 Task: Add a signature Jonathan Nelson containing With sincere appreciation and gratitude, Jonathan Nelson to email address softage.8@softage.net and add a folder Web design
Action: Mouse pressed left at (80, 147)
Screenshot: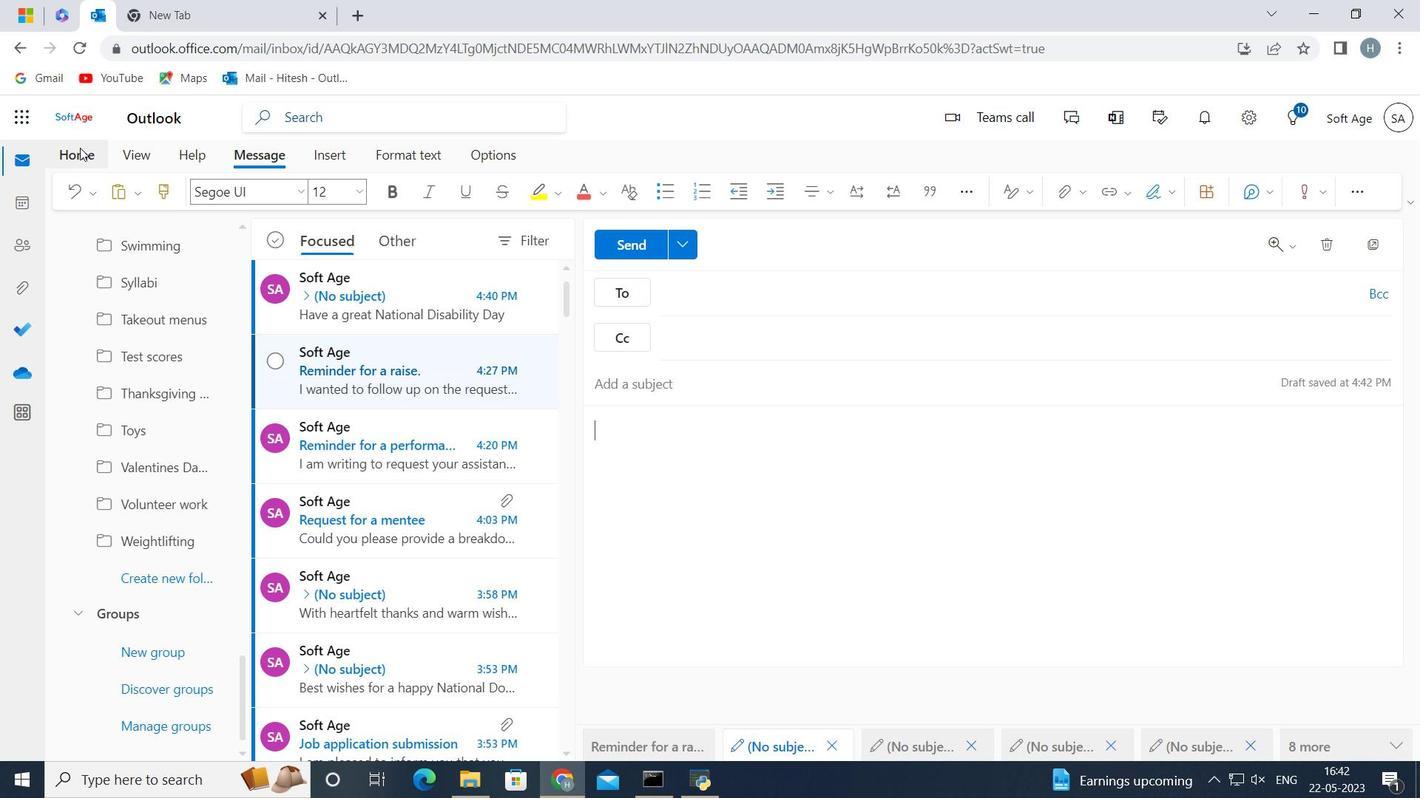 
Action: Mouse moved to (133, 190)
Screenshot: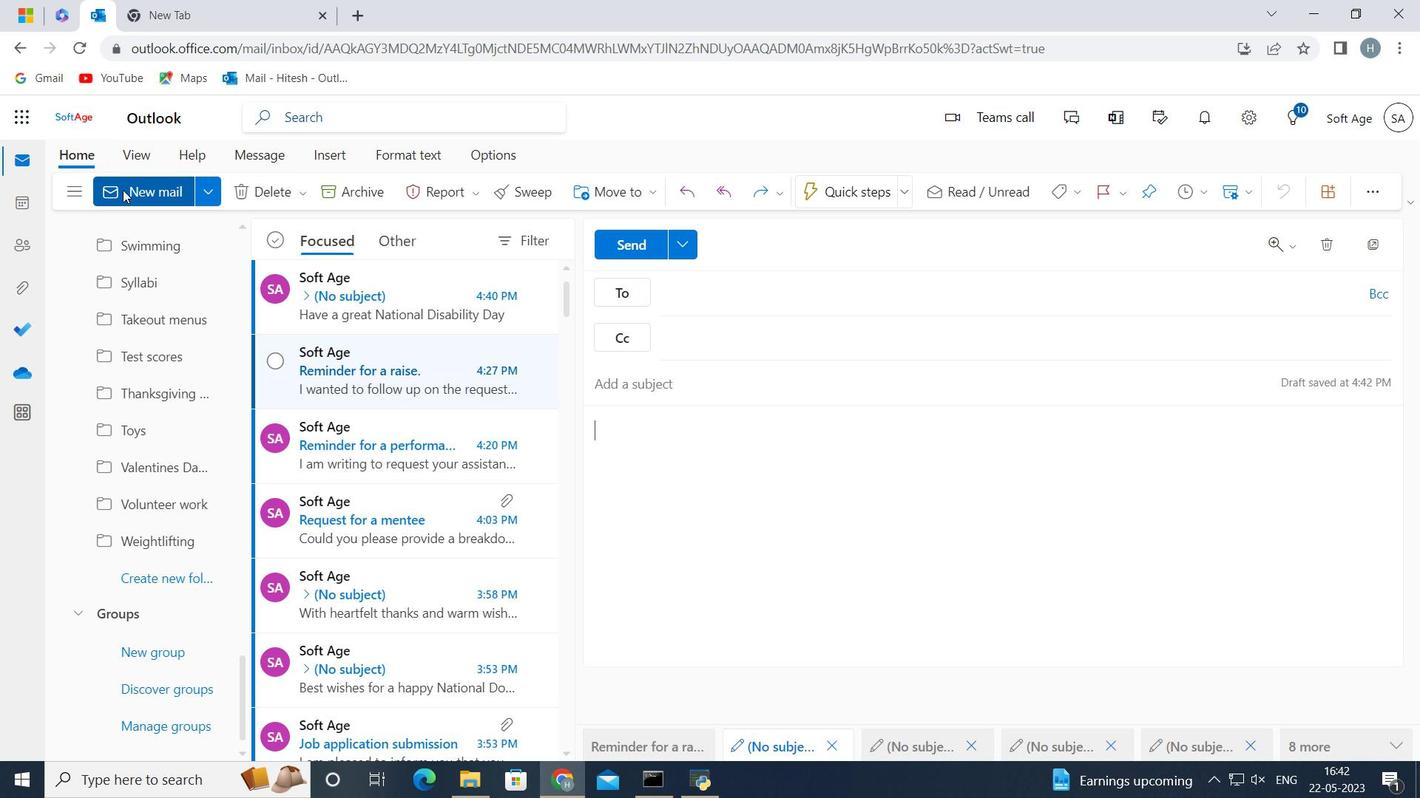 
Action: Mouse pressed left at (133, 190)
Screenshot: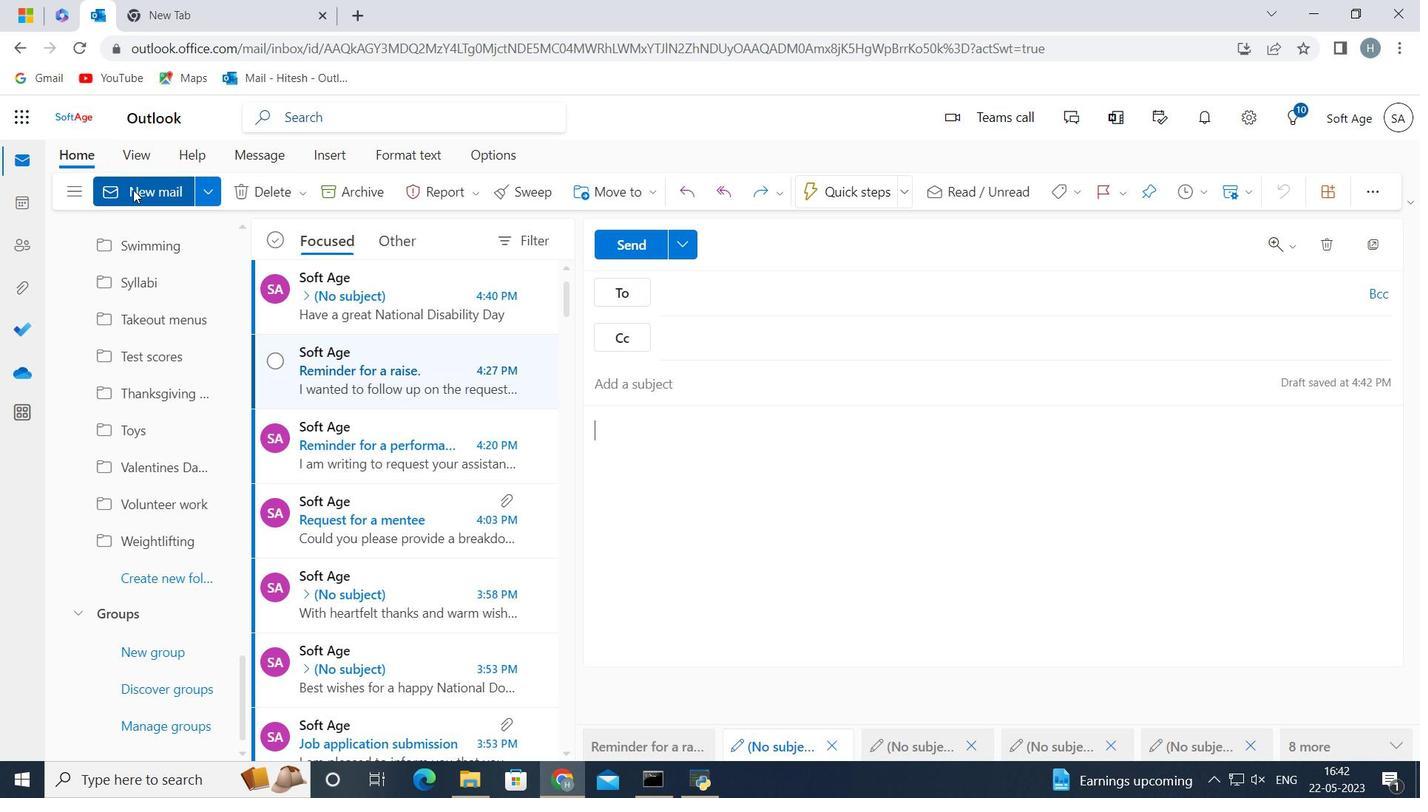 
Action: Mouse moved to (652, 466)
Screenshot: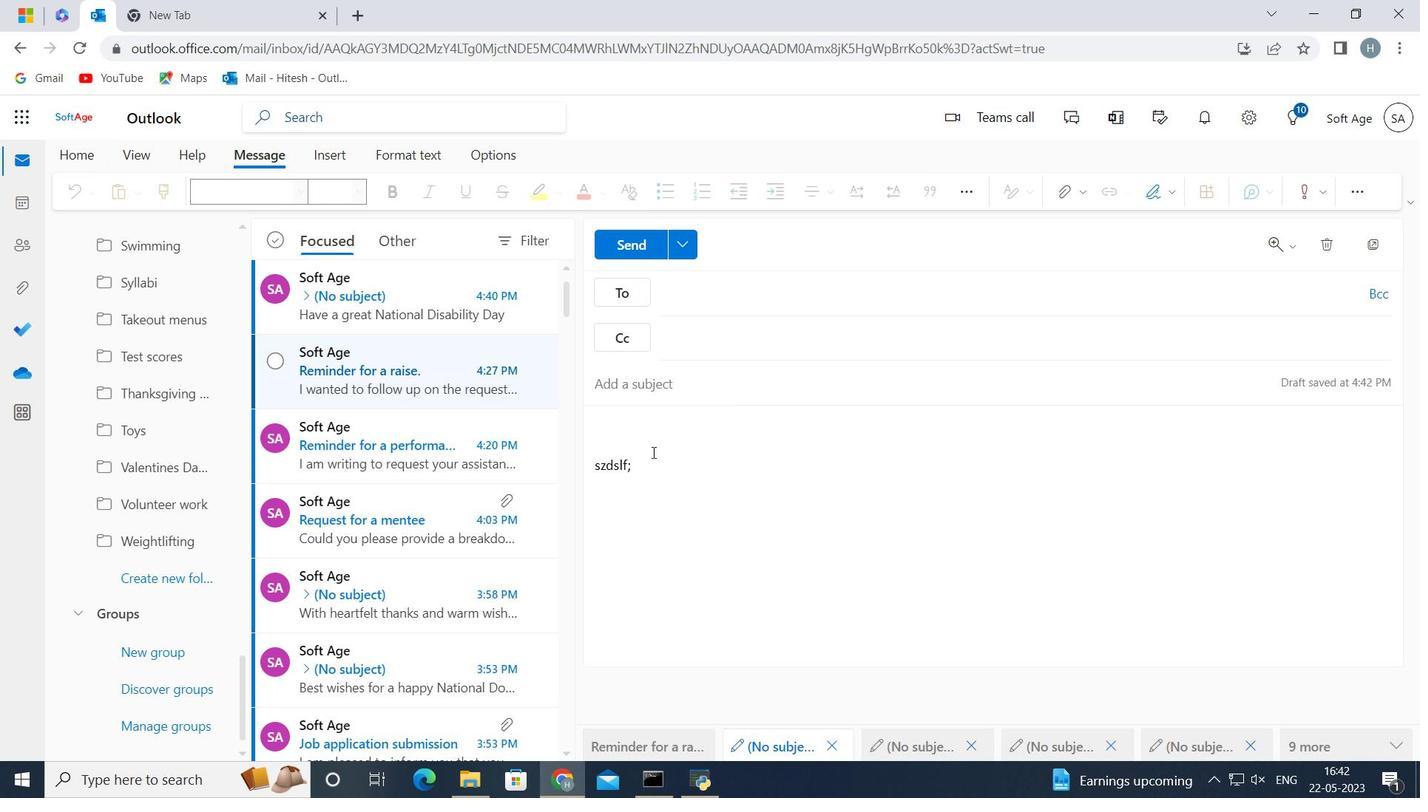 
Action: Mouse pressed left at (652, 466)
Screenshot: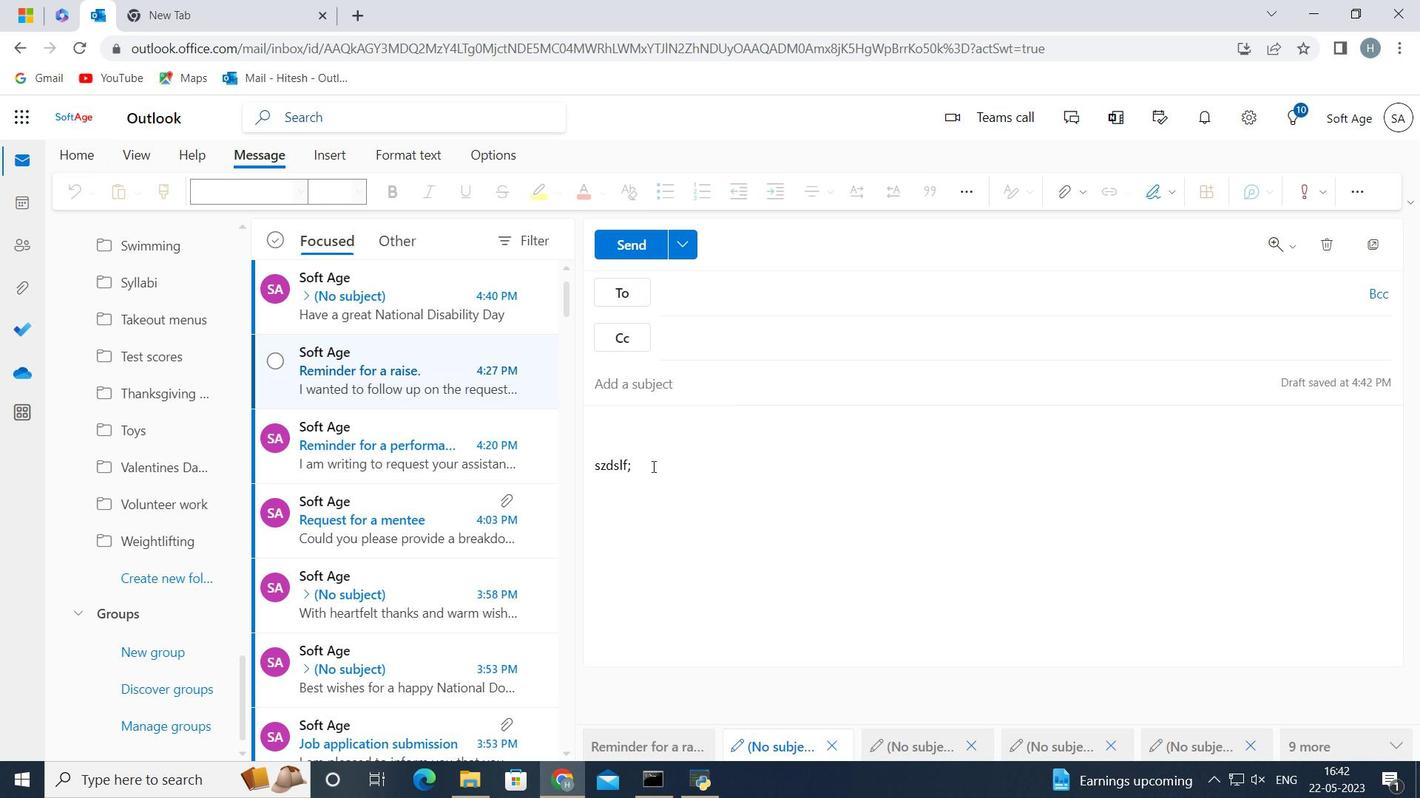
Action: Key pressed <Key.backspace>
Screenshot: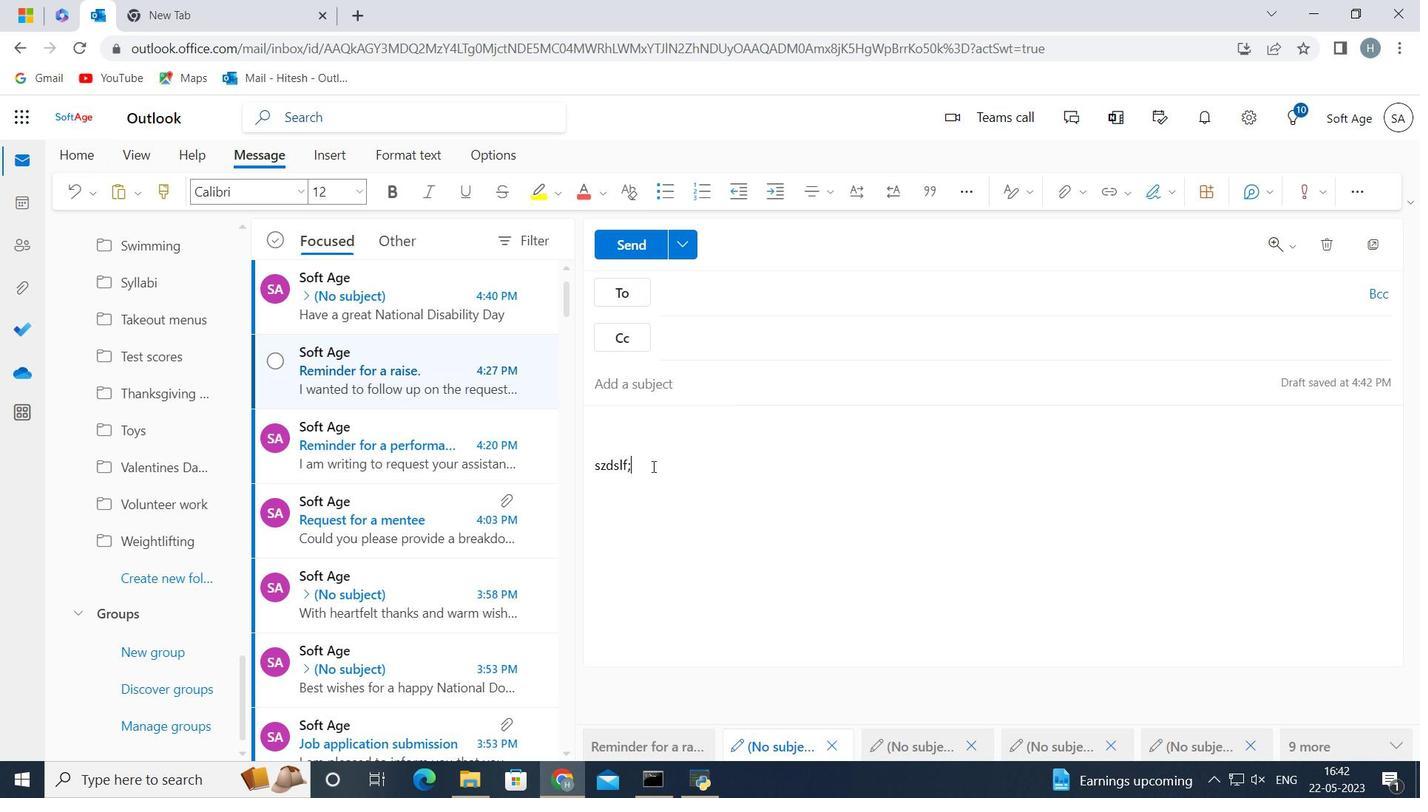 
Action: Mouse moved to (717, 411)
Screenshot: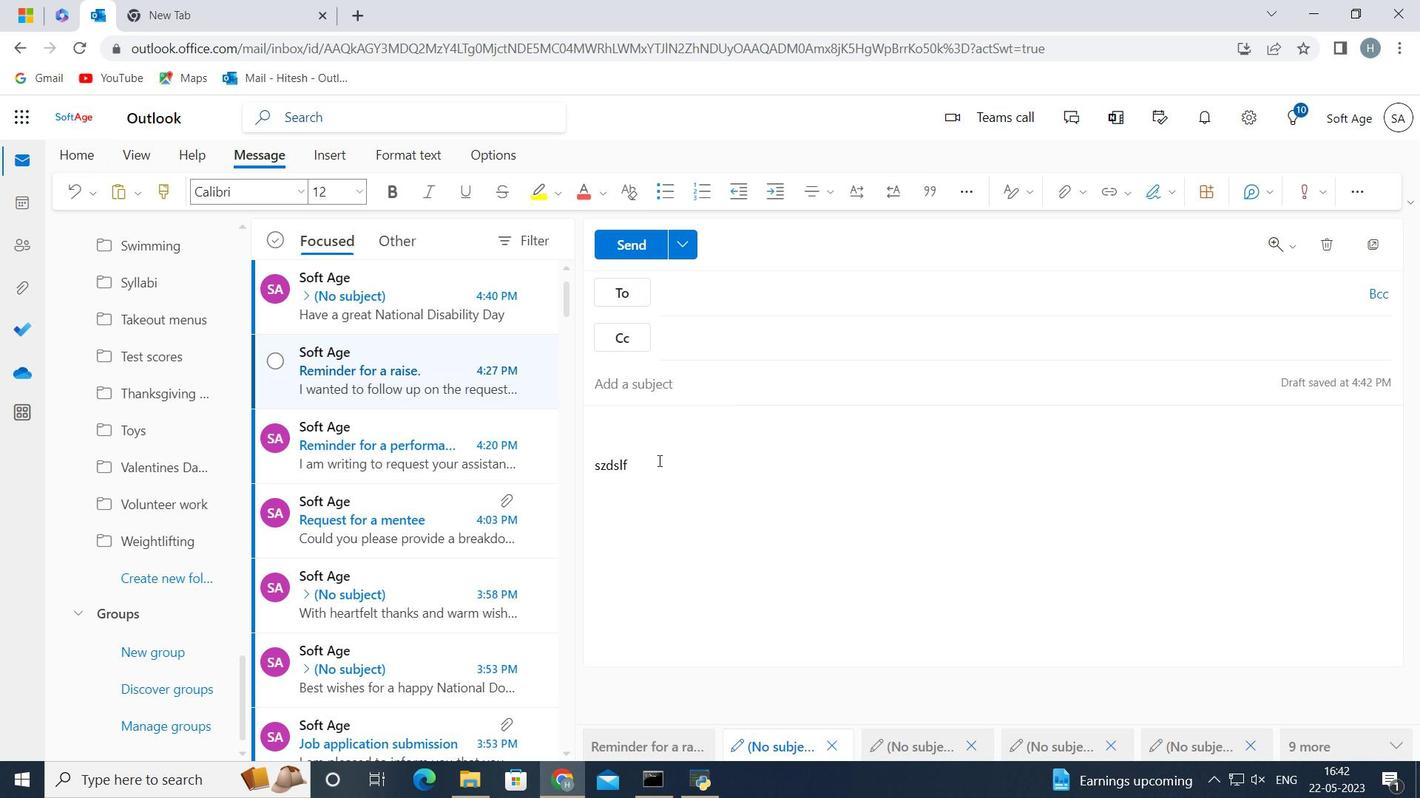 
Action: Key pressed <Key.backspace>
Screenshot: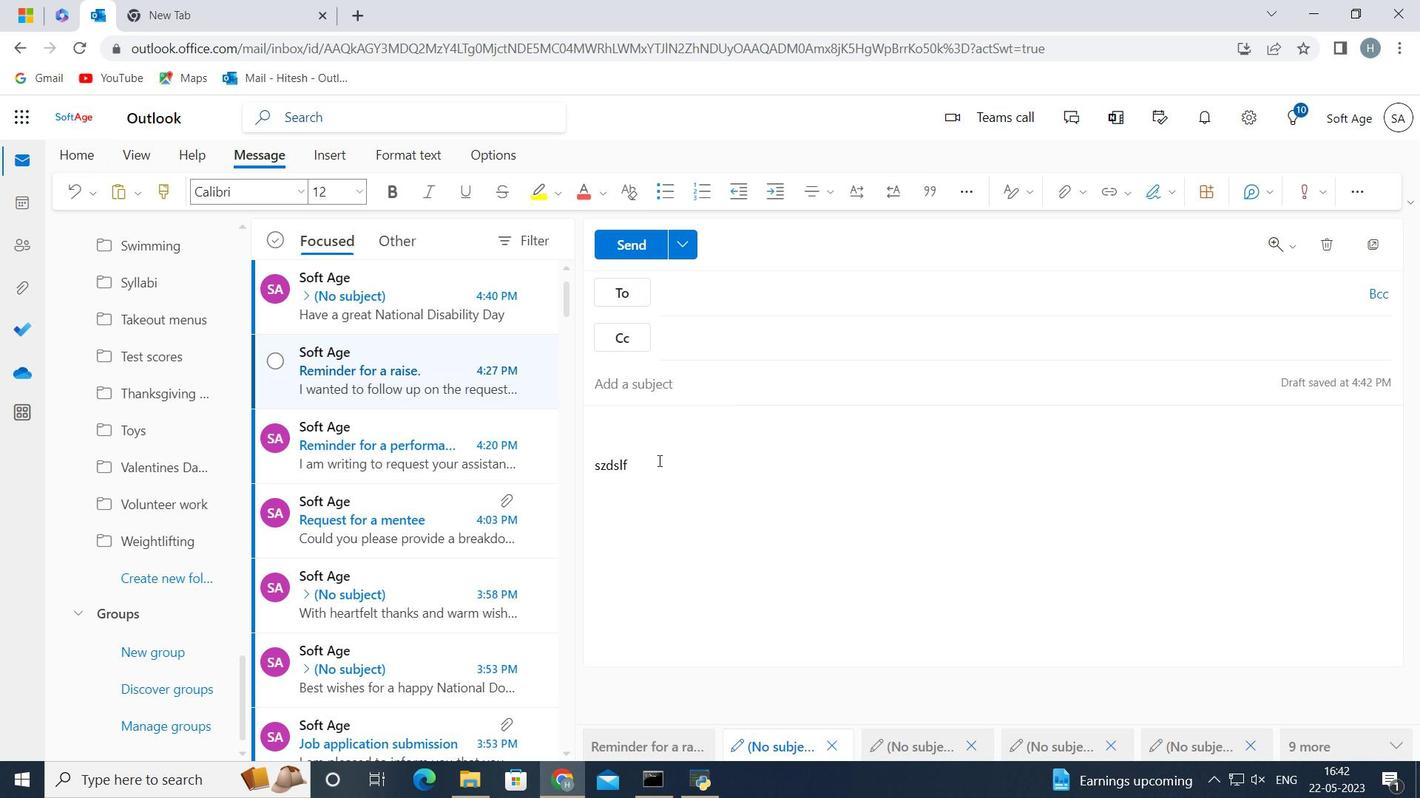 
Action: Mouse moved to (785, 356)
Screenshot: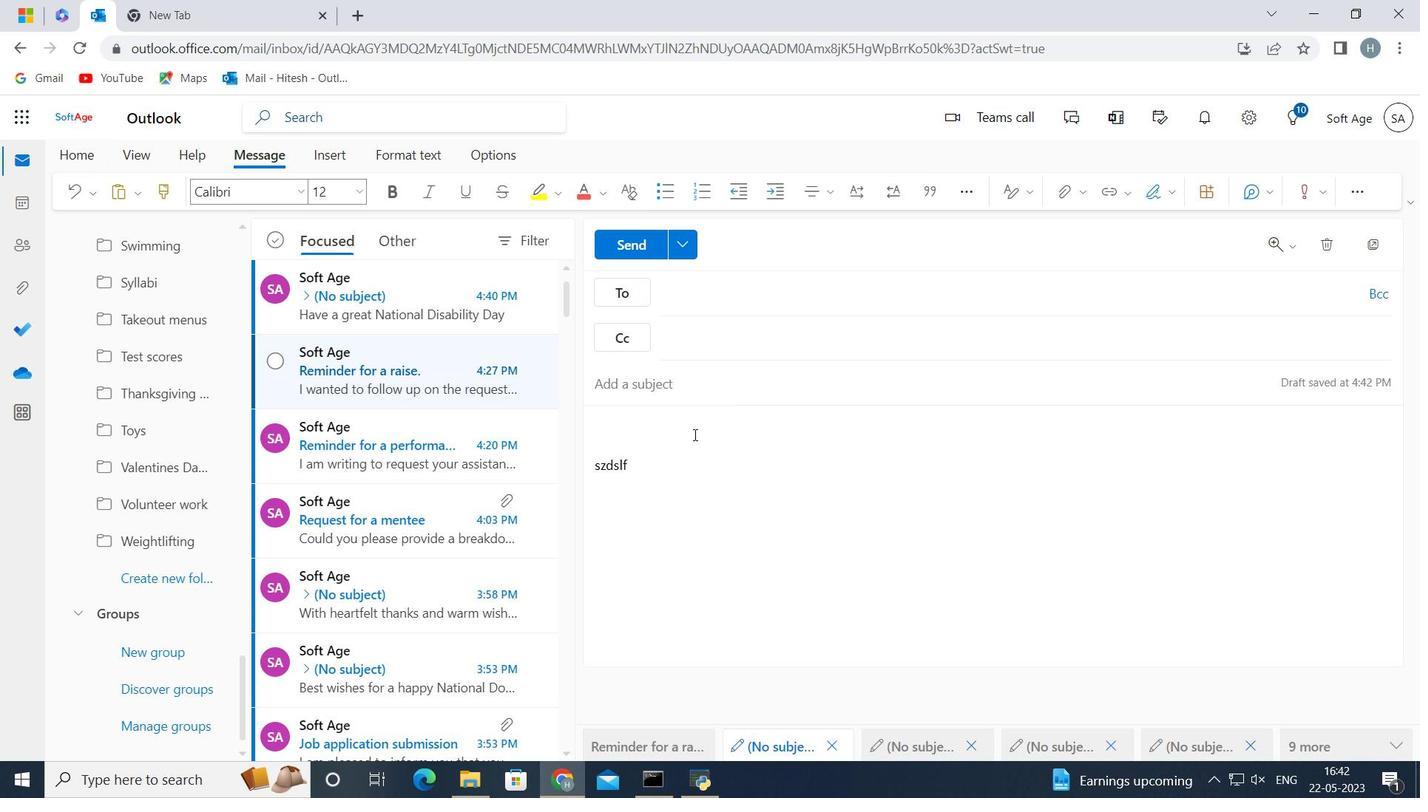 
Action: Key pressed <Key.backspace>
Screenshot: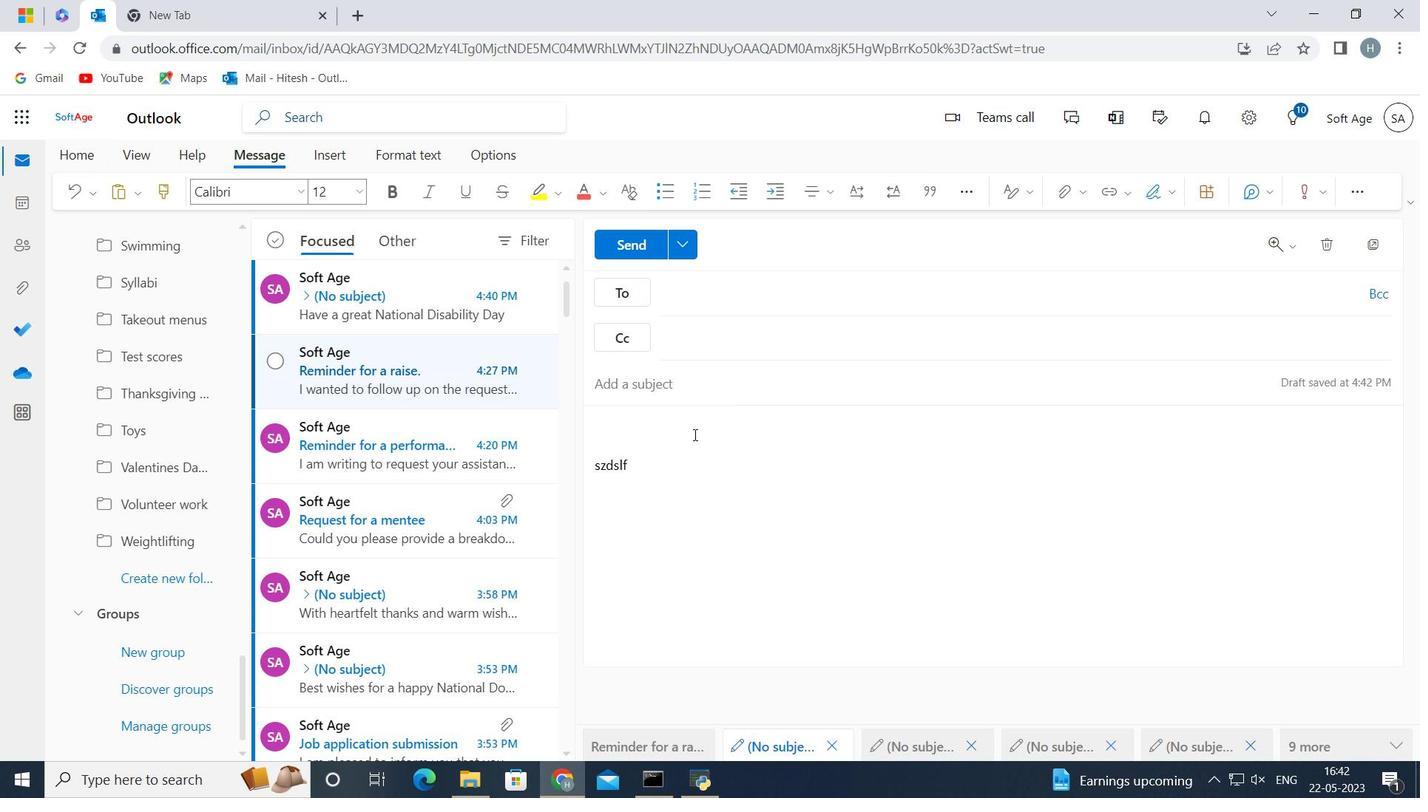 
Action: Mouse moved to (849, 324)
Screenshot: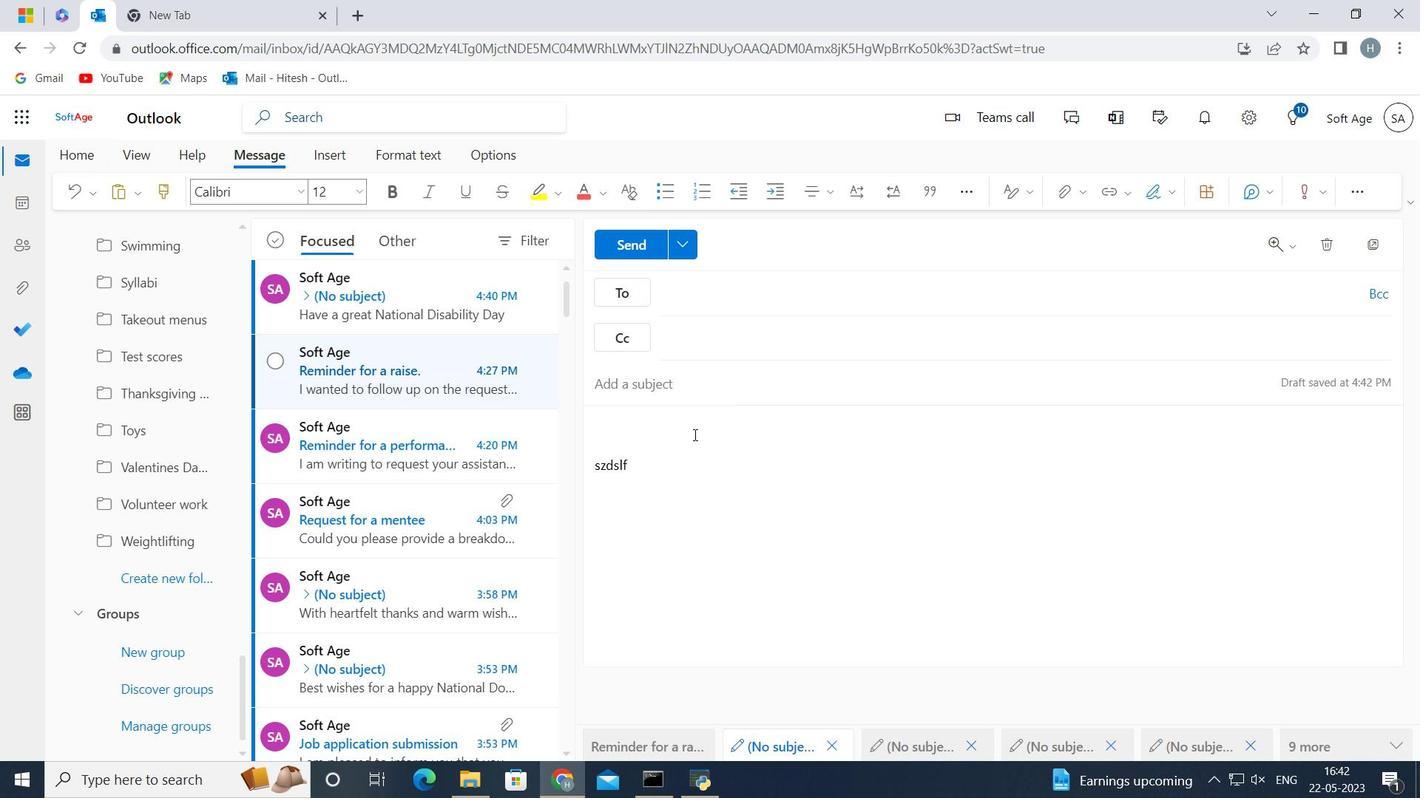 
Action: Key pressed <Key.backspace>
Screenshot: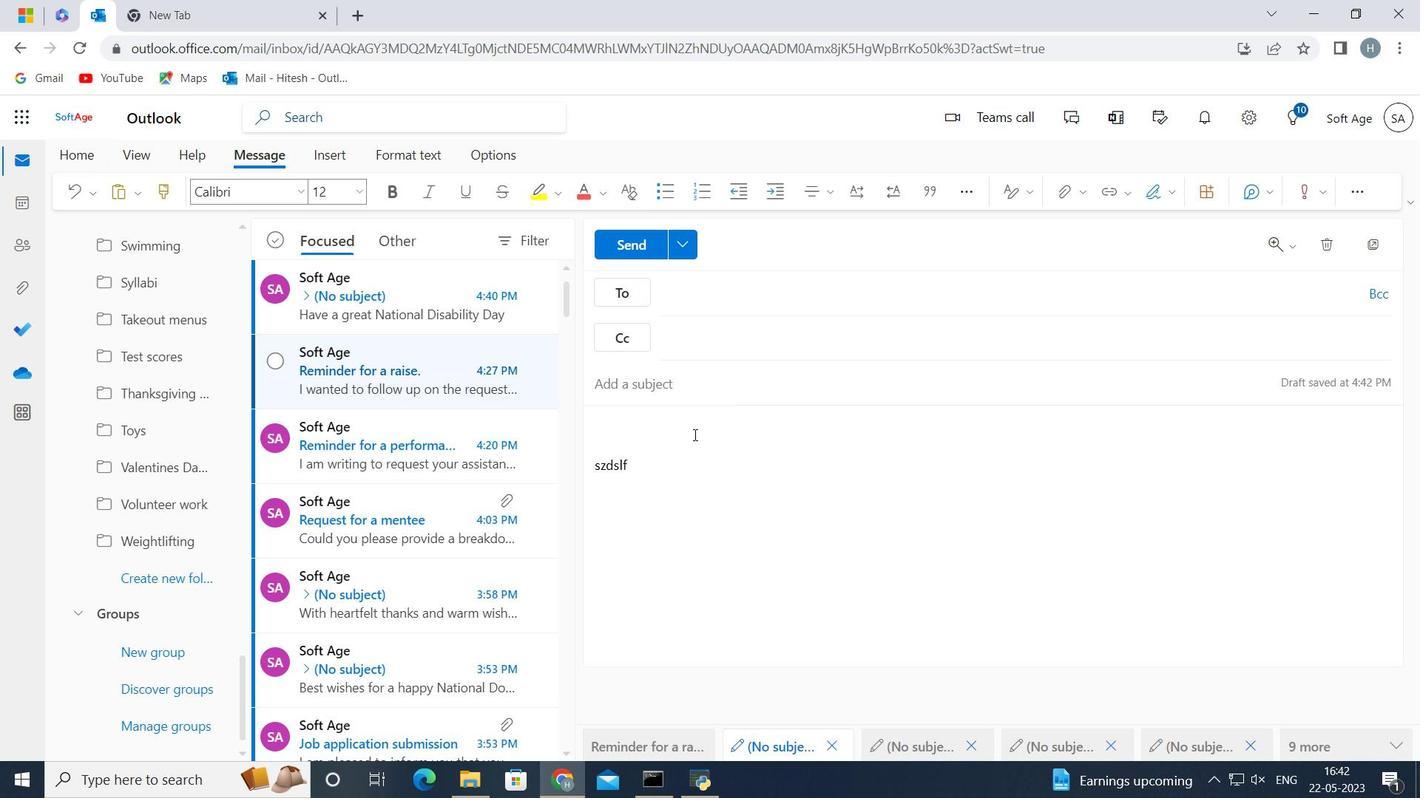 
Action: Mouse moved to (862, 315)
Screenshot: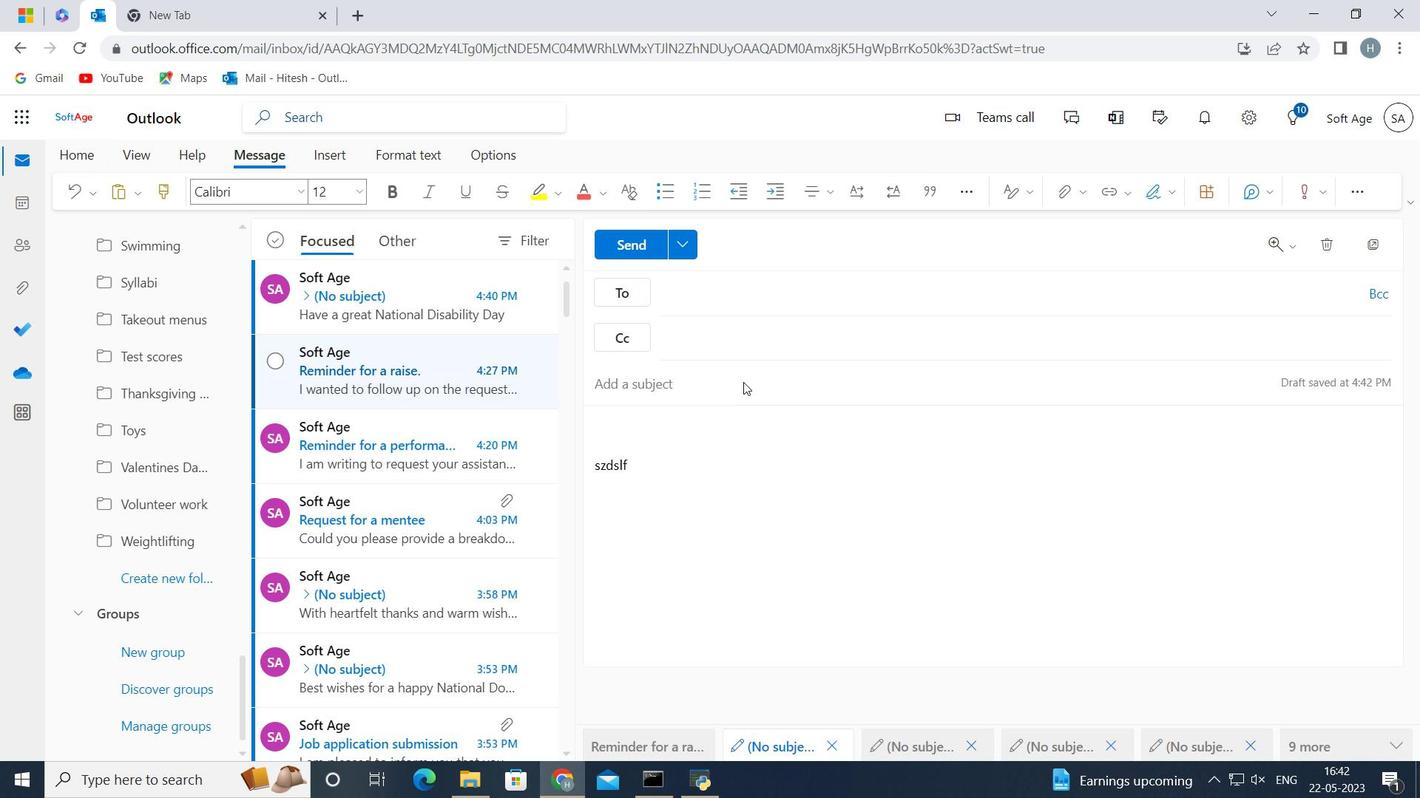 
Action: Key pressed <Key.backspace>
Screenshot: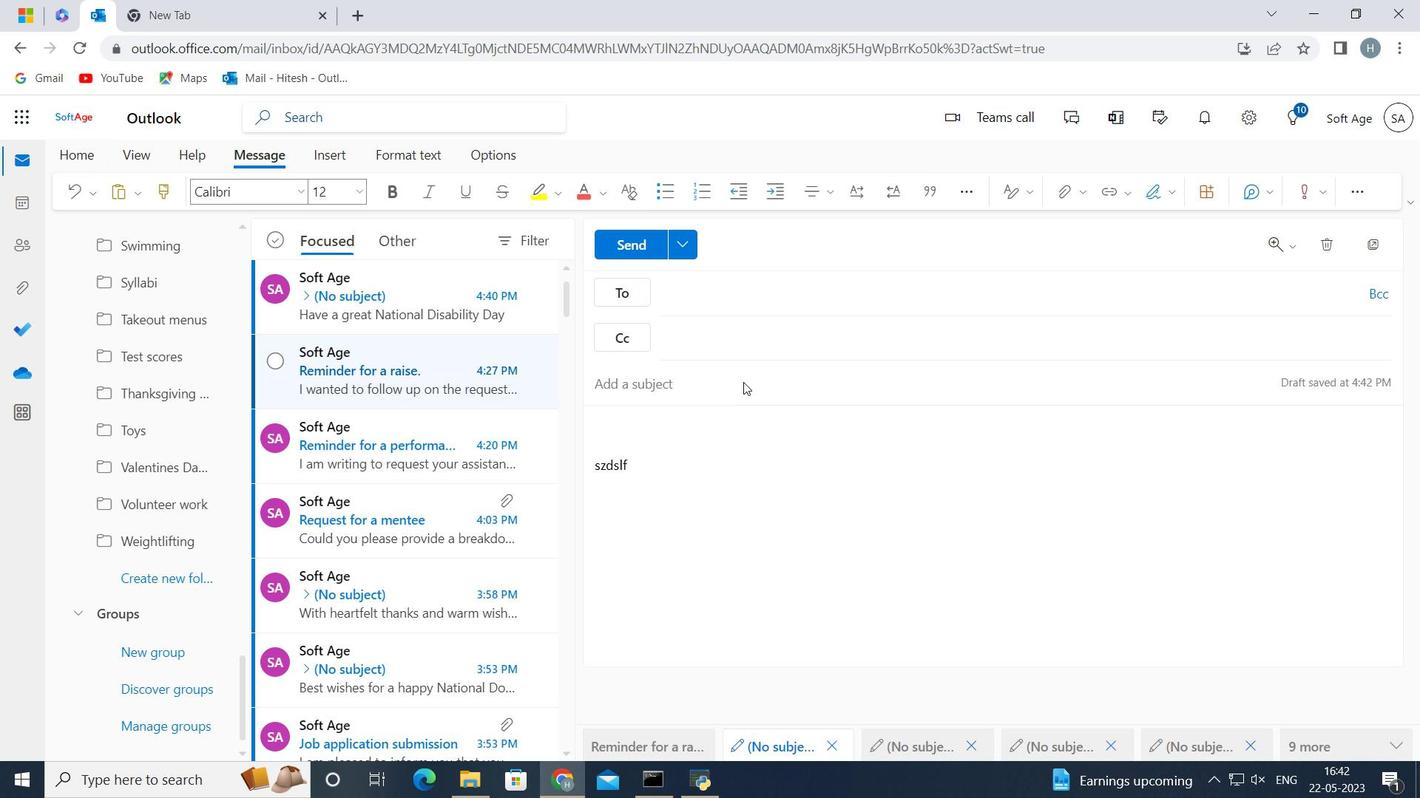 
Action: Mouse moved to (863, 315)
Screenshot: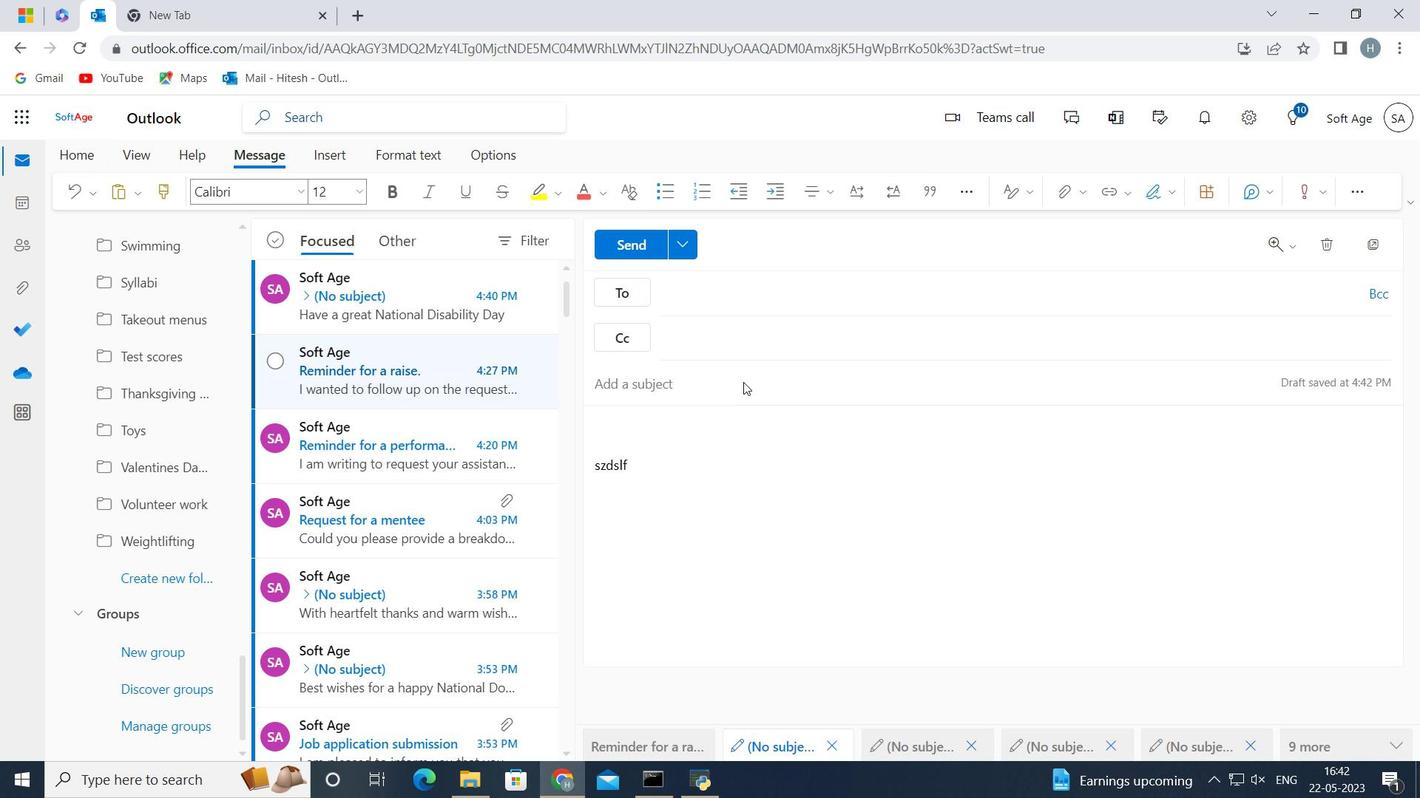 
Action: Key pressed <Key.backspace>
Screenshot: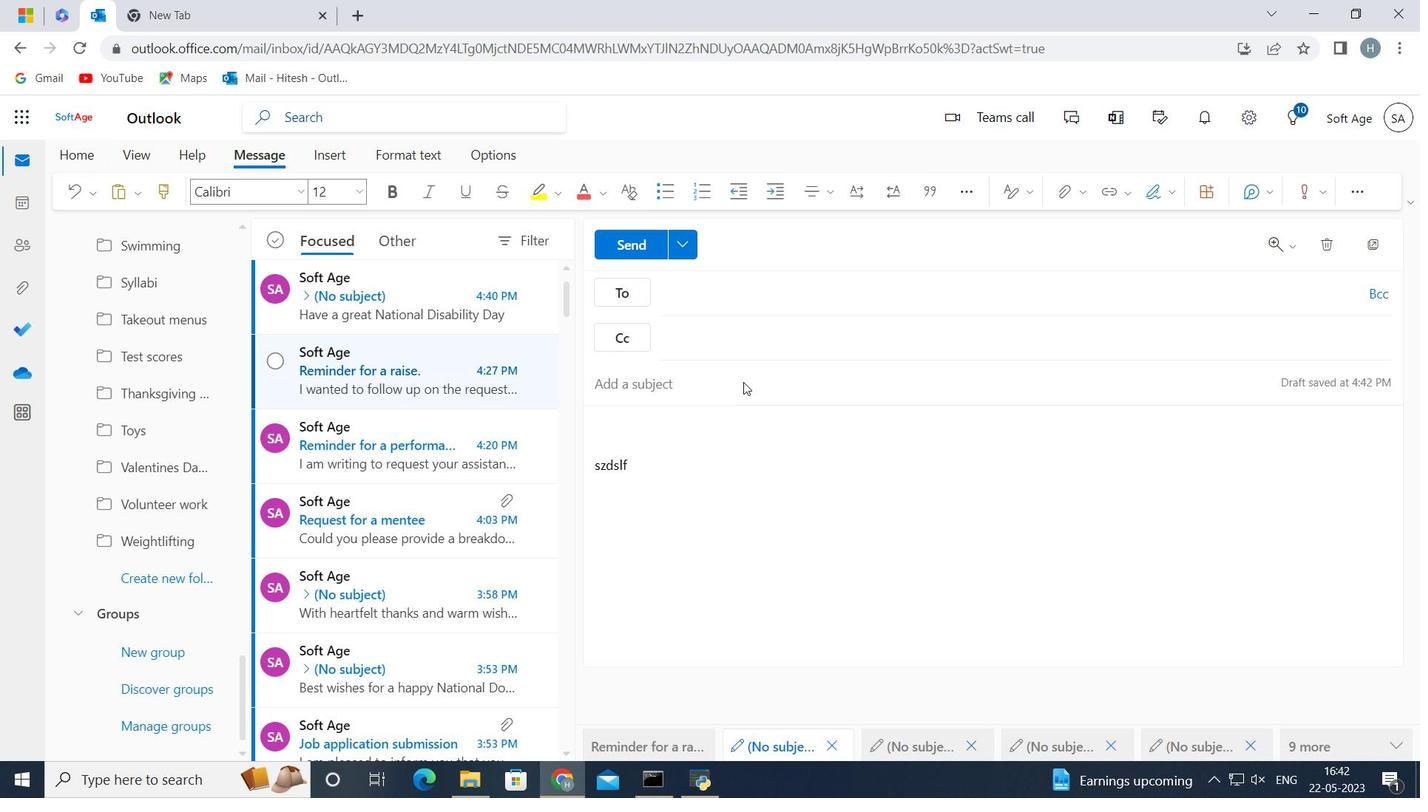 
Action: Mouse moved to (864, 315)
Screenshot: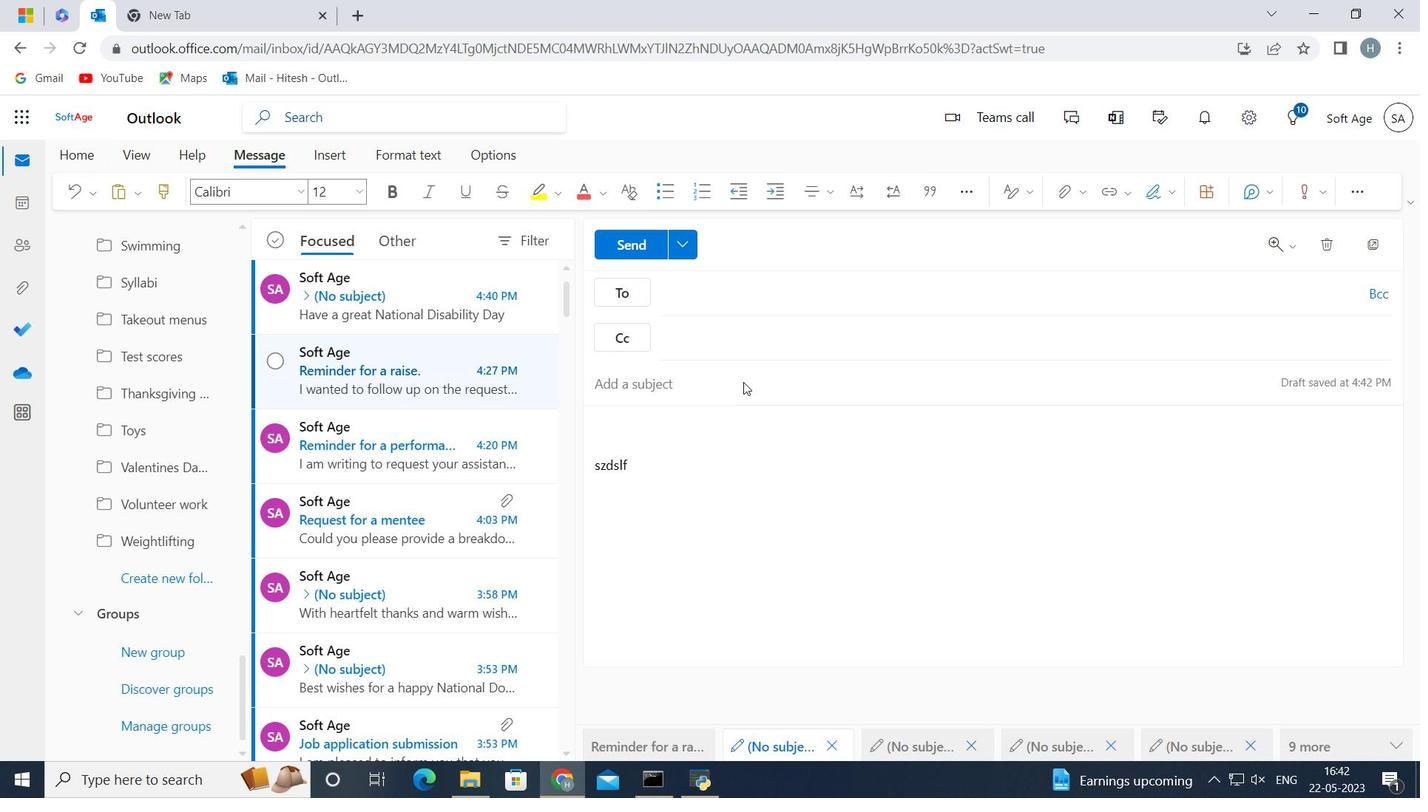 
Action: Key pressed <Key.backspace>
Screenshot: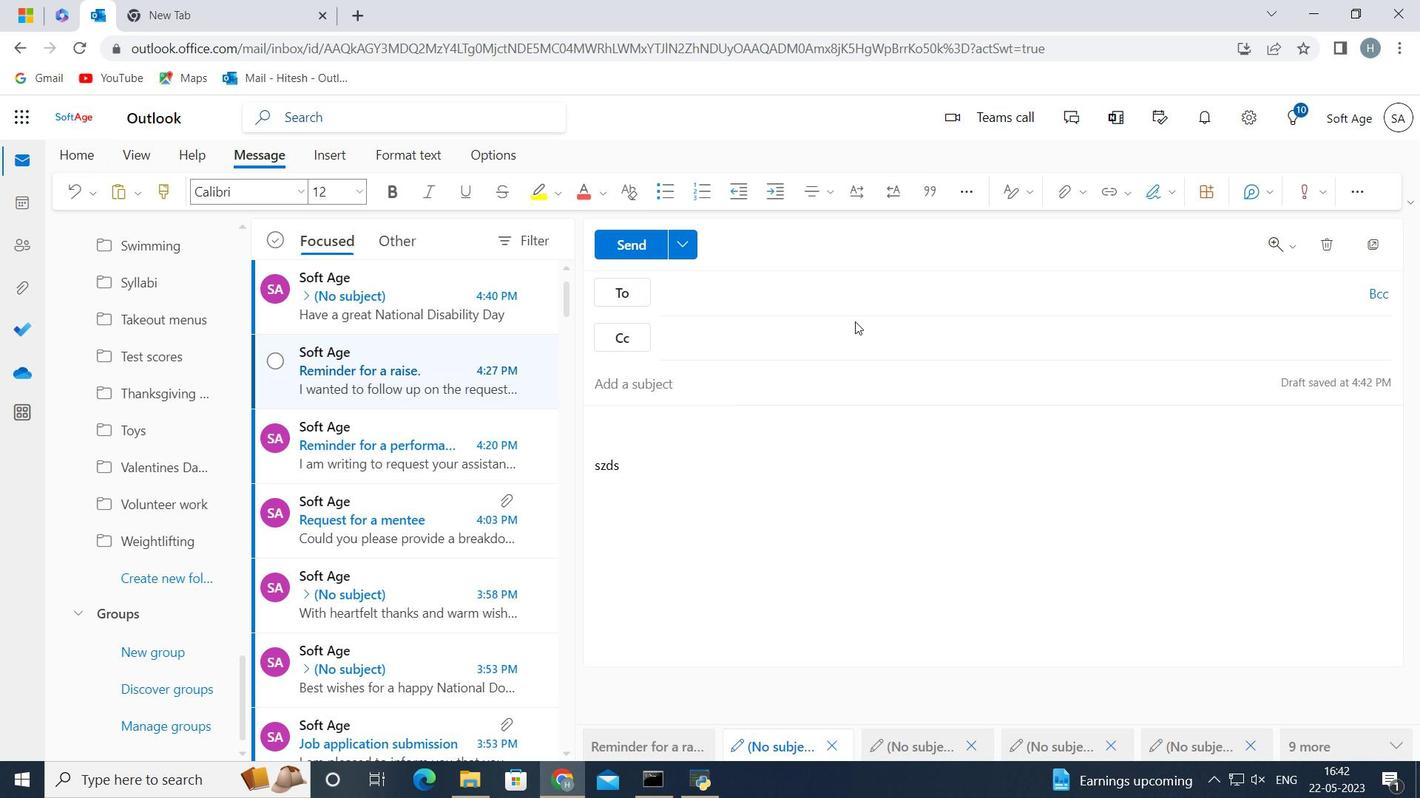 
Action: Mouse moved to (865, 314)
Screenshot: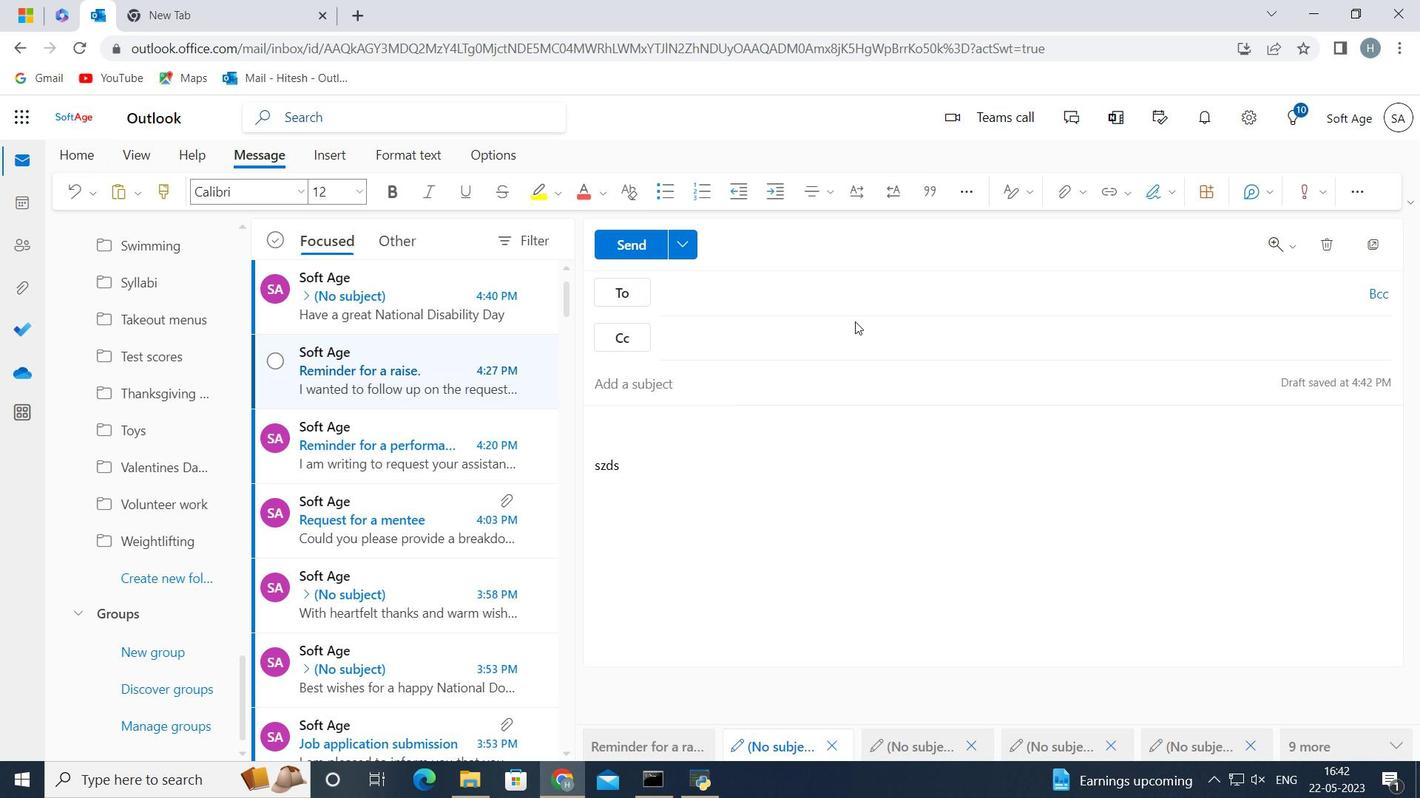 
Action: Key pressed <Key.backspace>
Screenshot: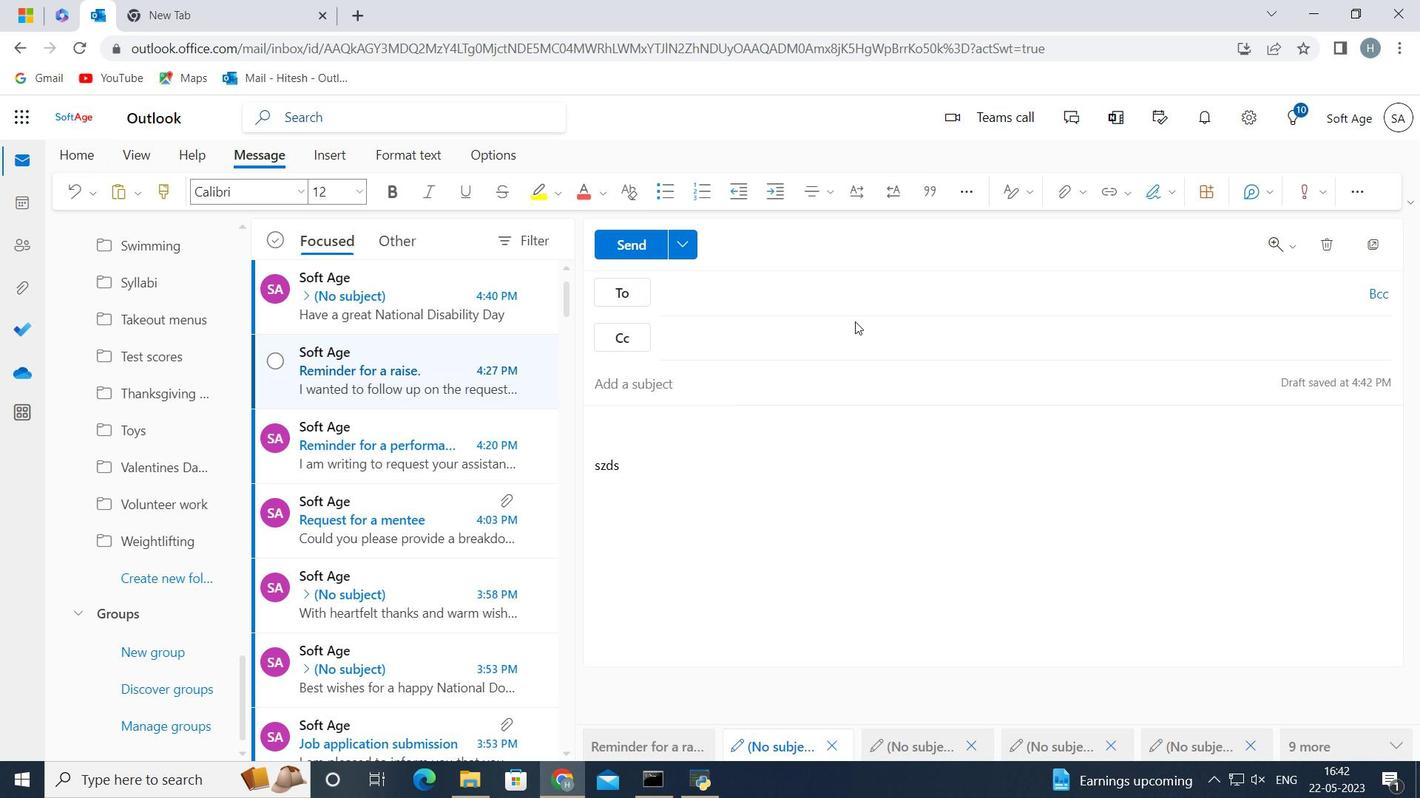 
Action: Mouse moved to (862, 309)
Screenshot: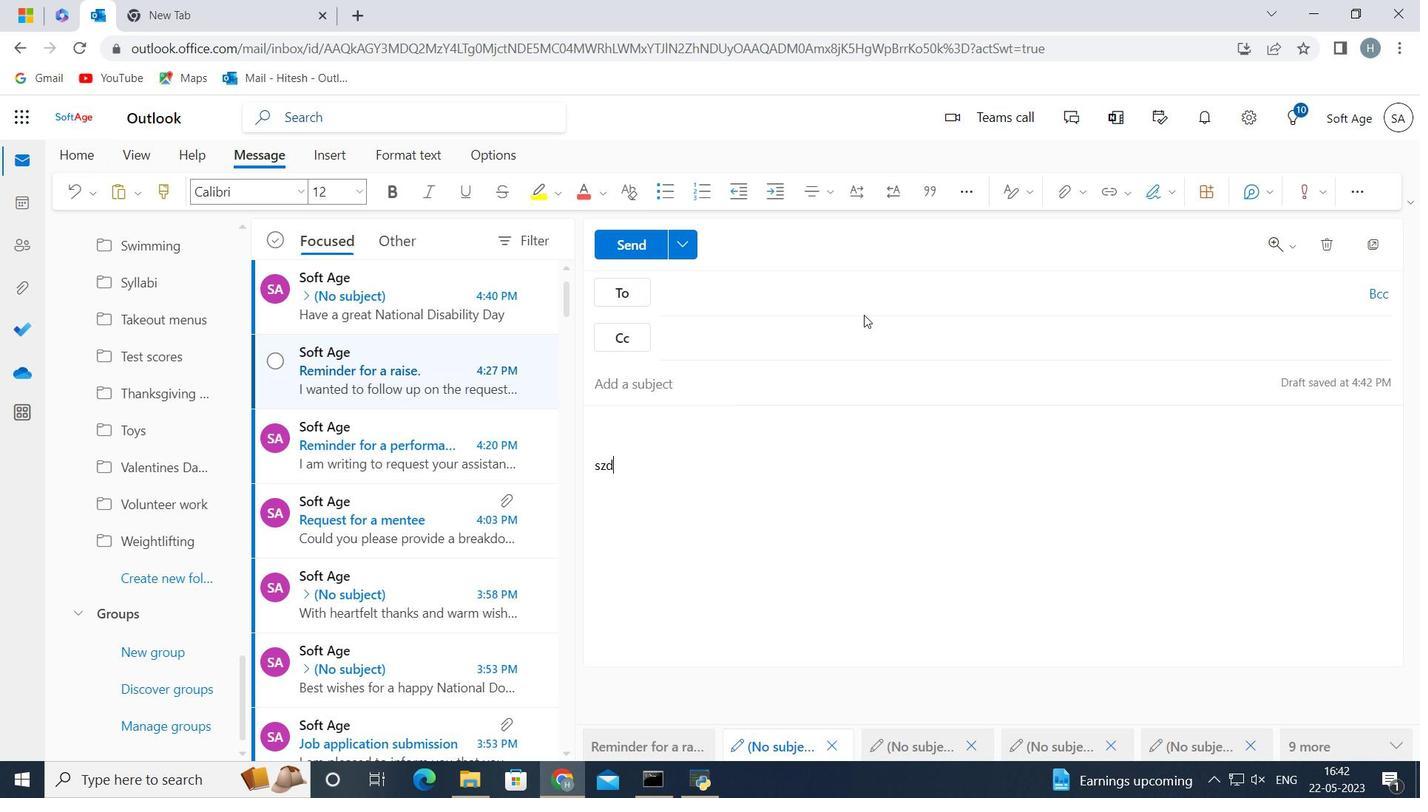 
Action: Key pressed <Key.backspace>
Screenshot: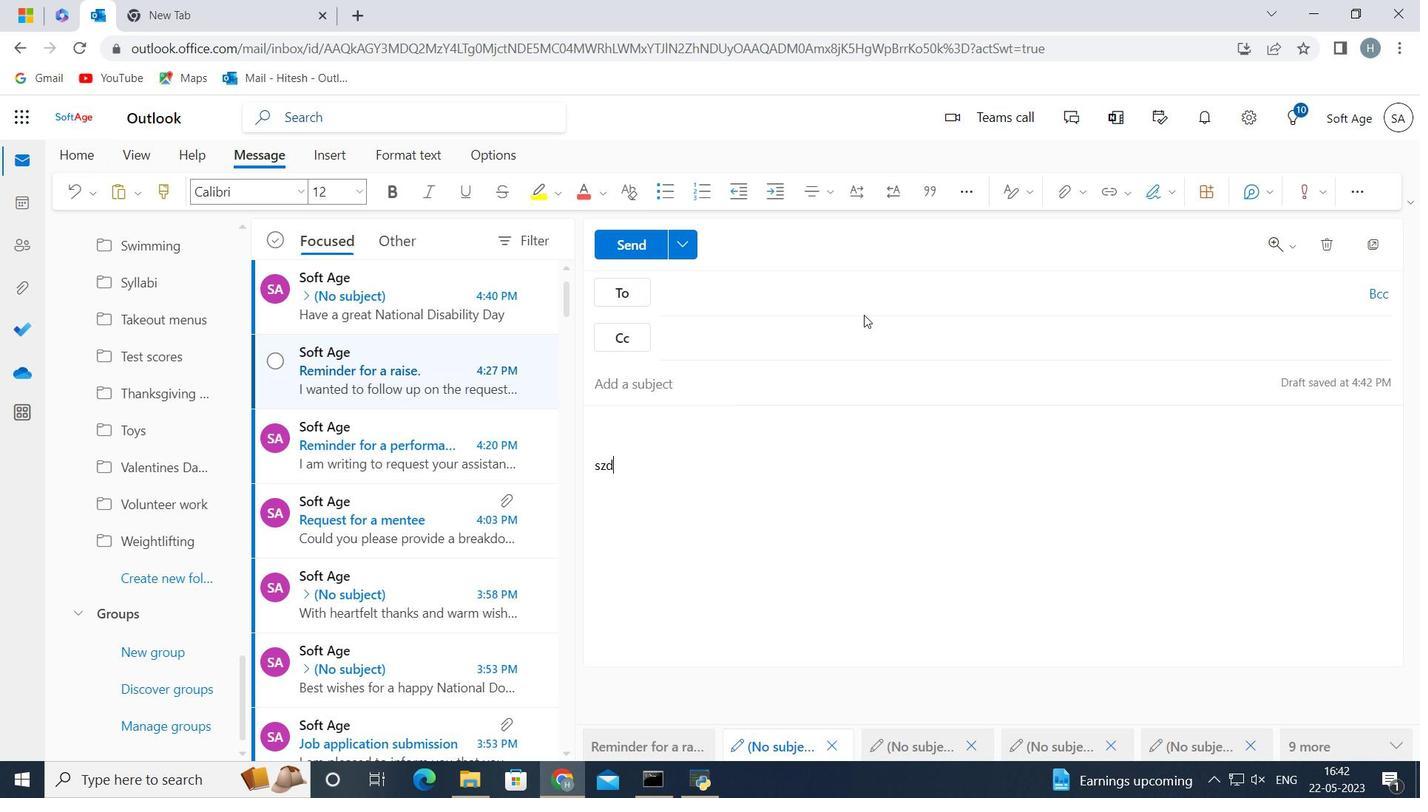
Action: Mouse moved to (858, 304)
Screenshot: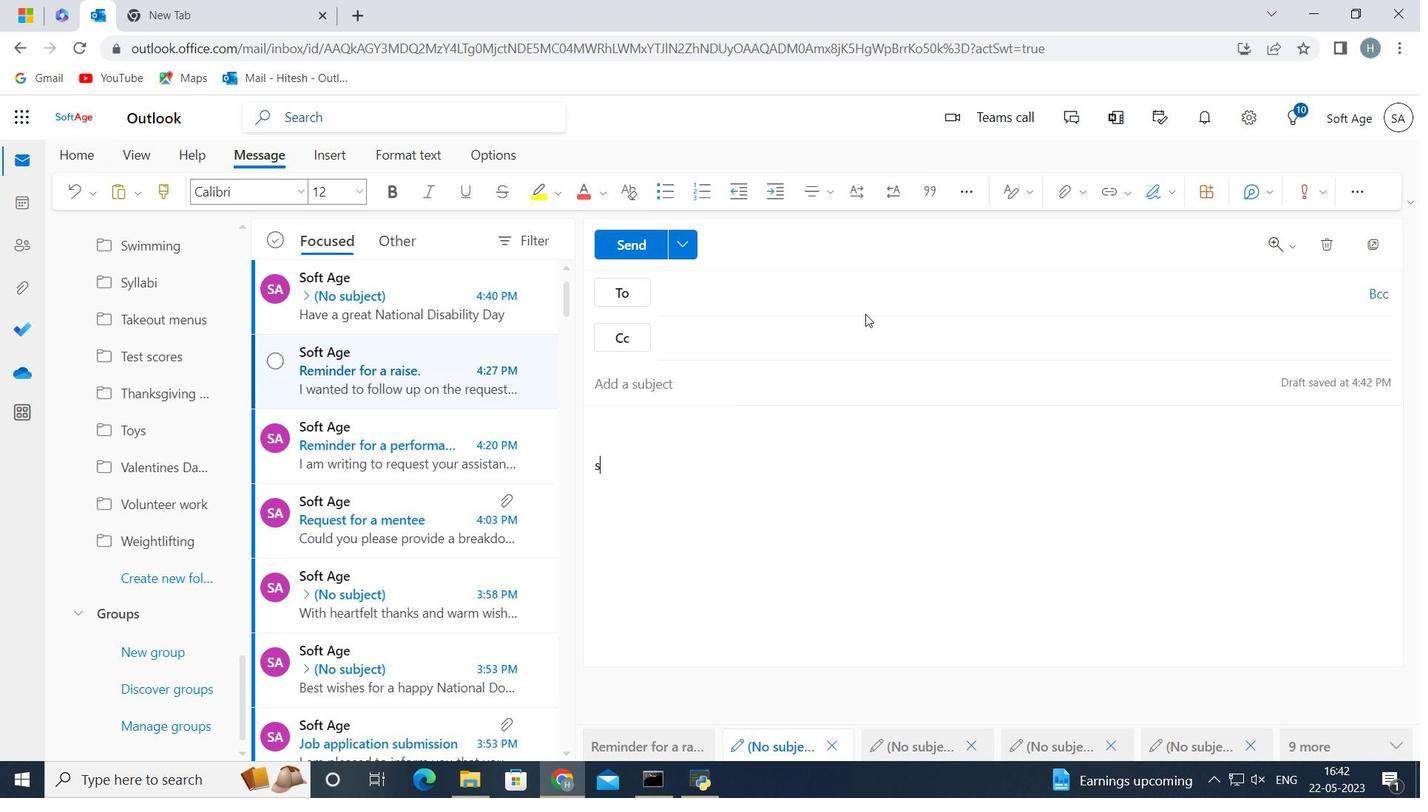 
Action: Key pressed <Key.backspace><Key.backspace><Key.backspace><Key.backspace>
Screenshot: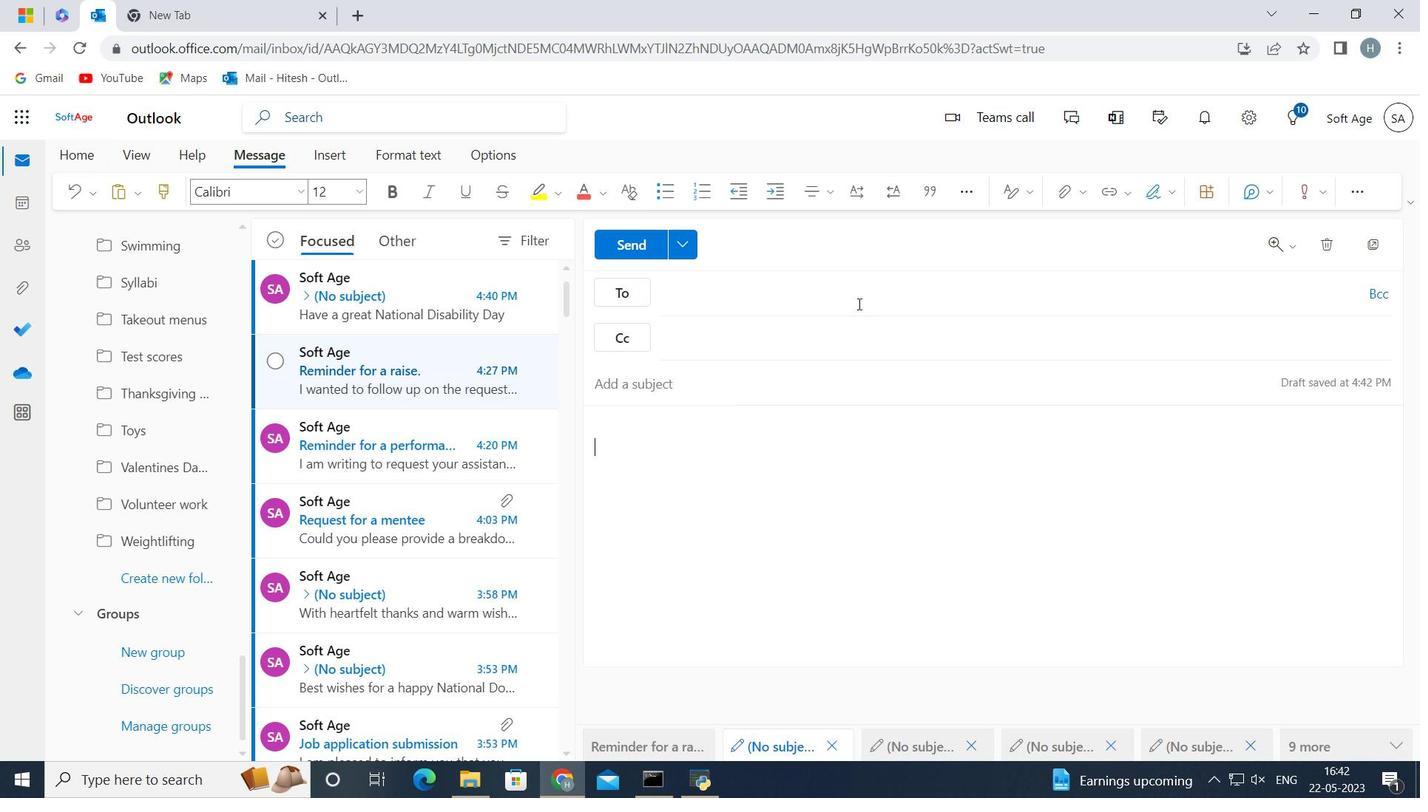 
Action: Mouse moved to (869, 298)
Screenshot: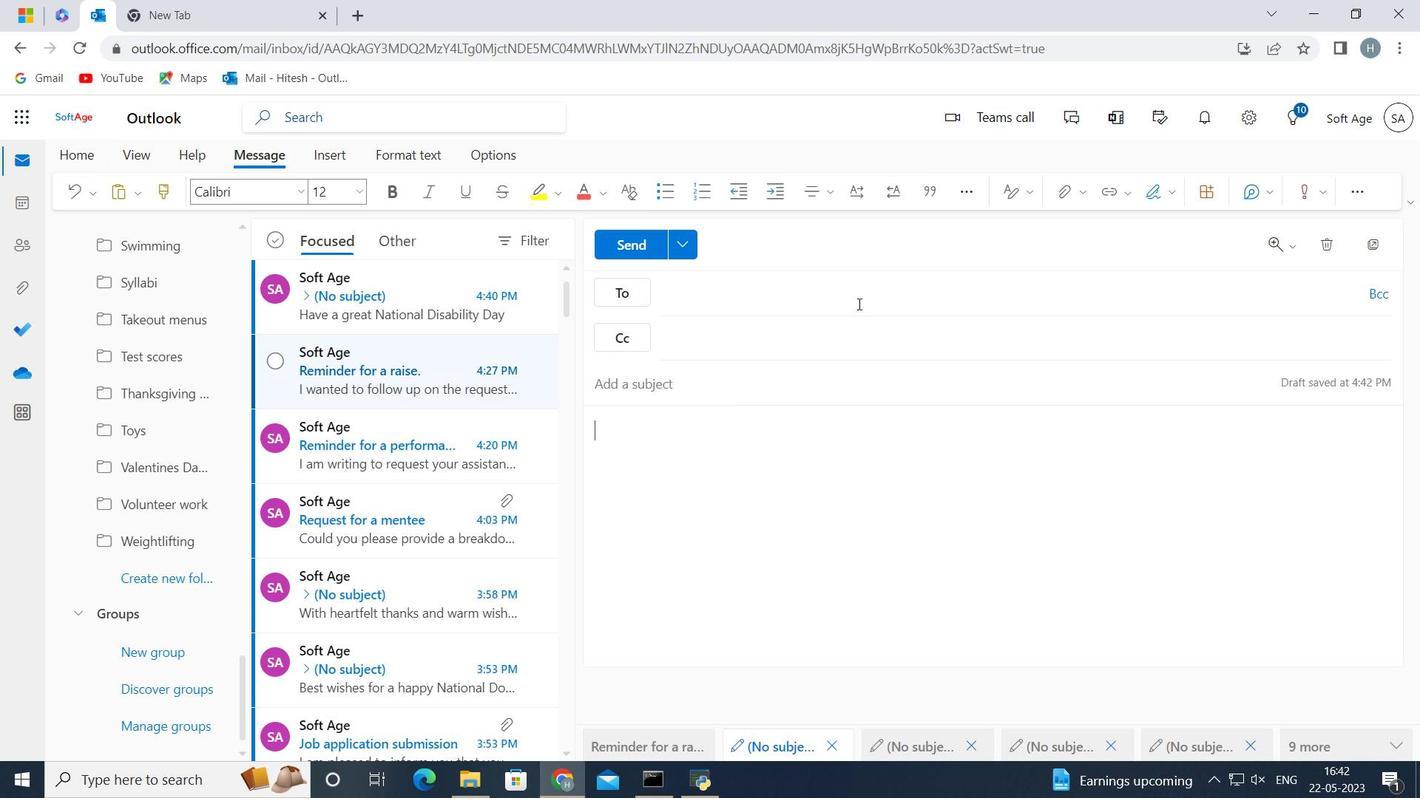 
Action: Key pressed <Key.backspace>
Screenshot: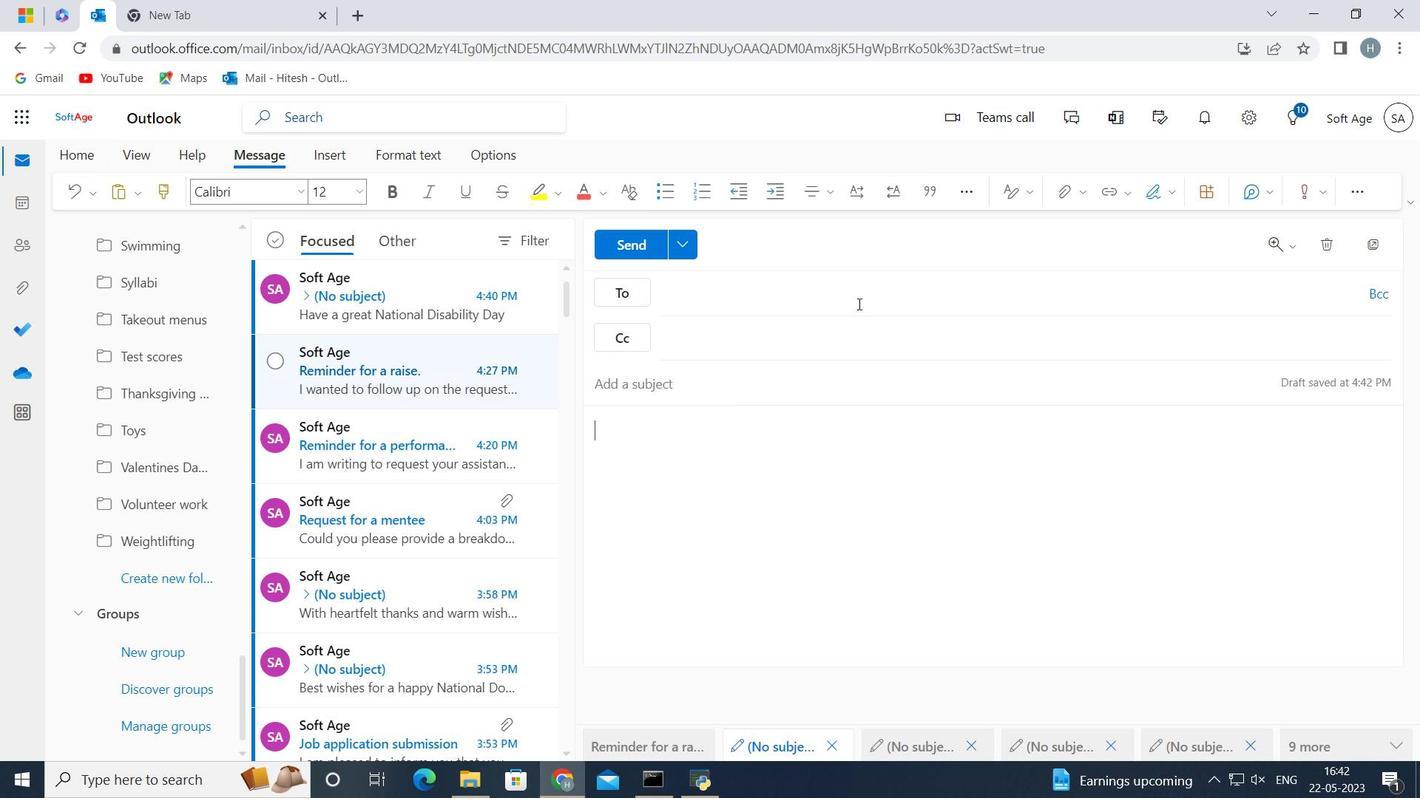 
Action: Mouse moved to (908, 286)
Screenshot: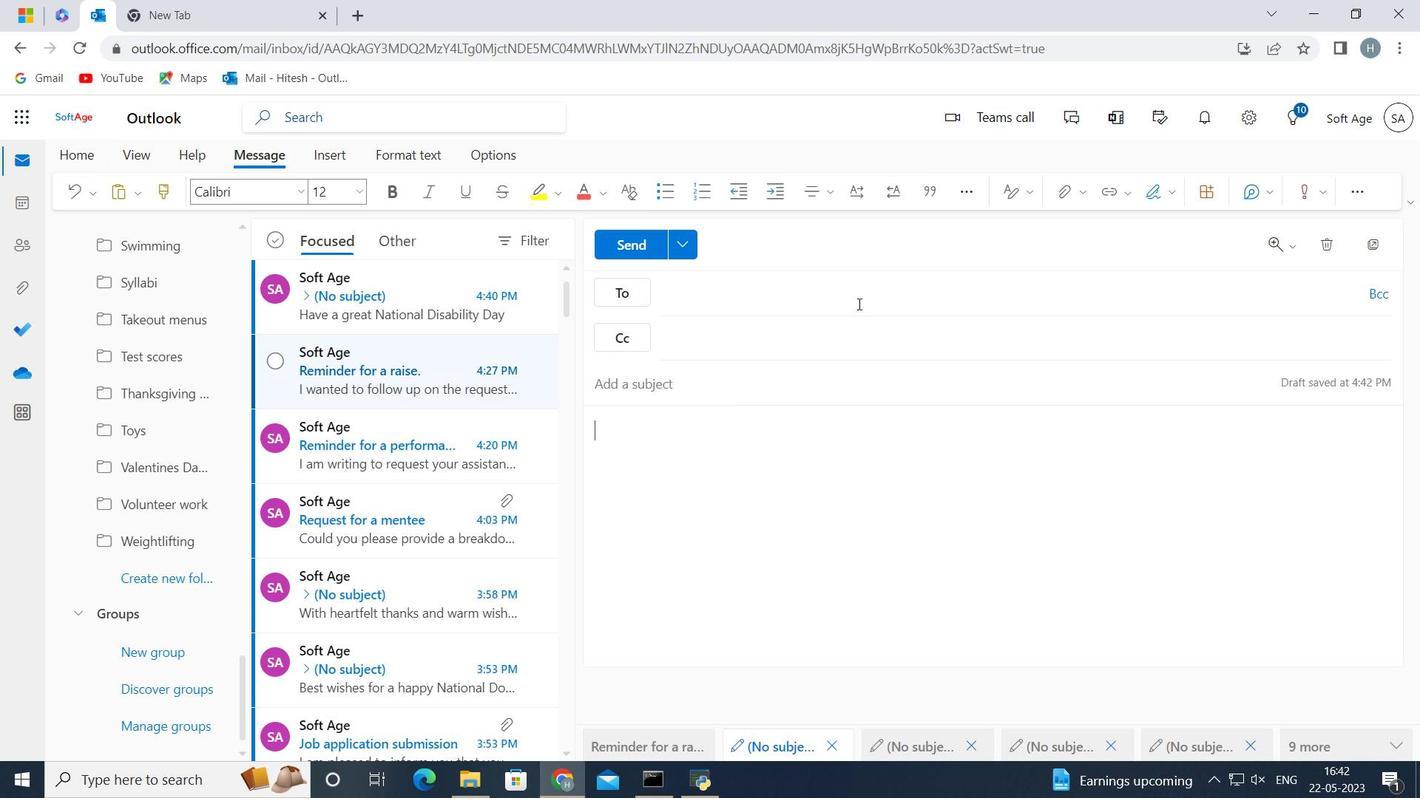 
Action: Key pressed <Key.backspace>
Screenshot: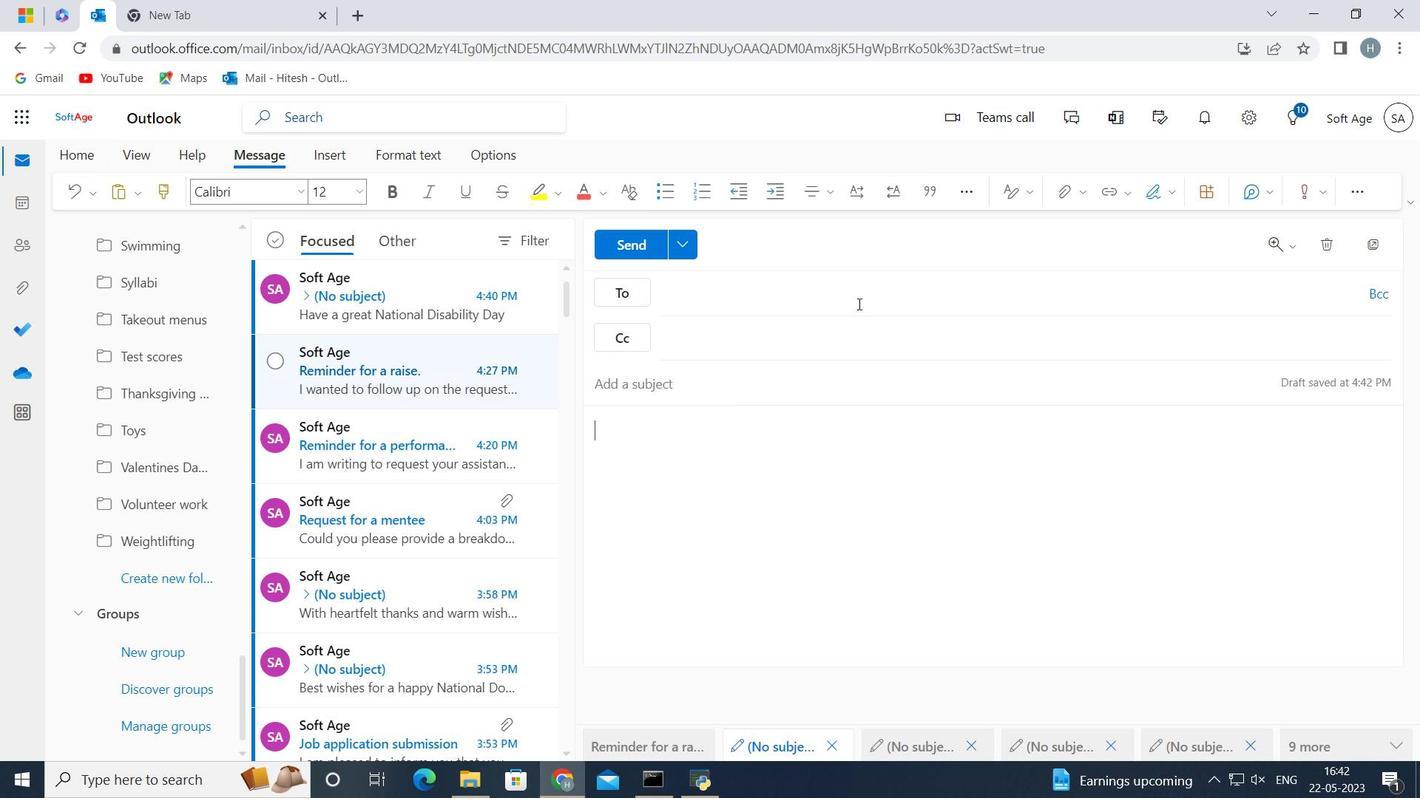 
Action: Mouse moved to (928, 279)
Screenshot: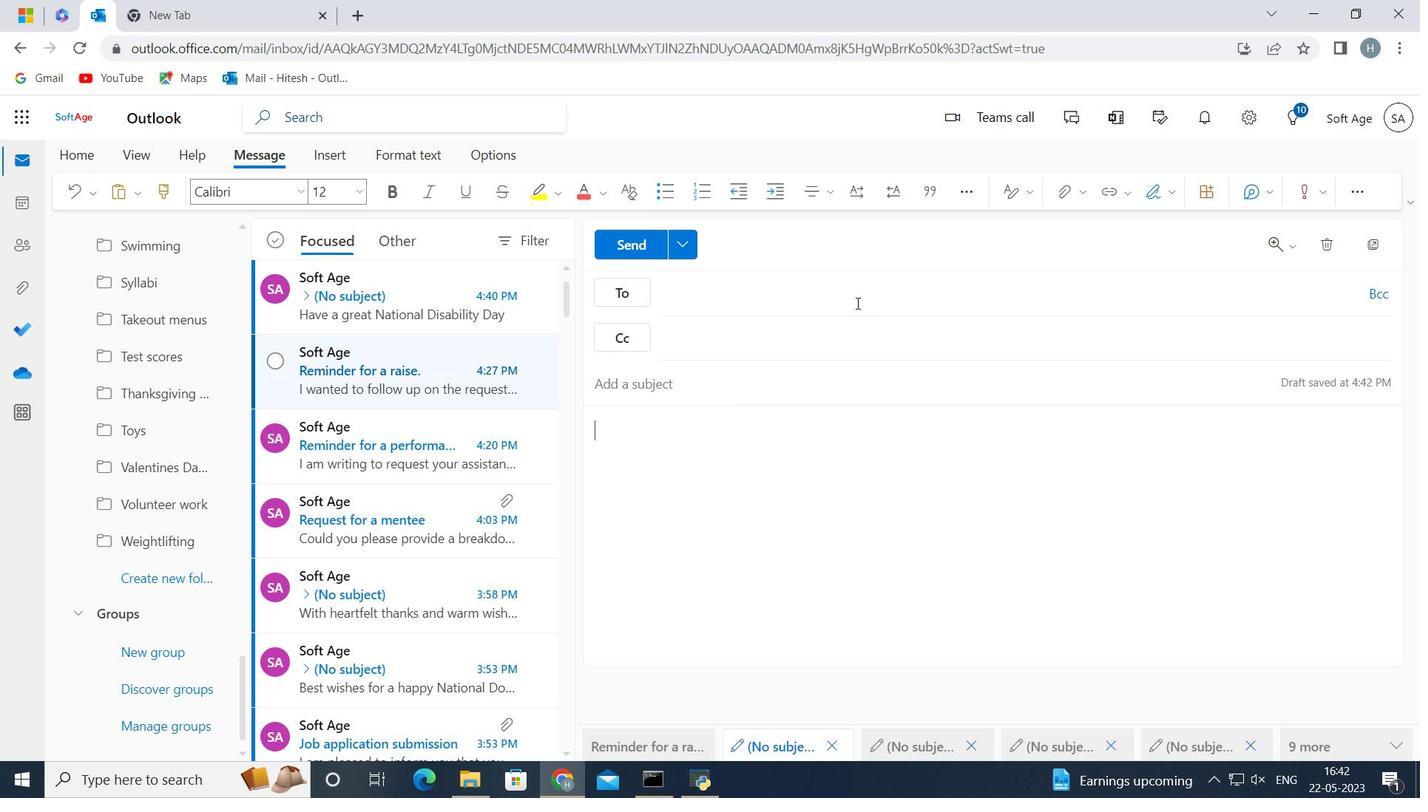 
Action: Key pressed <Key.backspace>
Screenshot: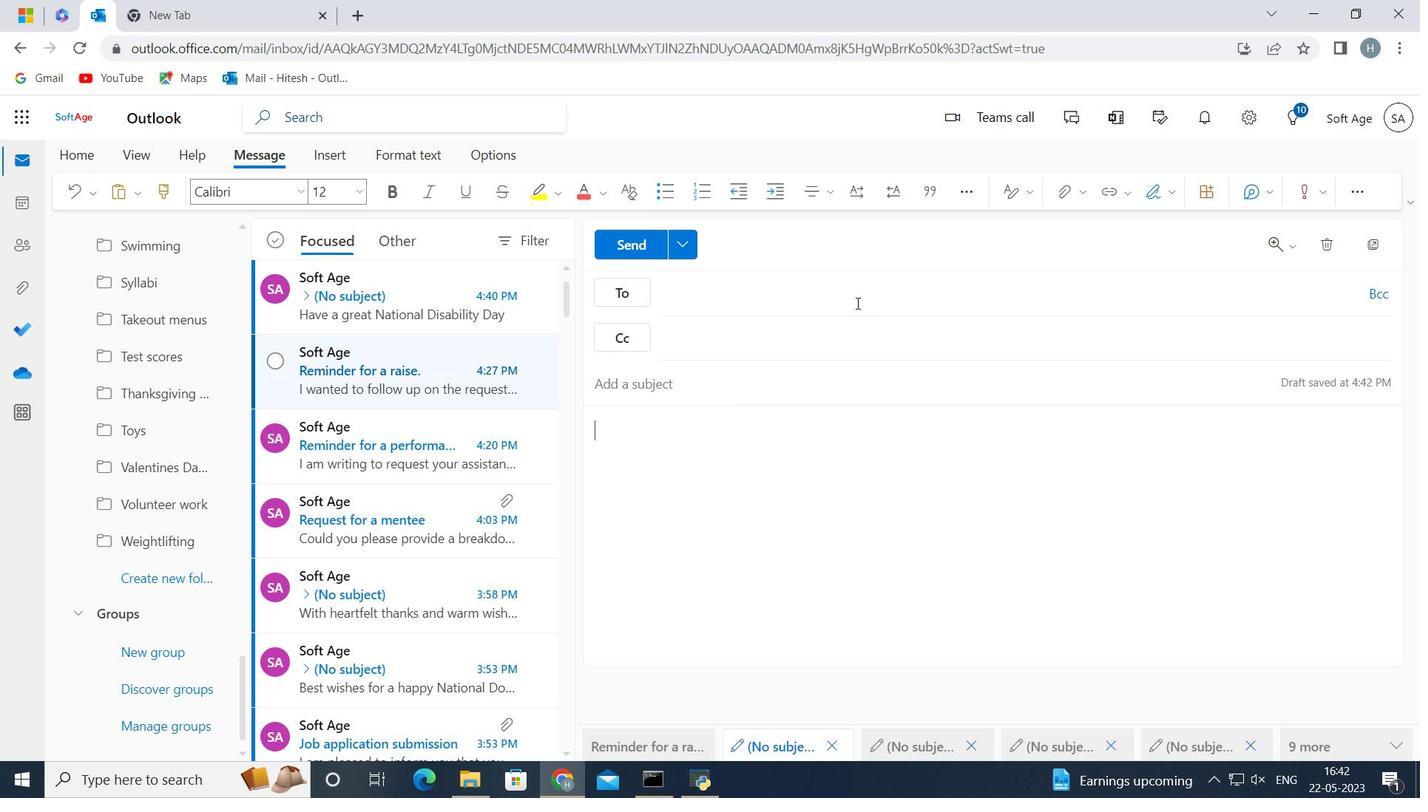 
Action: Mouse moved to (960, 267)
Screenshot: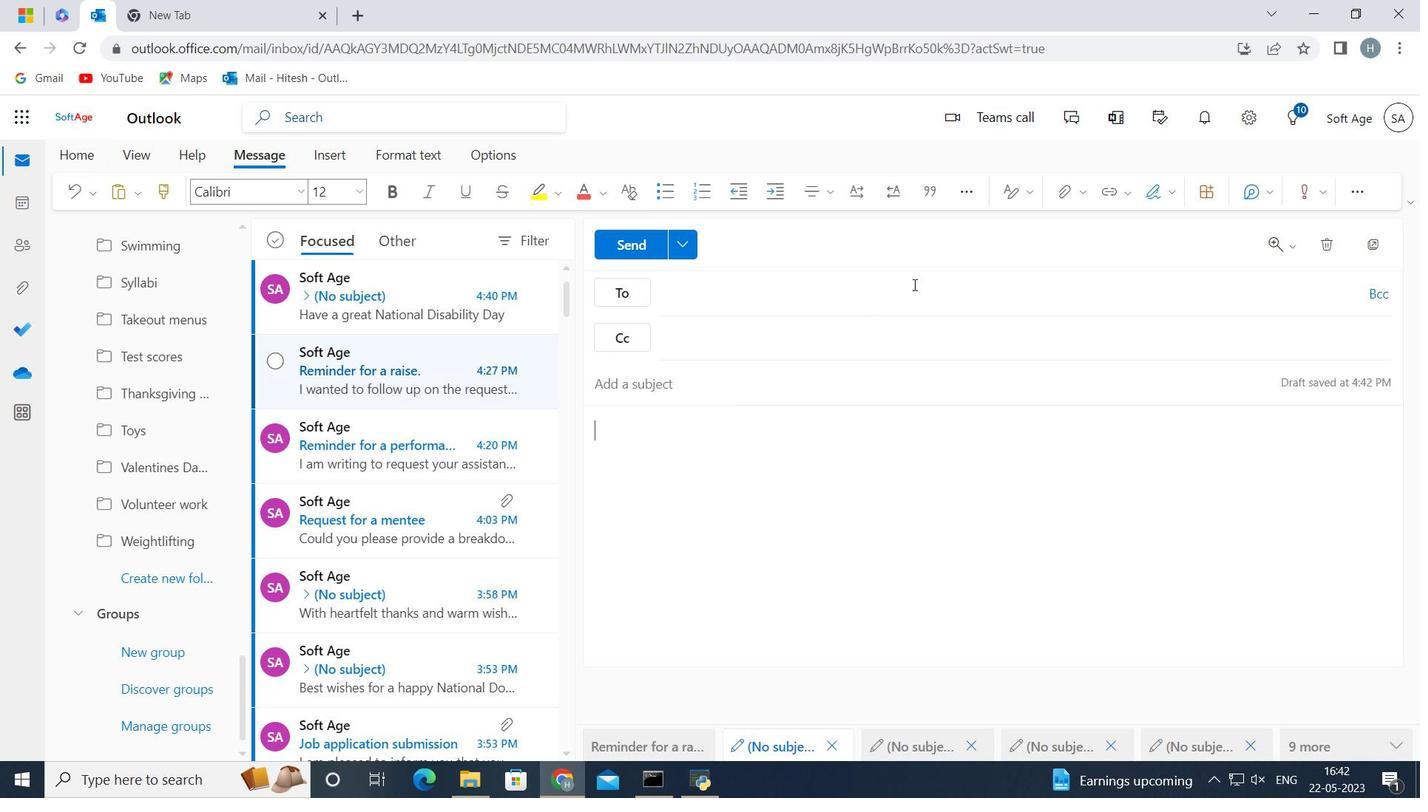 
Action: Key pressed <Key.backspace>
Screenshot: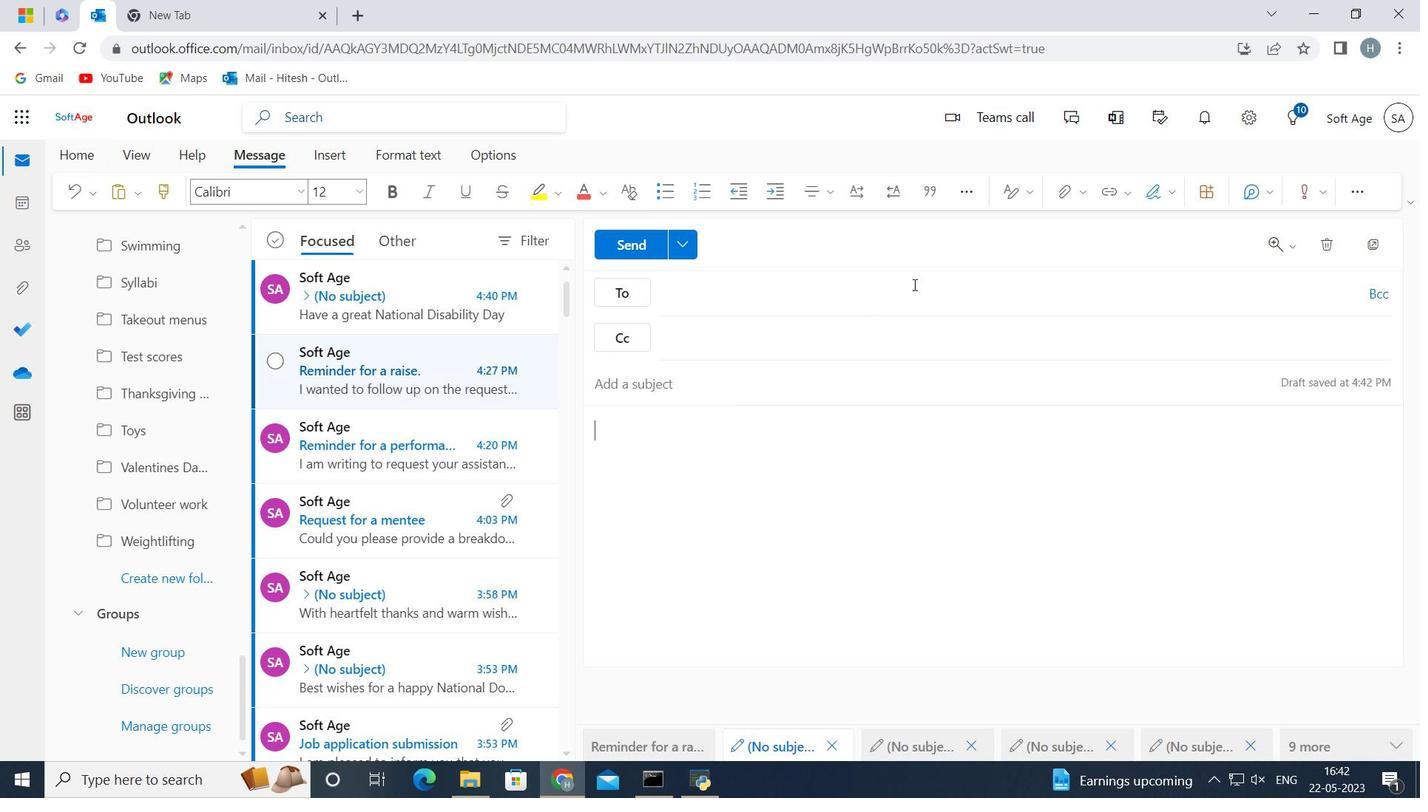 
Action: Mouse moved to (985, 258)
Screenshot: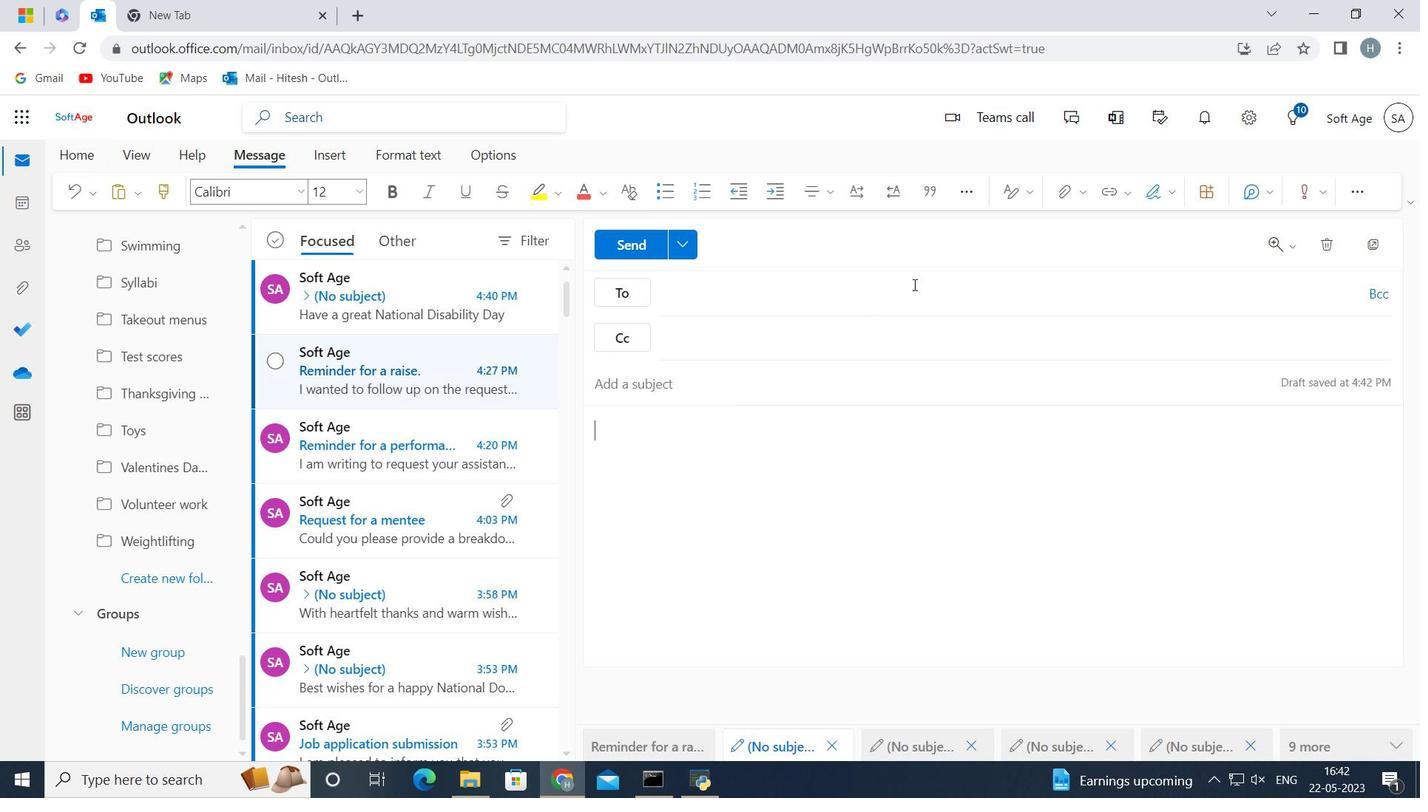 
Action: Key pressed <Key.backspace>
Screenshot: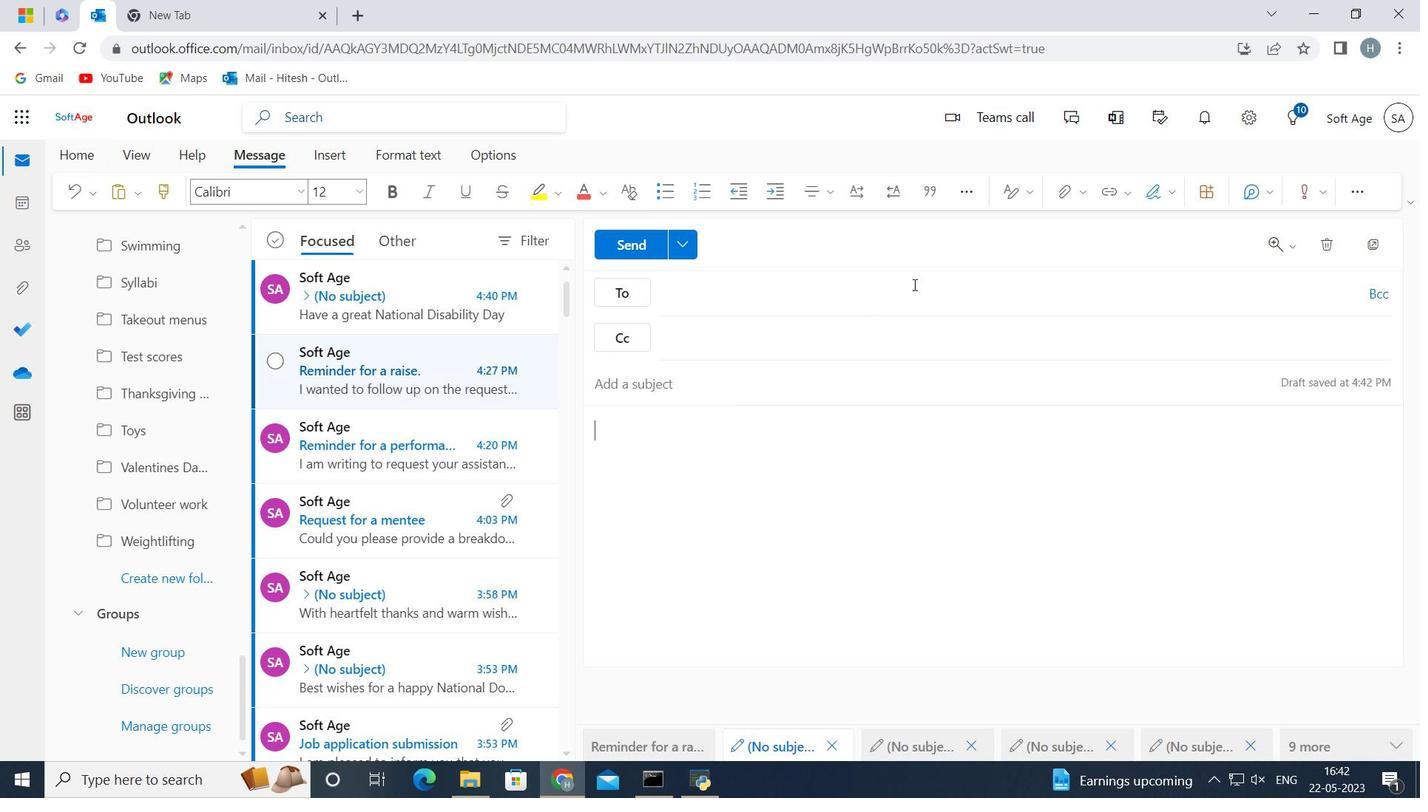 
Action: Mouse moved to (1164, 204)
Screenshot: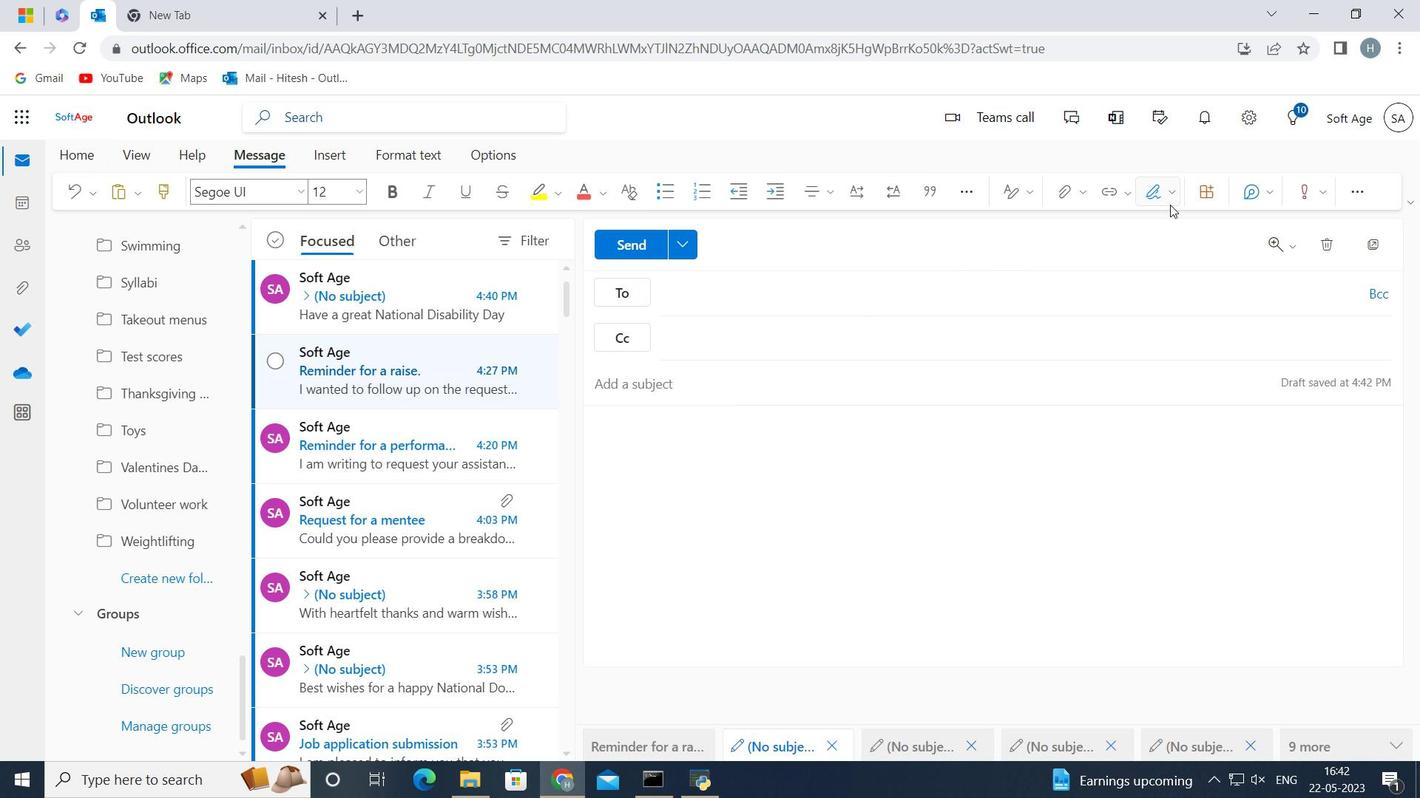 
Action: Mouse pressed left at (1164, 204)
Screenshot: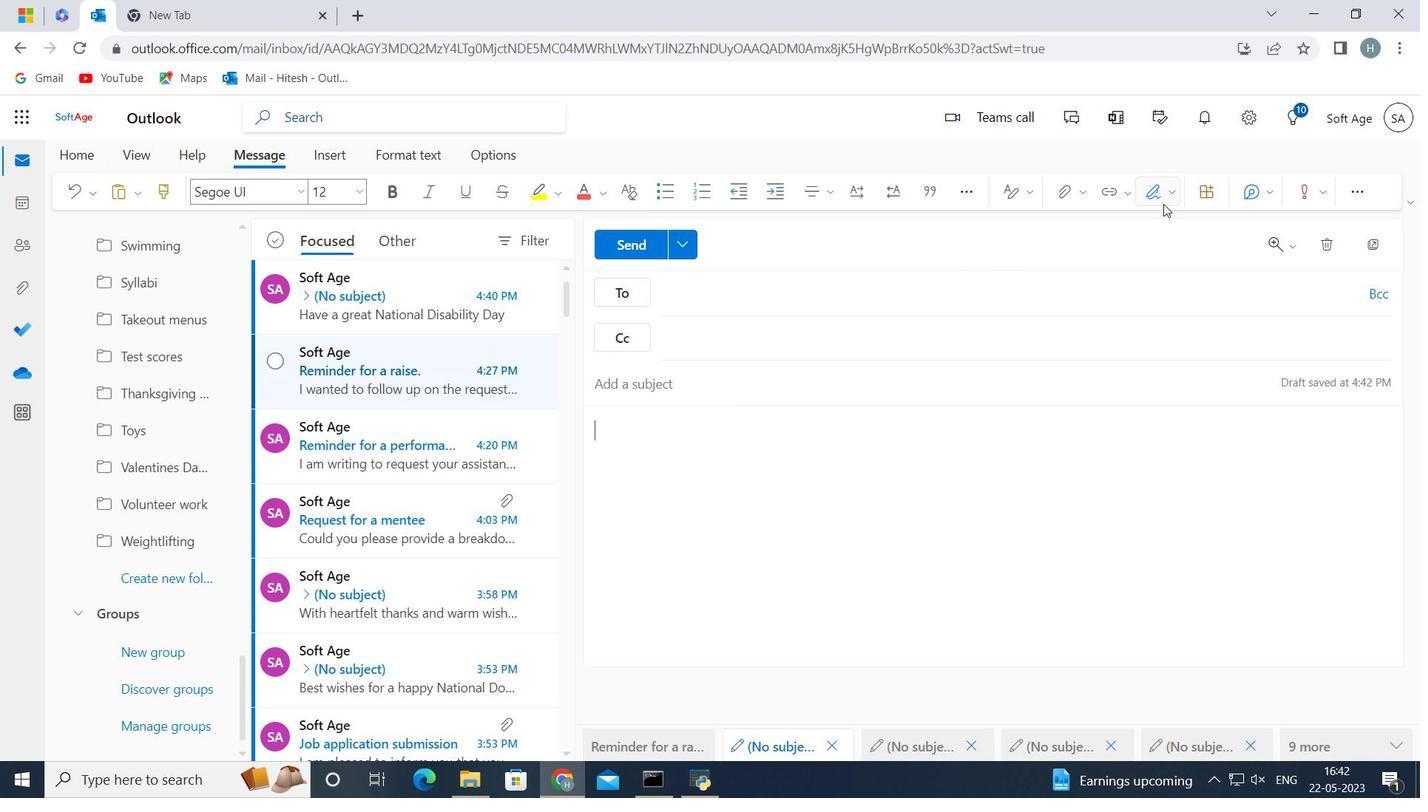 
Action: Mouse moved to (1142, 265)
Screenshot: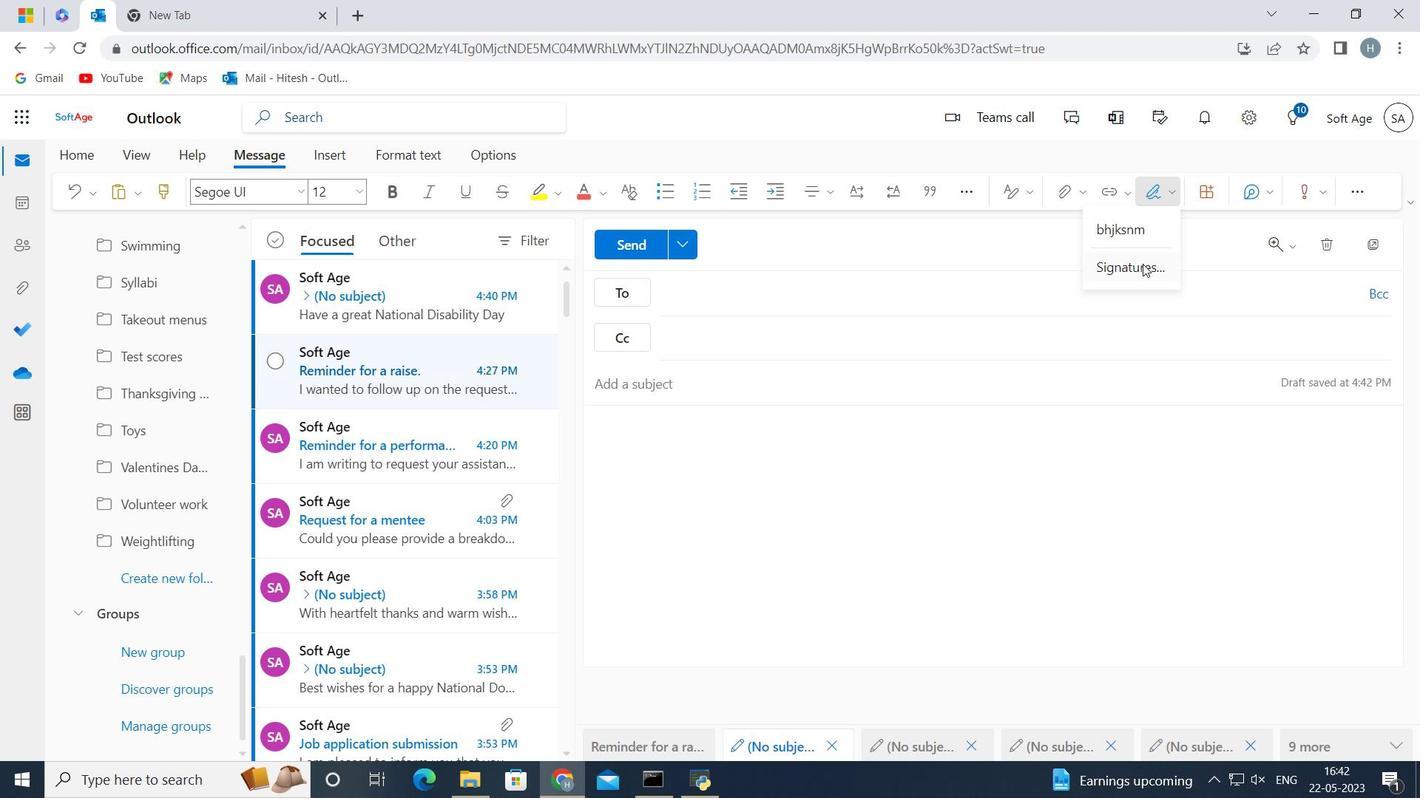 
Action: Mouse pressed left at (1142, 265)
Screenshot: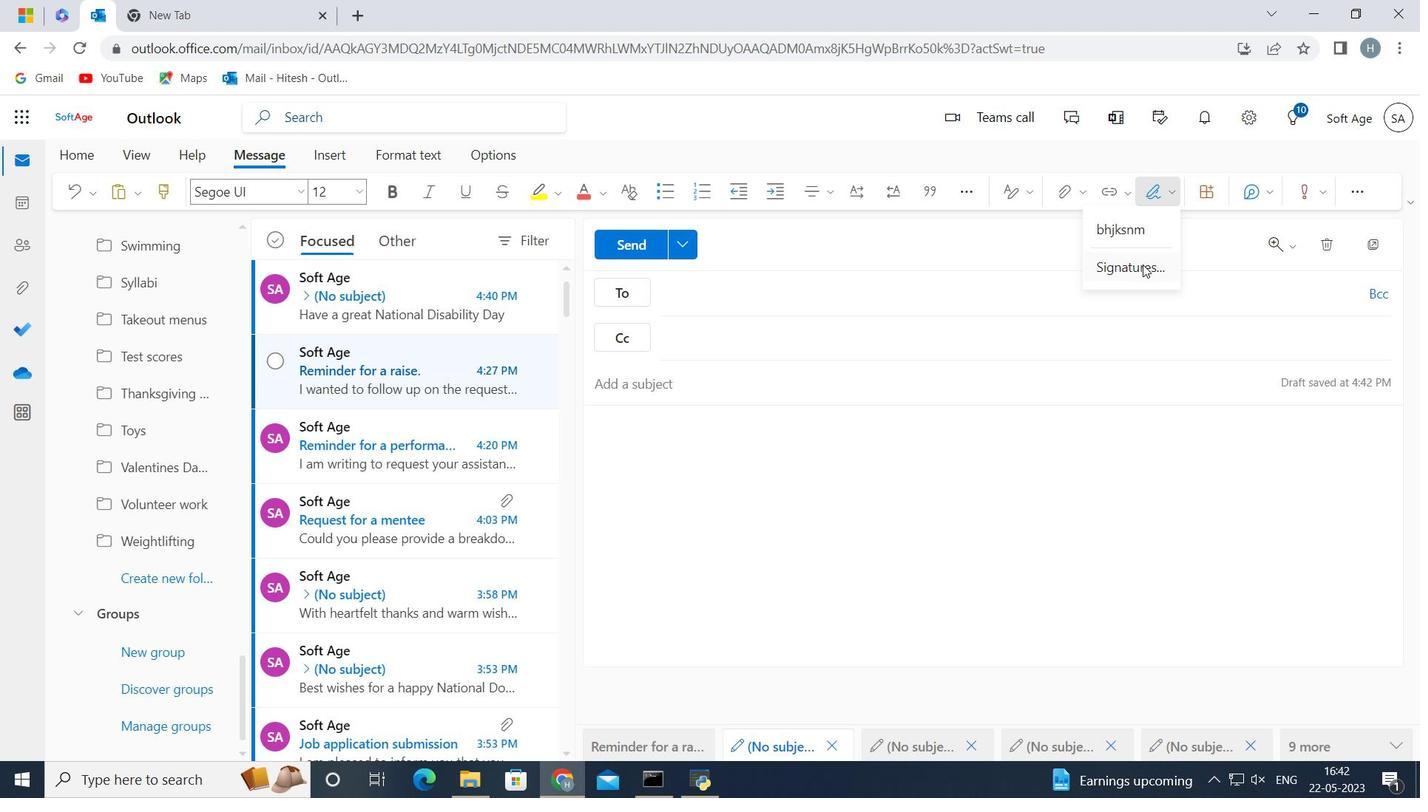 
Action: Mouse moved to (1079, 340)
Screenshot: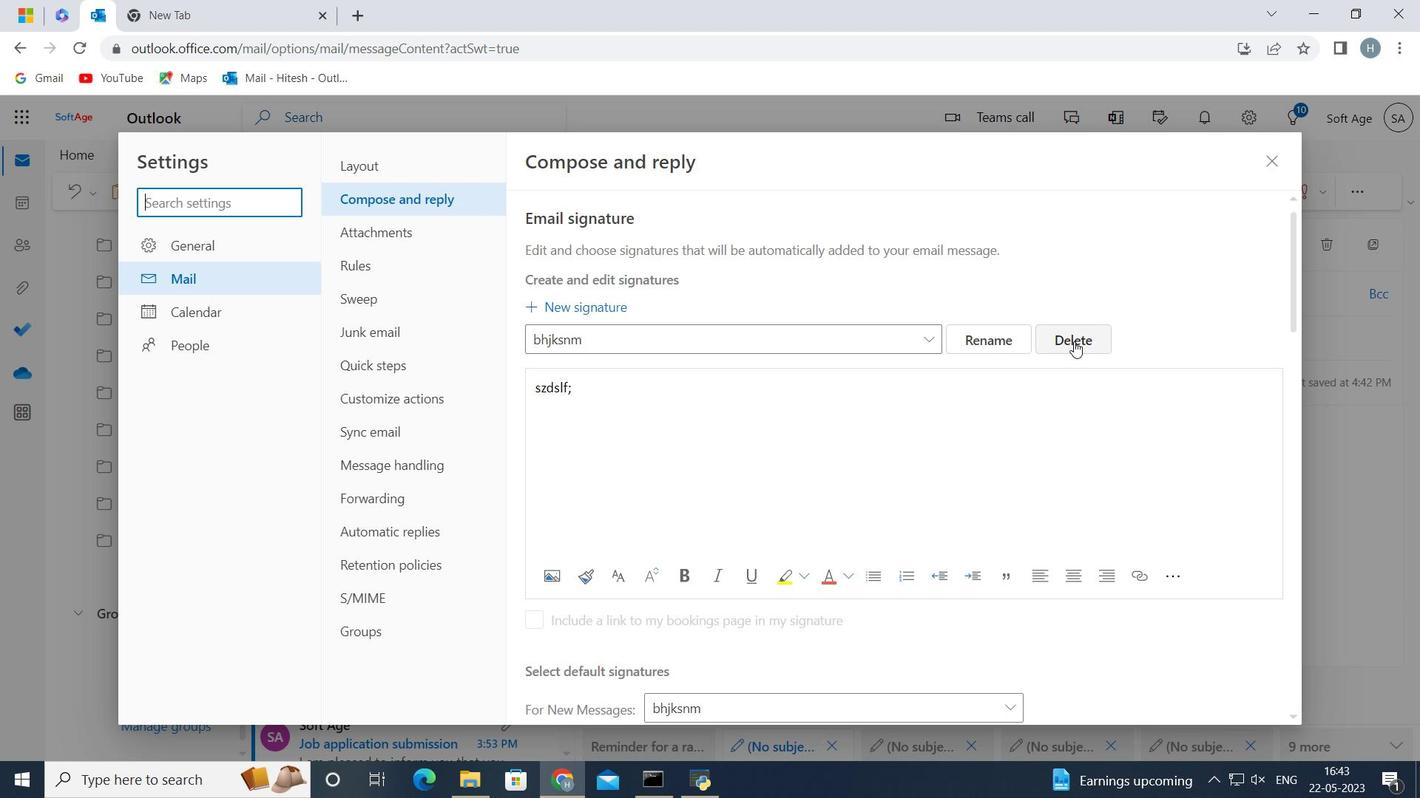 
Action: Mouse pressed left at (1079, 340)
Screenshot: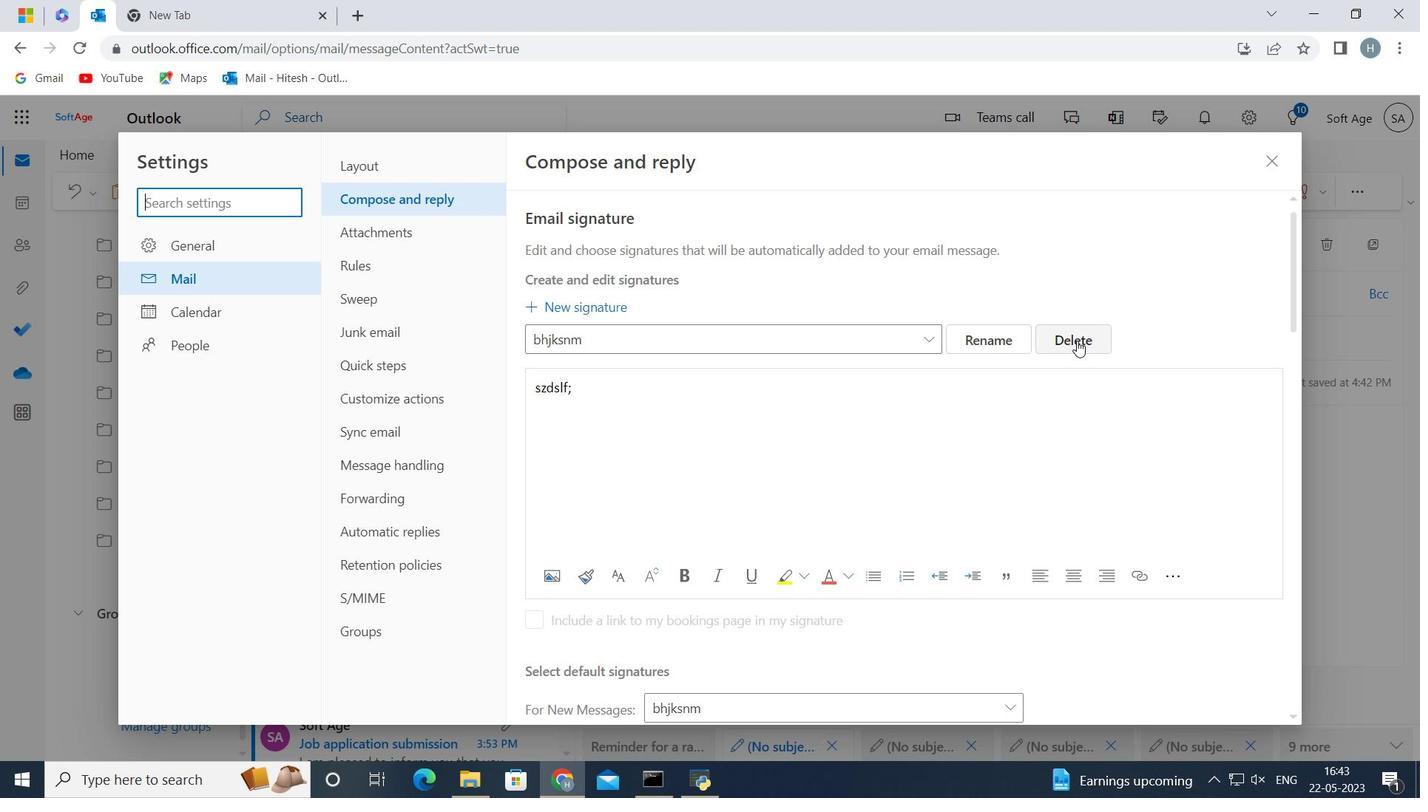 
Action: Mouse moved to (915, 337)
Screenshot: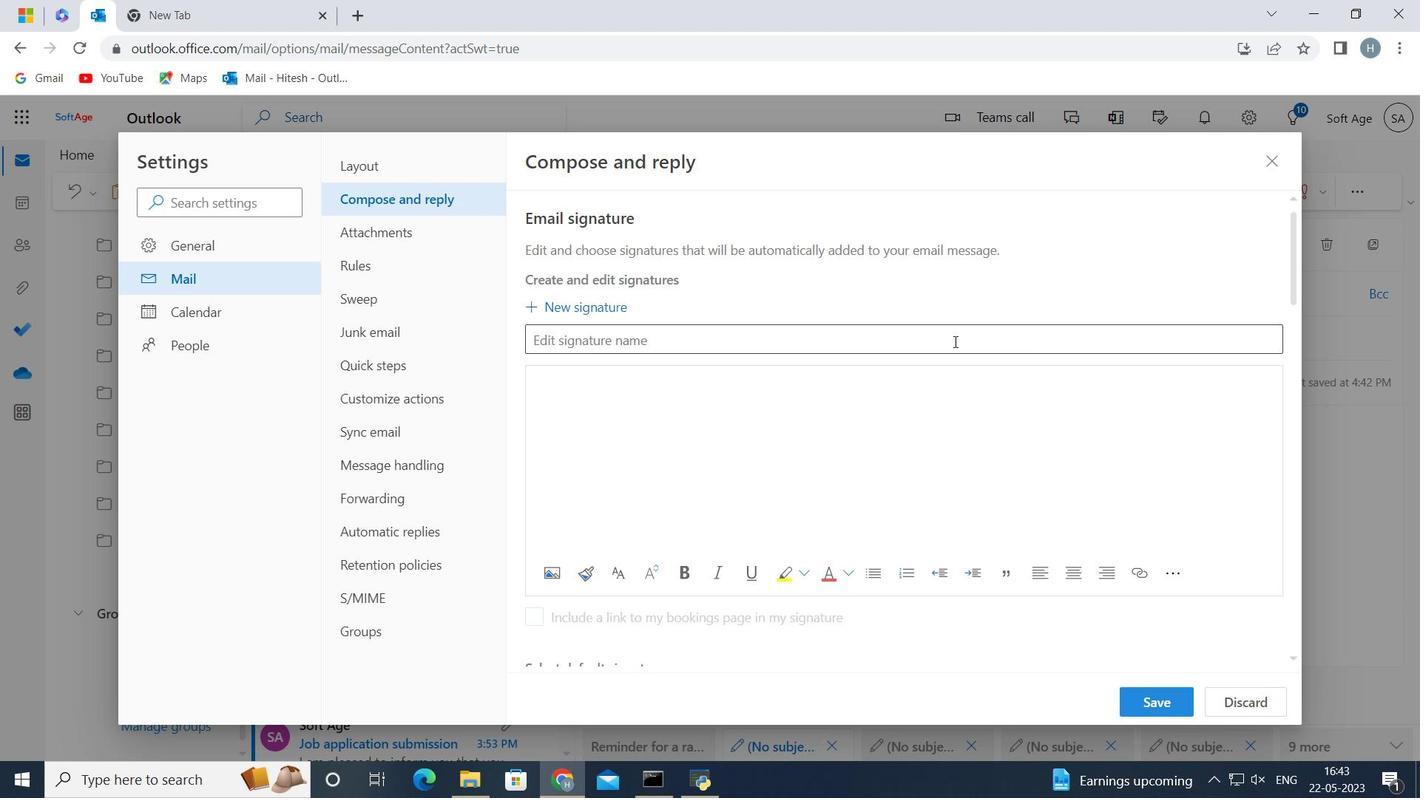 
Action: Mouse pressed left at (915, 337)
Screenshot: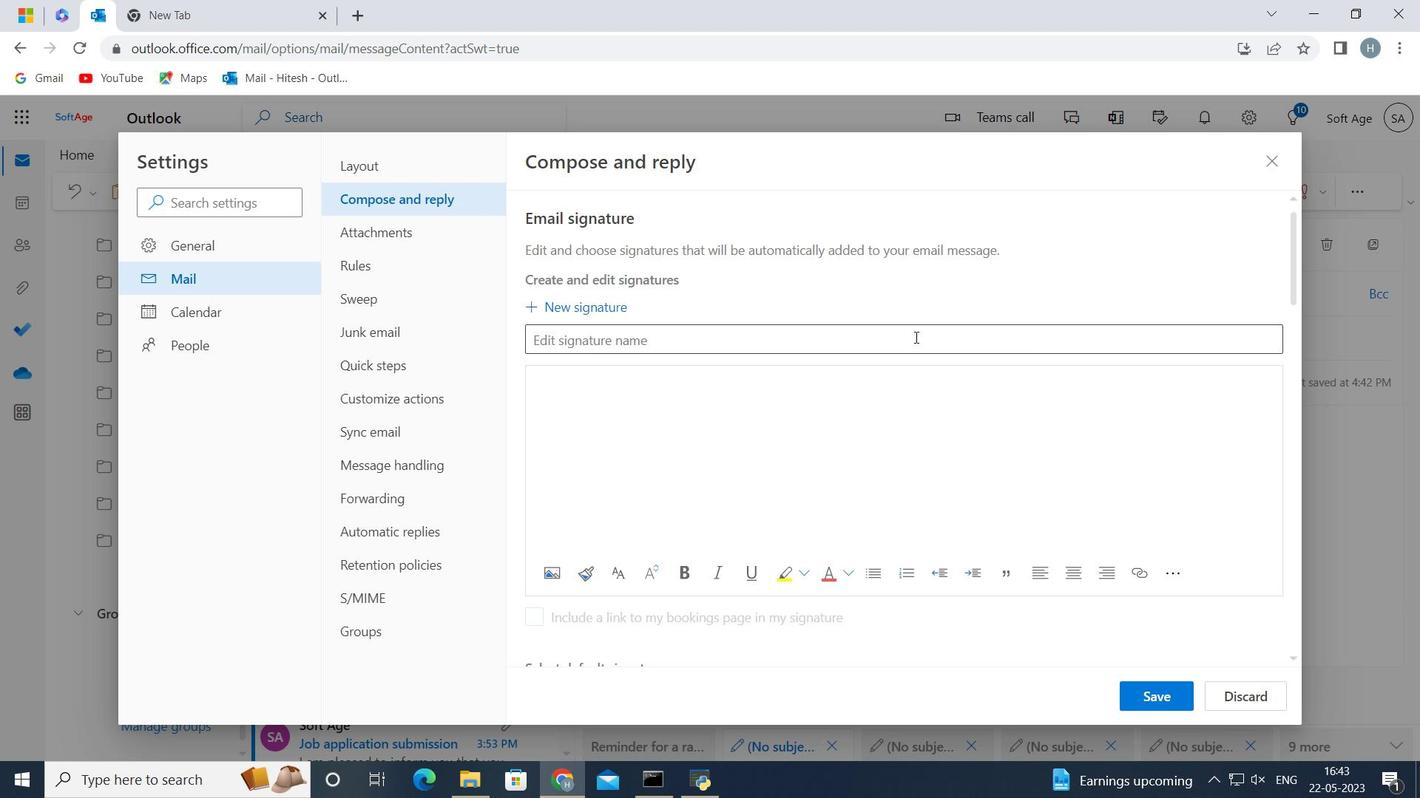 
Action: Key pressed <Key.shift>Jonathan<Key.space><Key.shift>Nelson<Key.space>
Screenshot: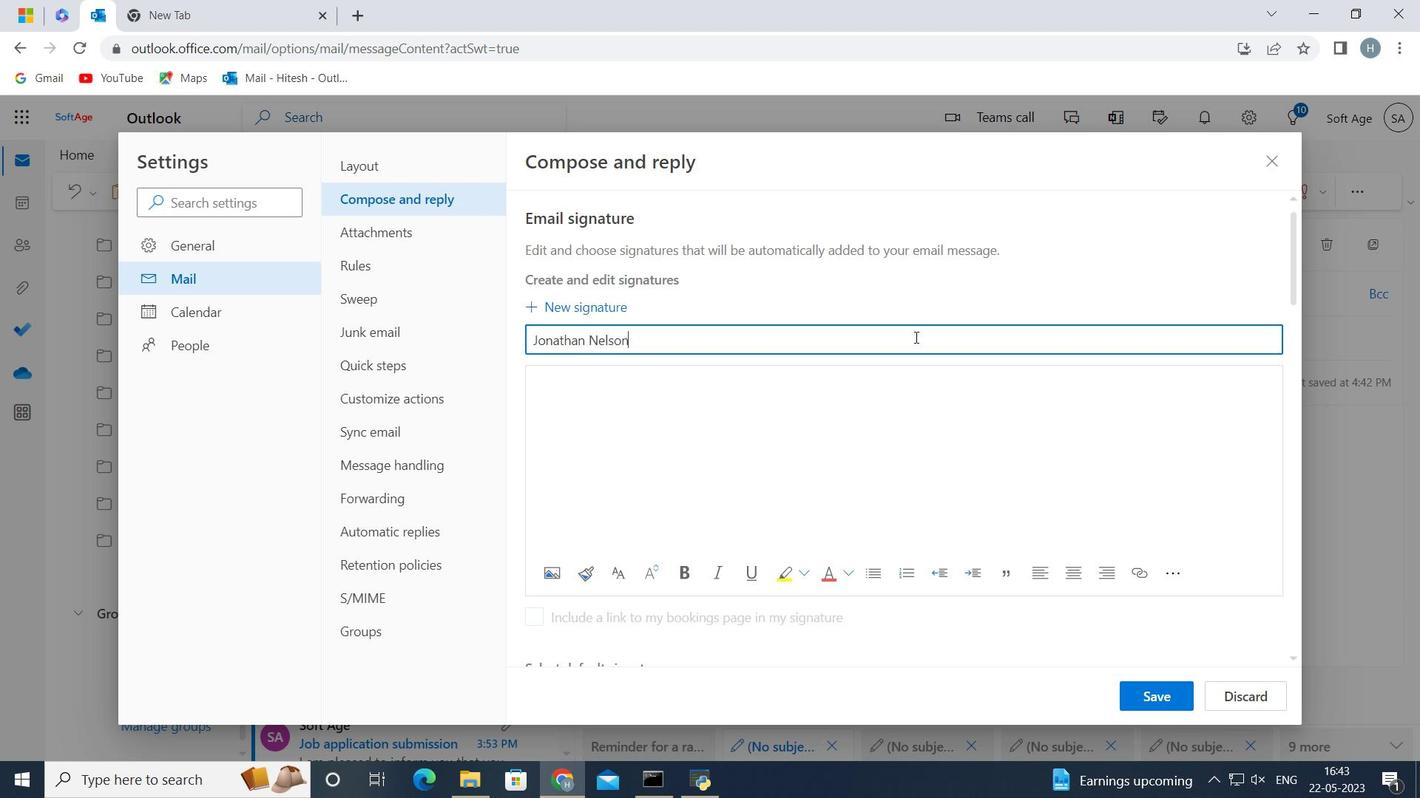 
Action: Mouse moved to (726, 403)
Screenshot: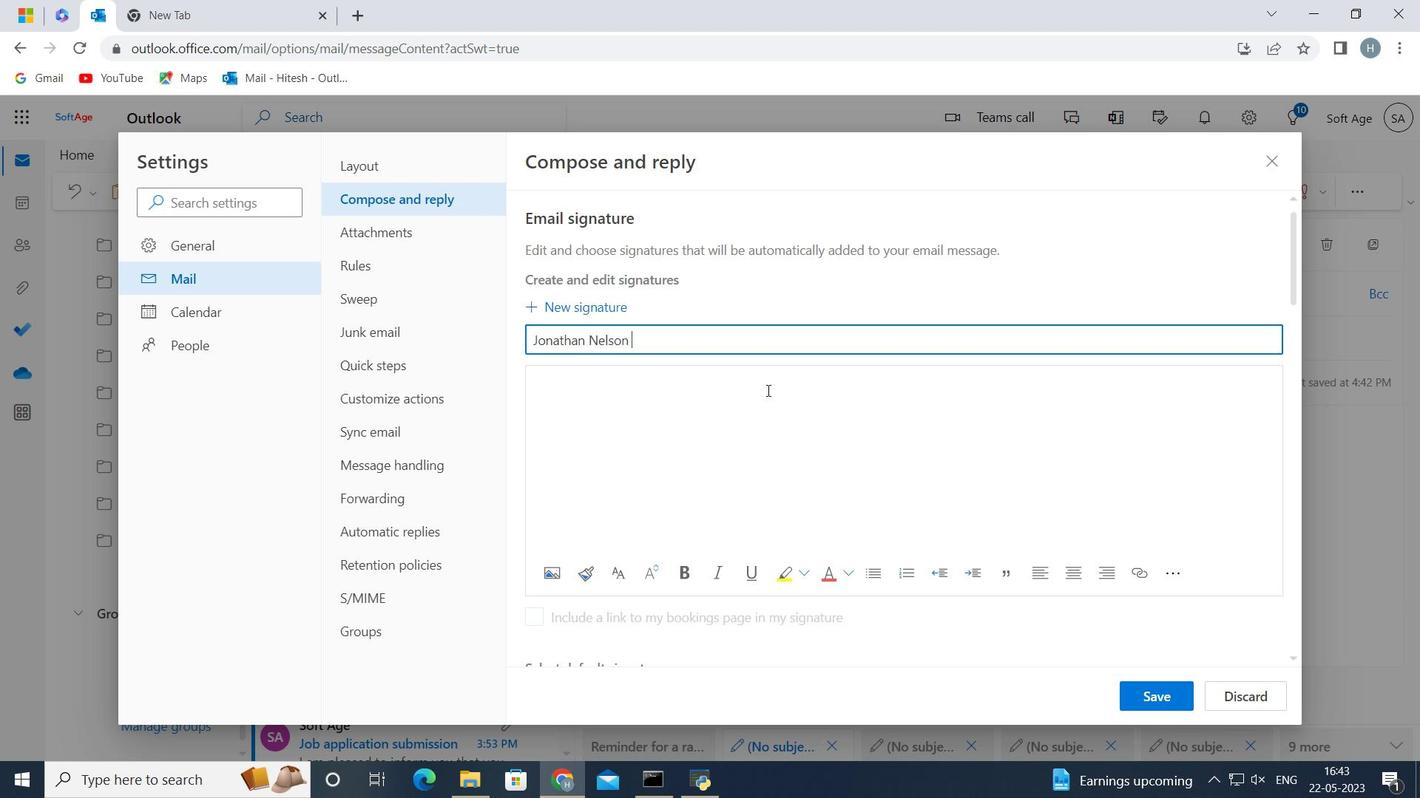 
Action: Mouse pressed left at (726, 403)
Screenshot: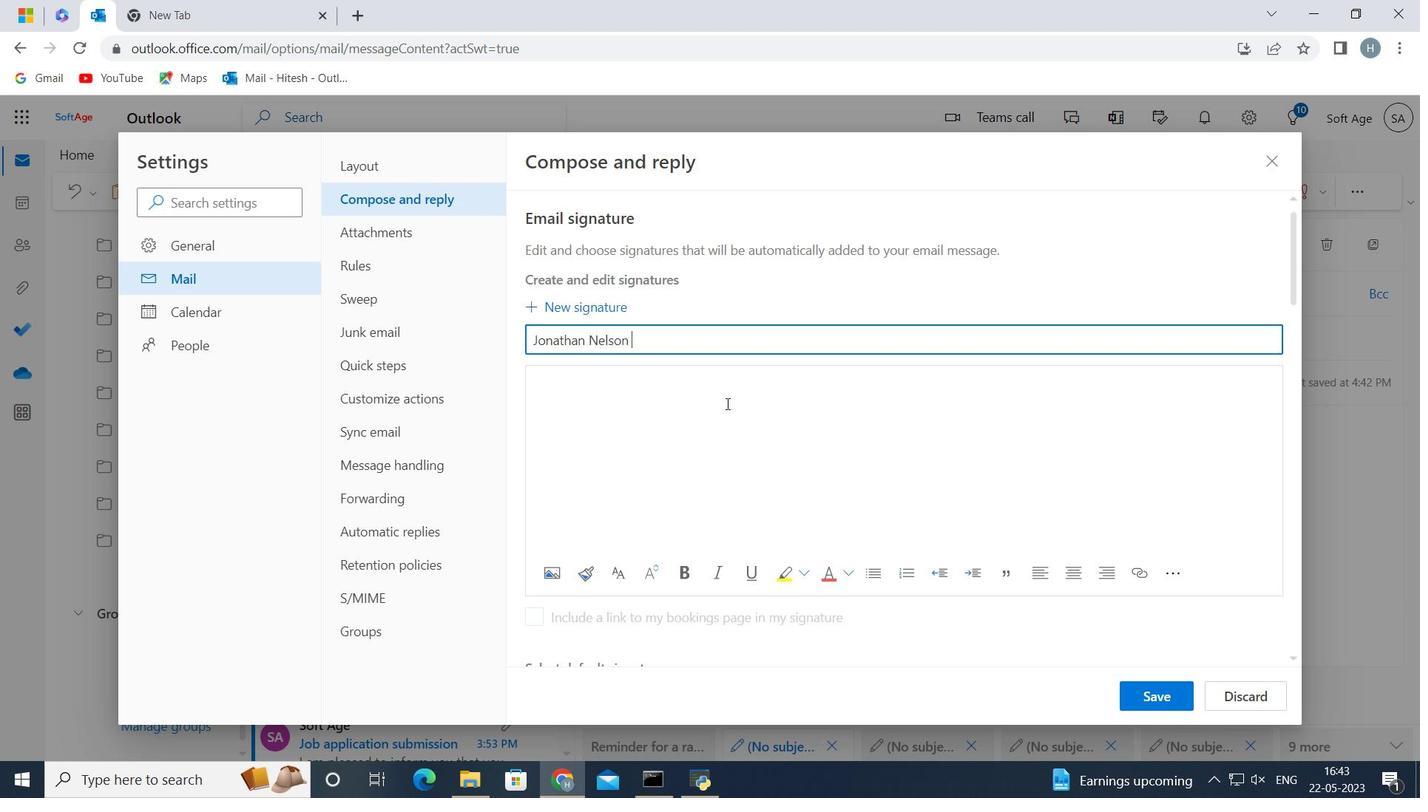
Action: Key pressed <Key.shift>Jonathan<Key.space><Key.shift>Ne
Screenshot: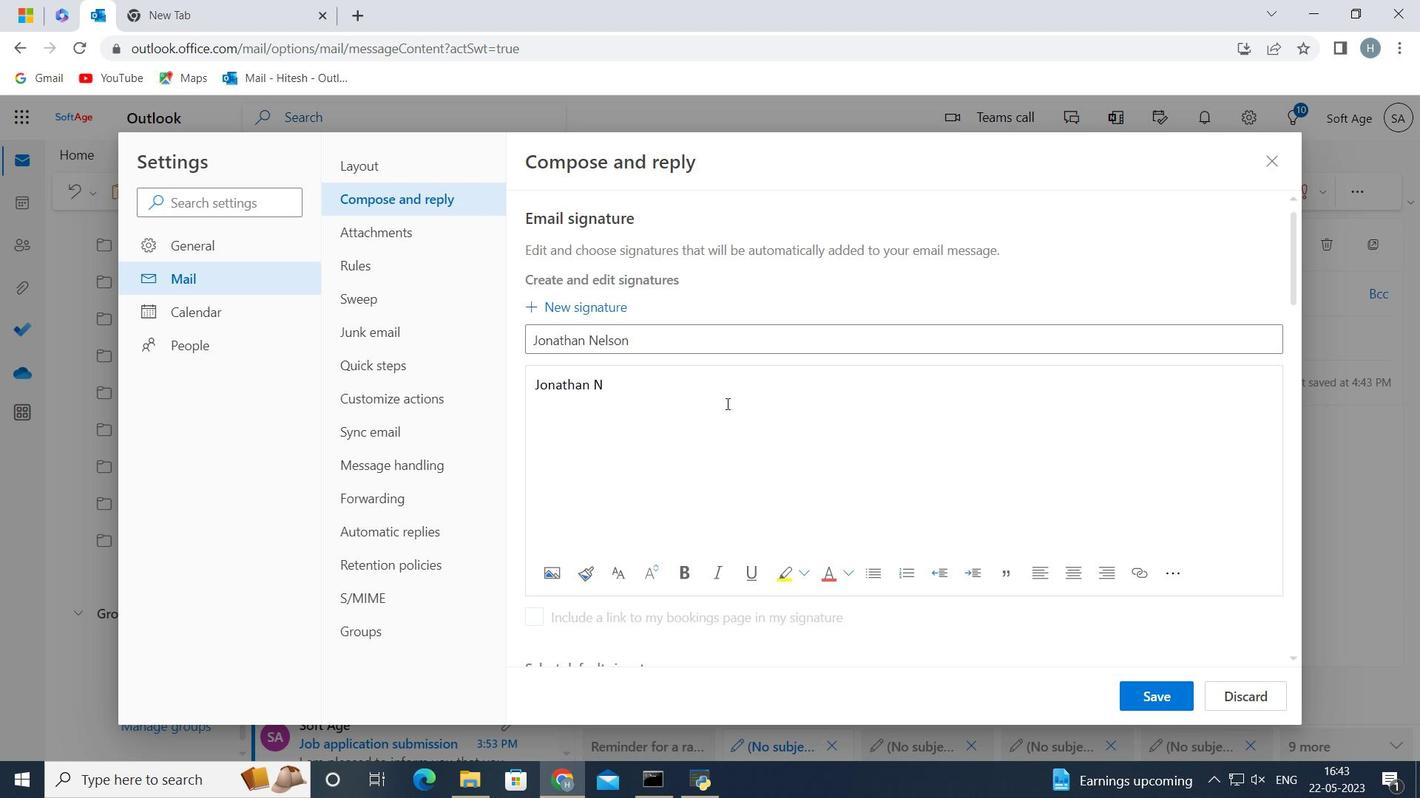 
Action: Mouse moved to (726, 404)
Screenshot: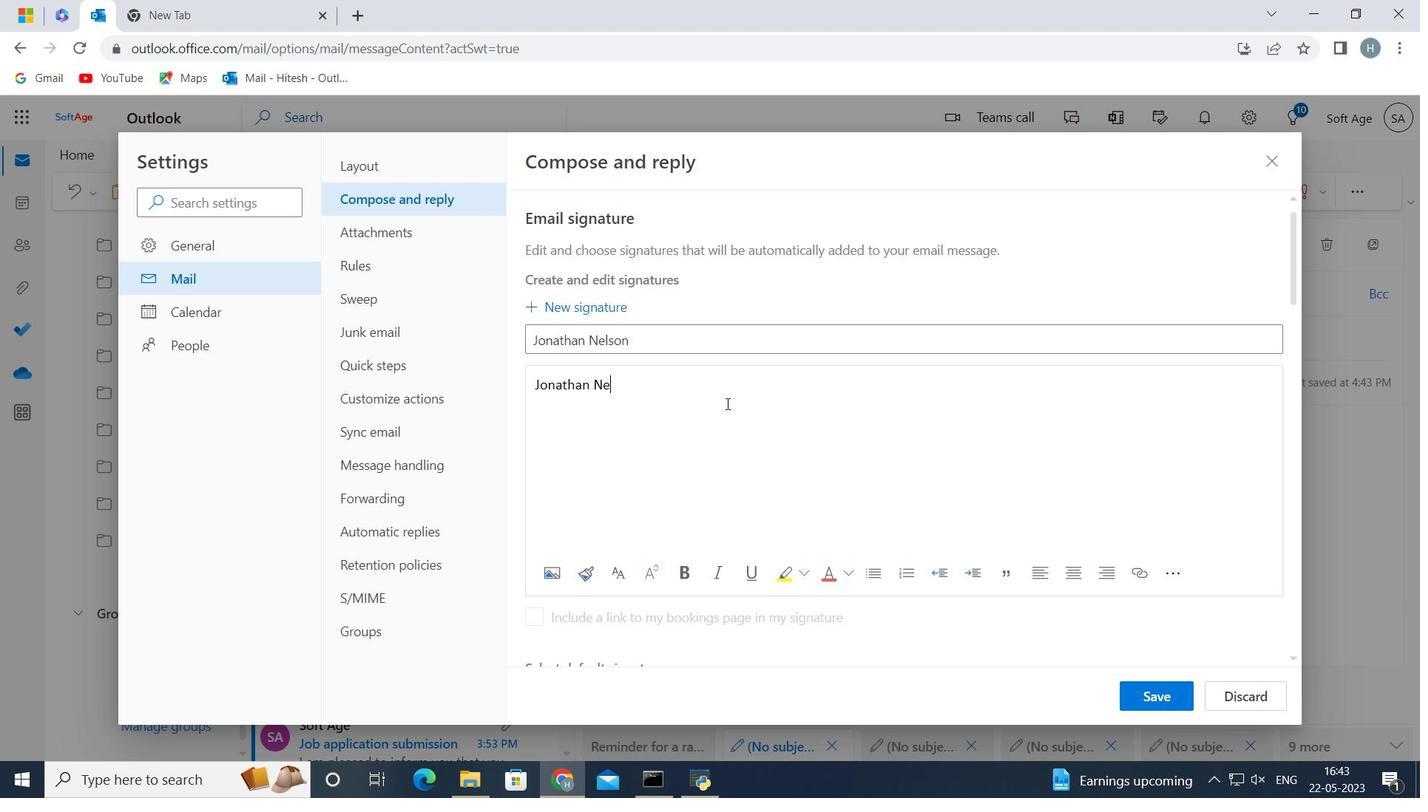 
Action: Key pressed lson<Key.space>
Screenshot: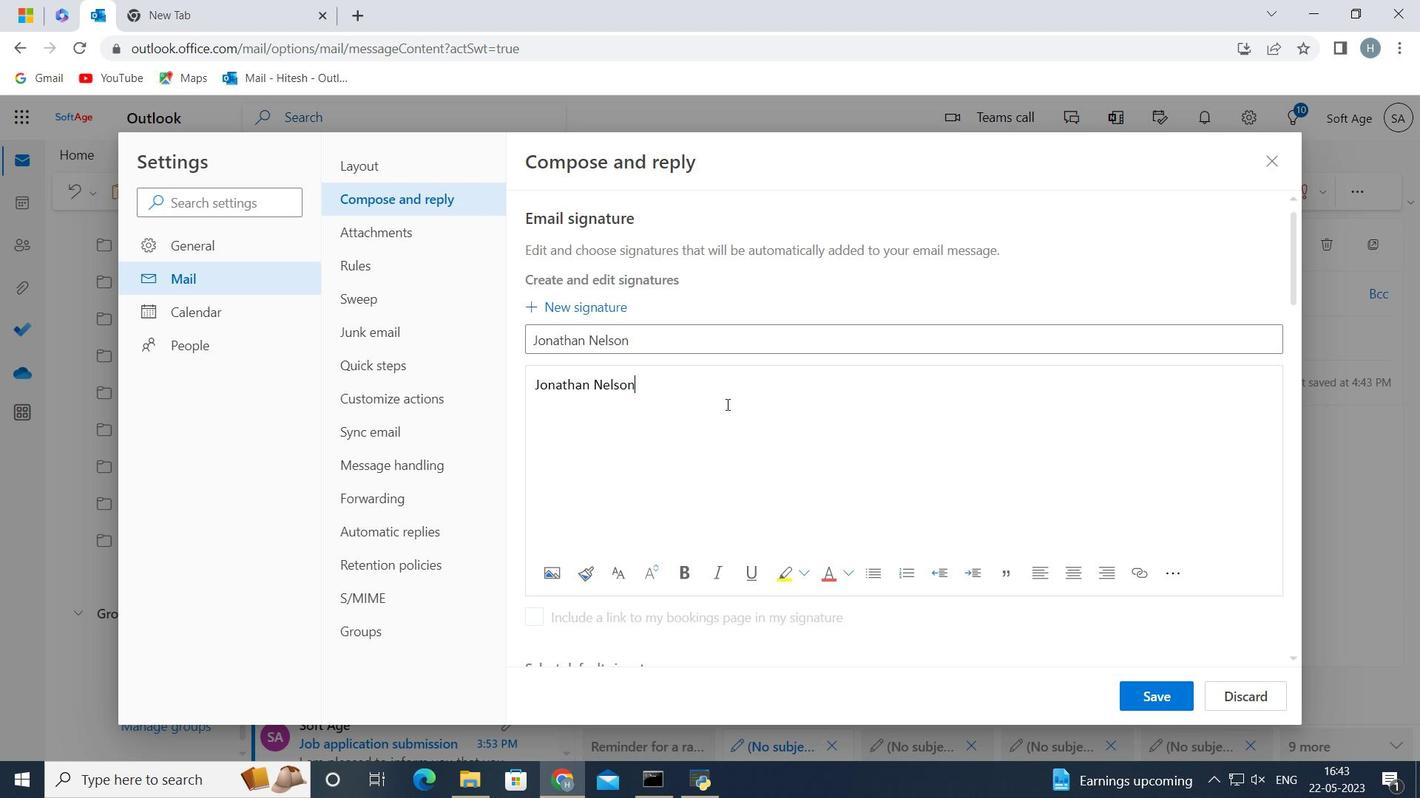 
Action: Mouse moved to (1148, 690)
Screenshot: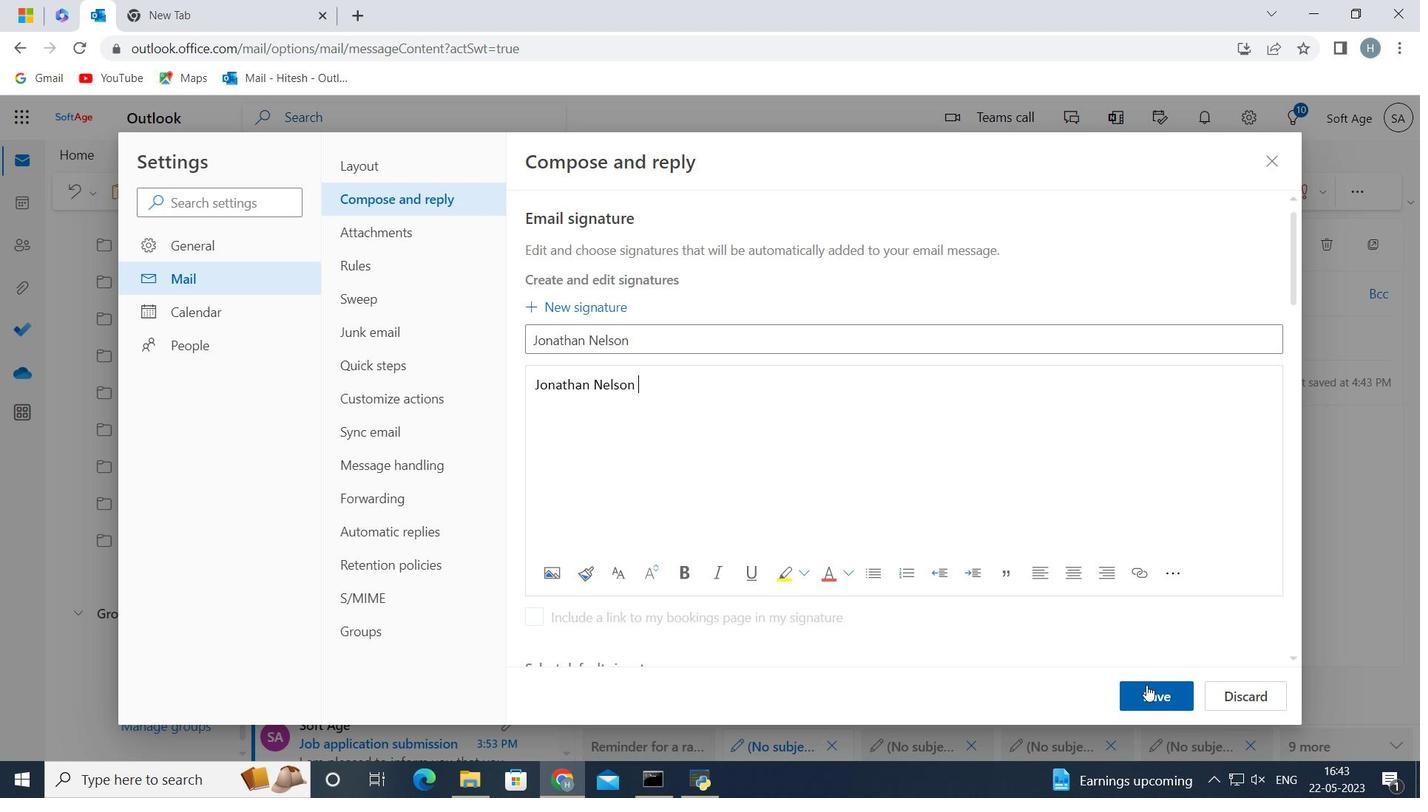 
Action: Mouse pressed left at (1148, 690)
Screenshot: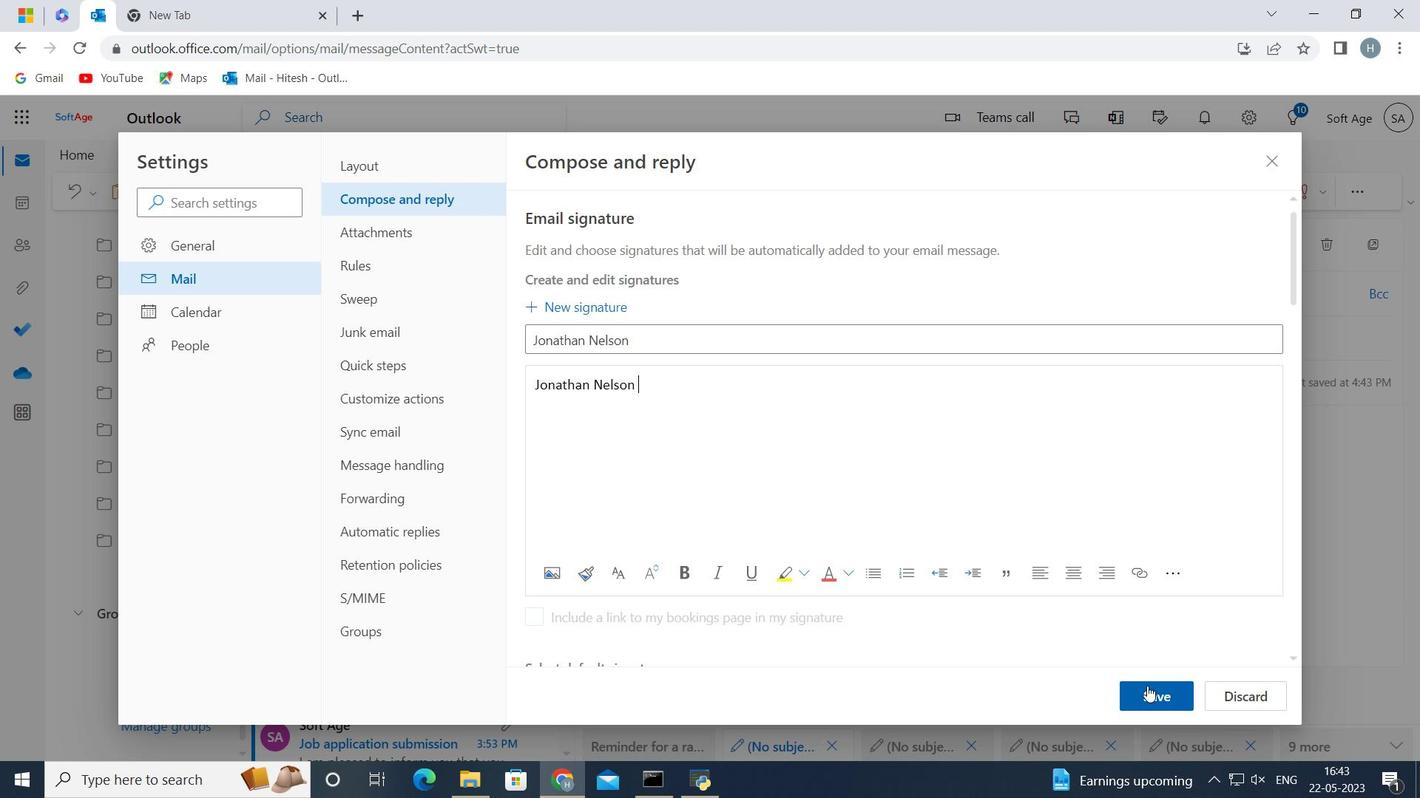 
Action: Mouse moved to (995, 443)
Screenshot: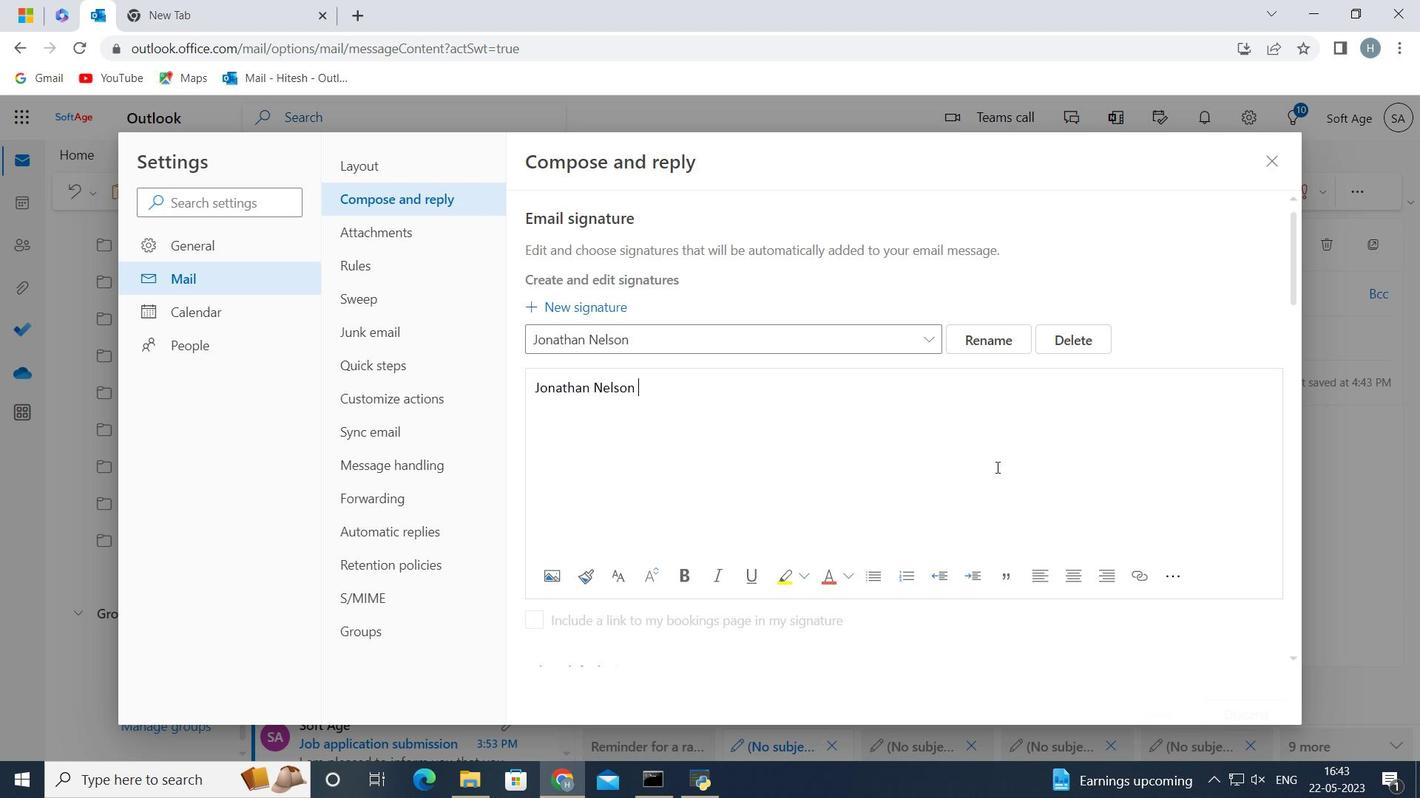 
Action: Mouse scrolled (995, 443) with delta (0, 0)
Screenshot: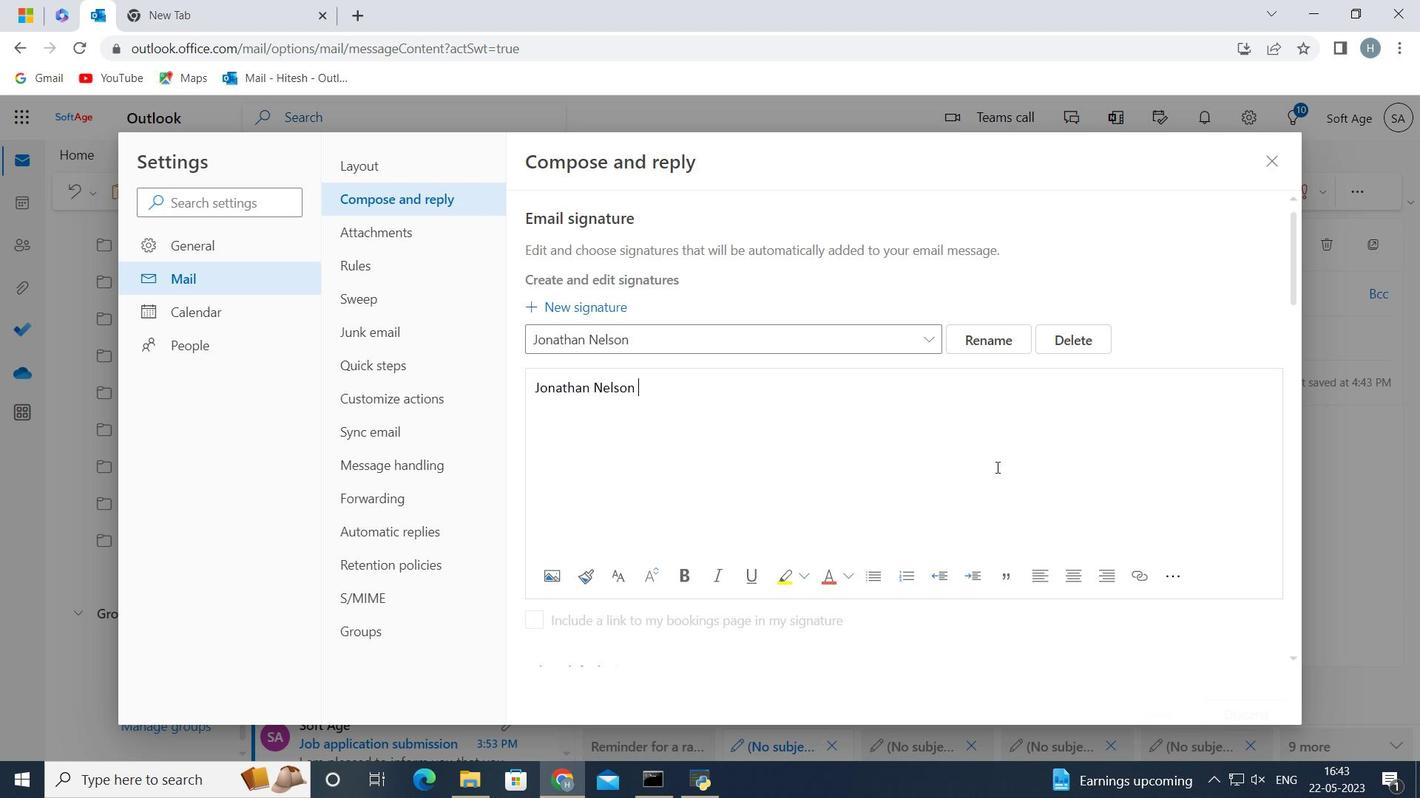 
Action: Mouse scrolled (995, 443) with delta (0, 0)
Screenshot: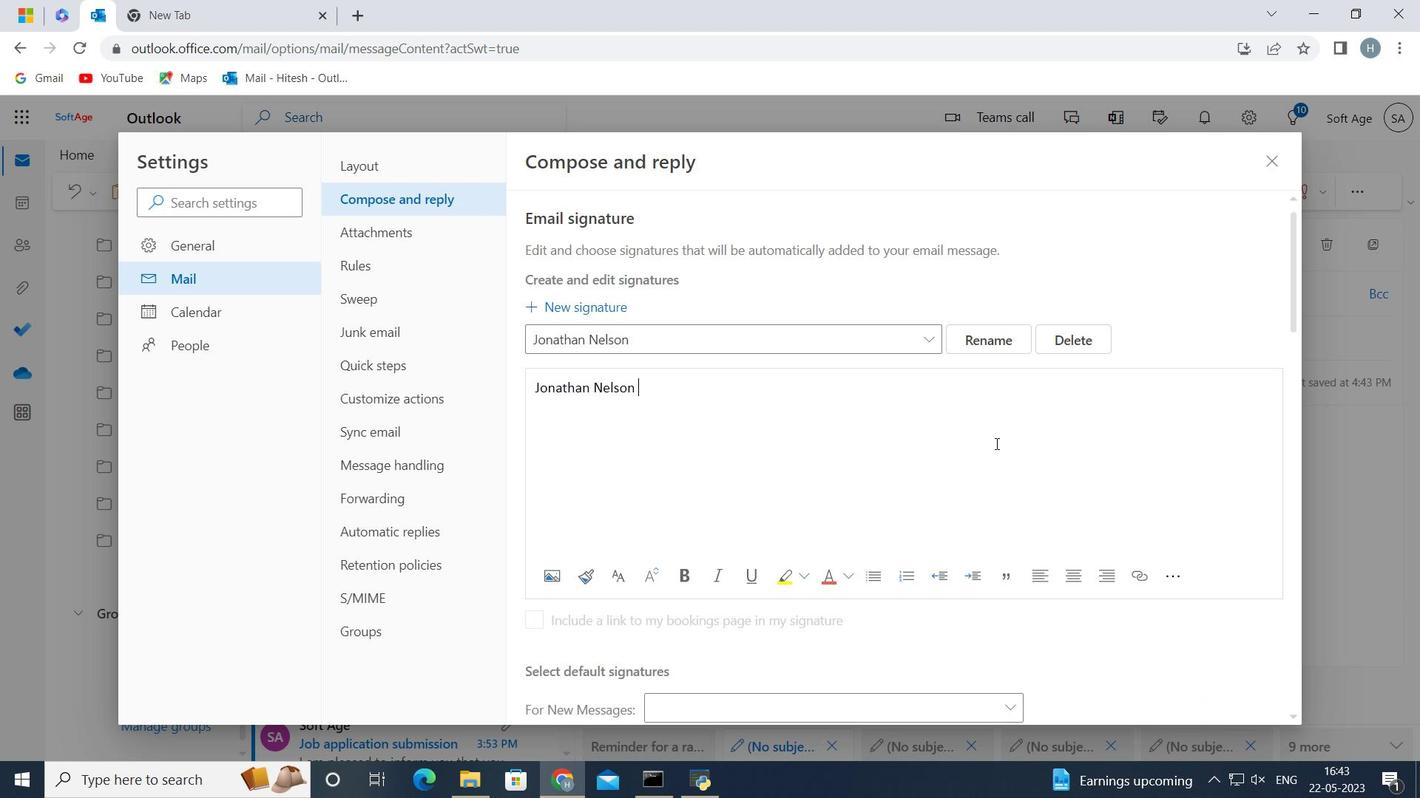 
Action: Mouse scrolled (995, 443) with delta (0, 0)
Screenshot: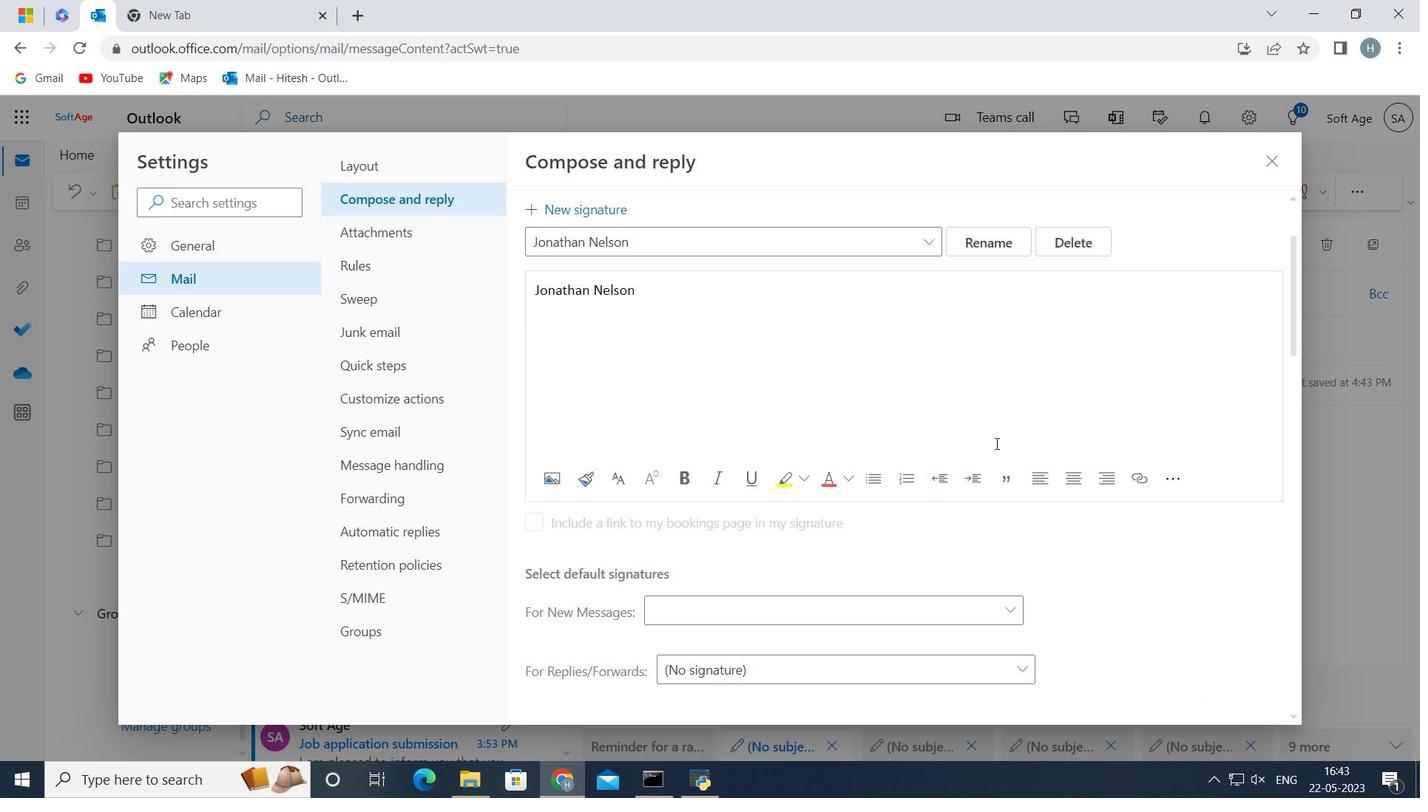 
Action: Mouse scrolled (995, 443) with delta (0, 0)
Screenshot: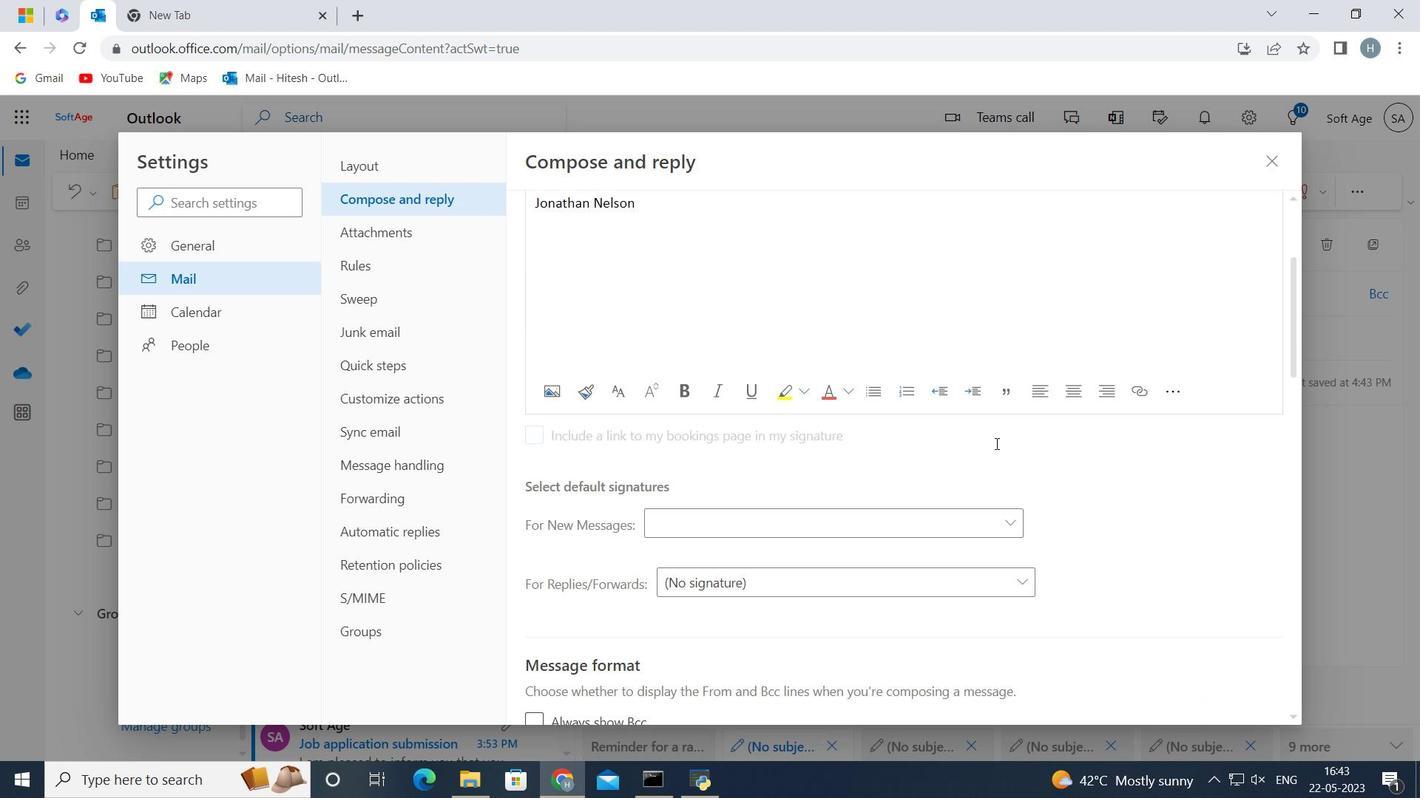 
Action: Mouse moved to (1011, 332)
Screenshot: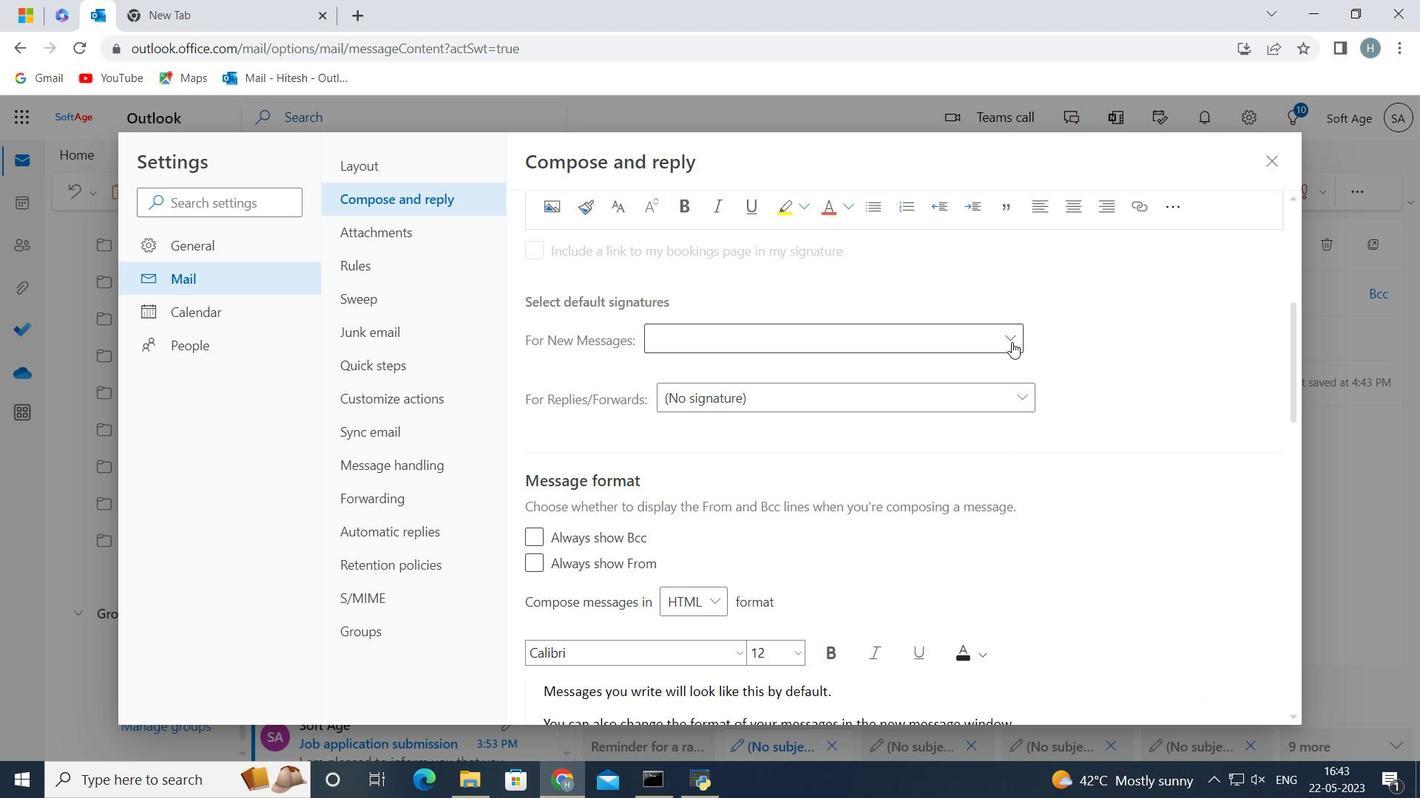 
Action: Mouse pressed left at (1011, 332)
Screenshot: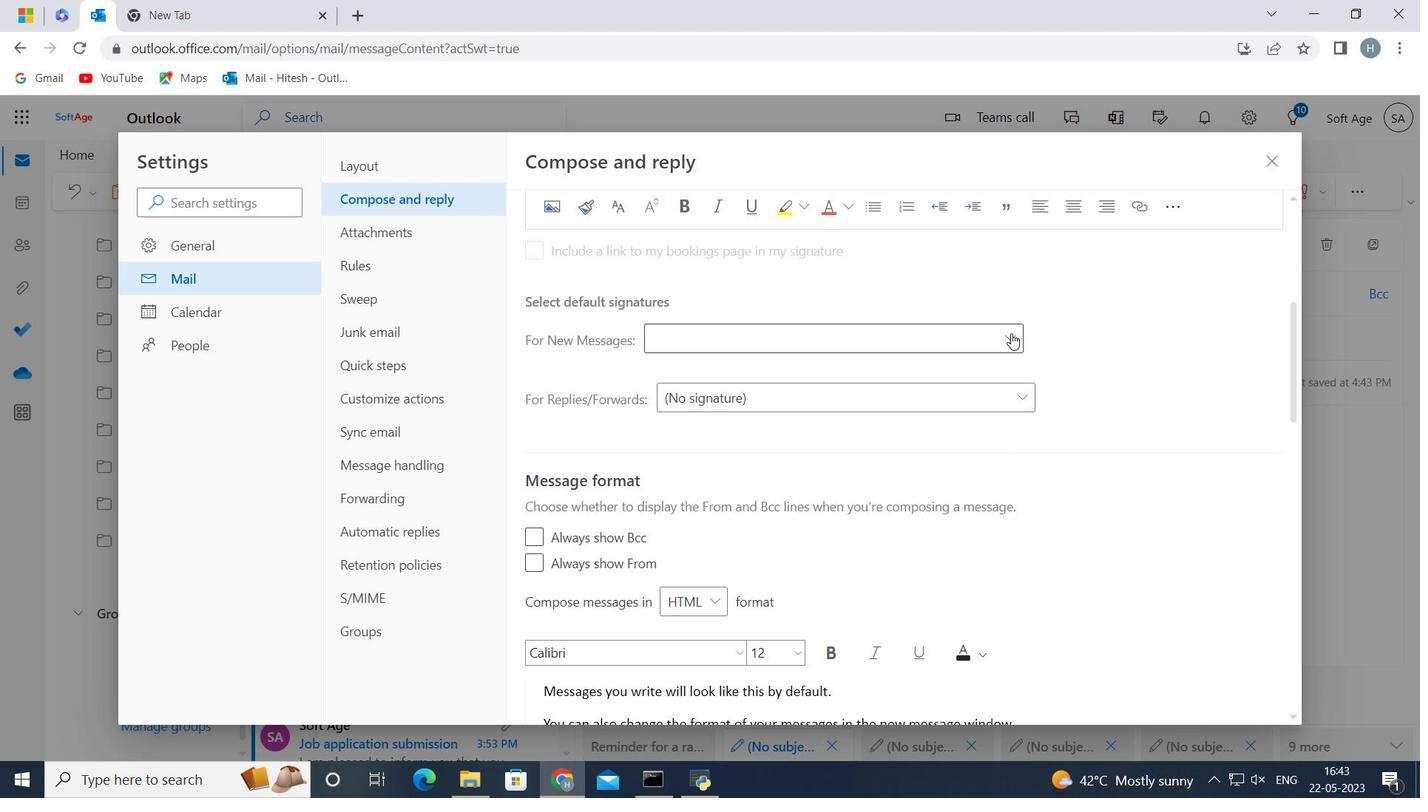 
Action: Mouse moved to (973, 388)
Screenshot: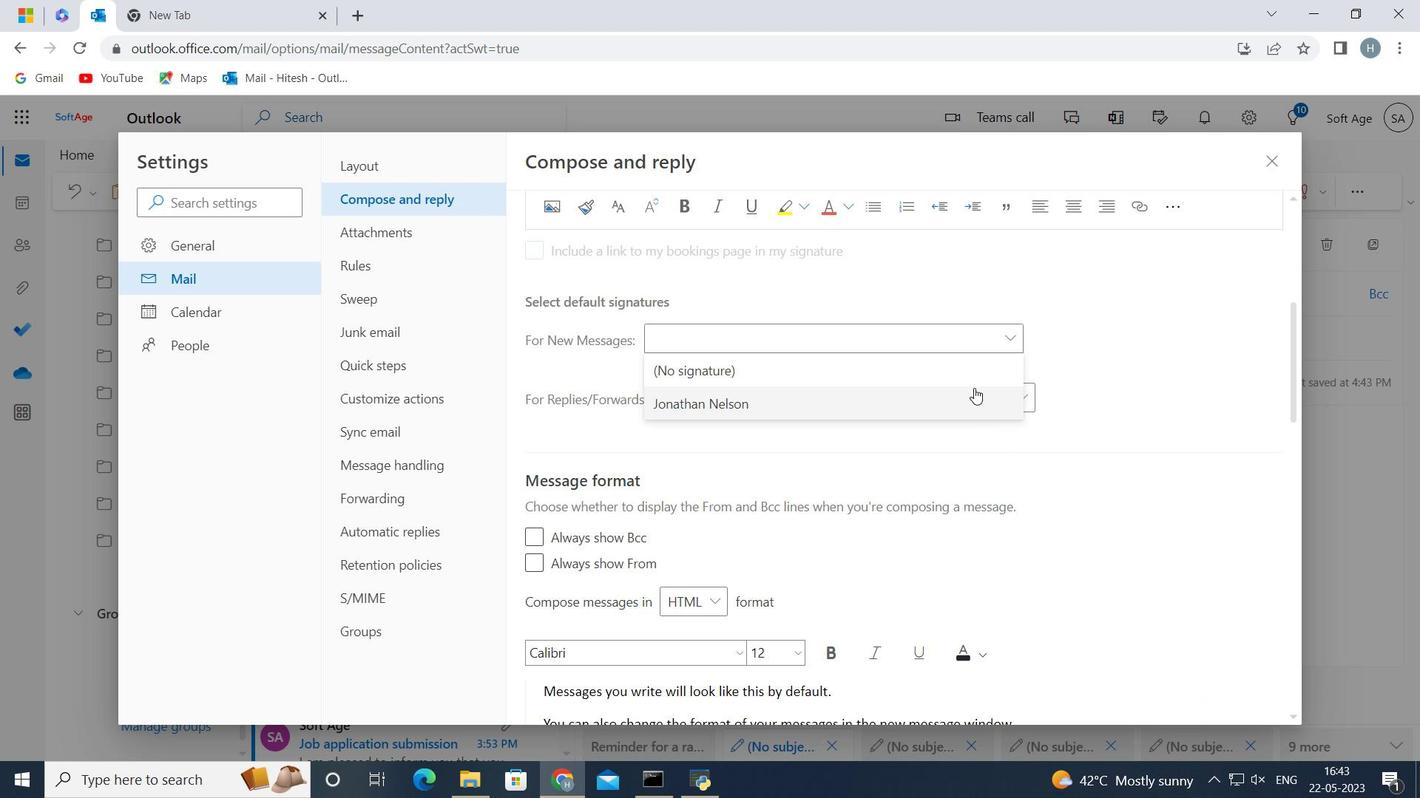 
Action: Mouse pressed left at (973, 388)
Screenshot: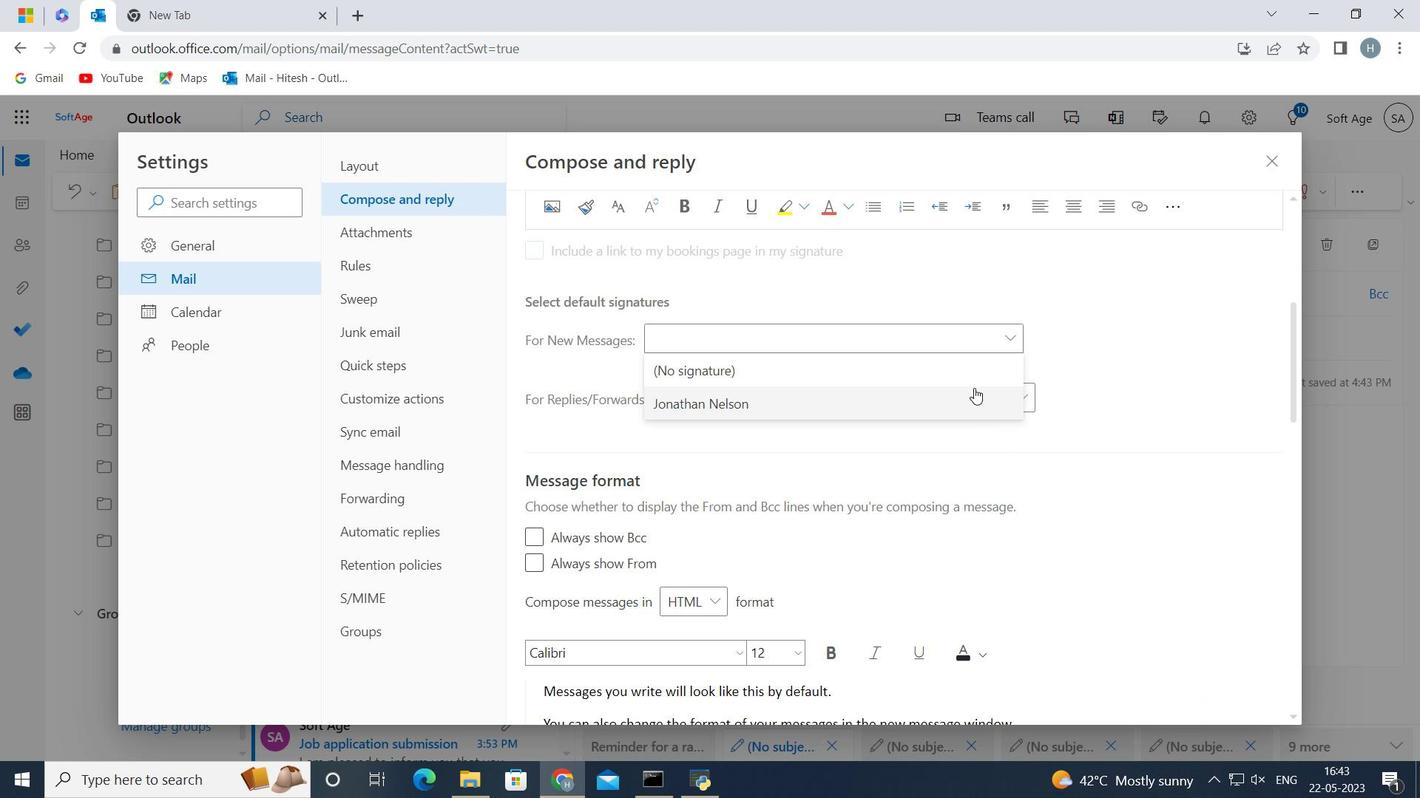 
Action: Mouse moved to (1170, 696)
Screenshot: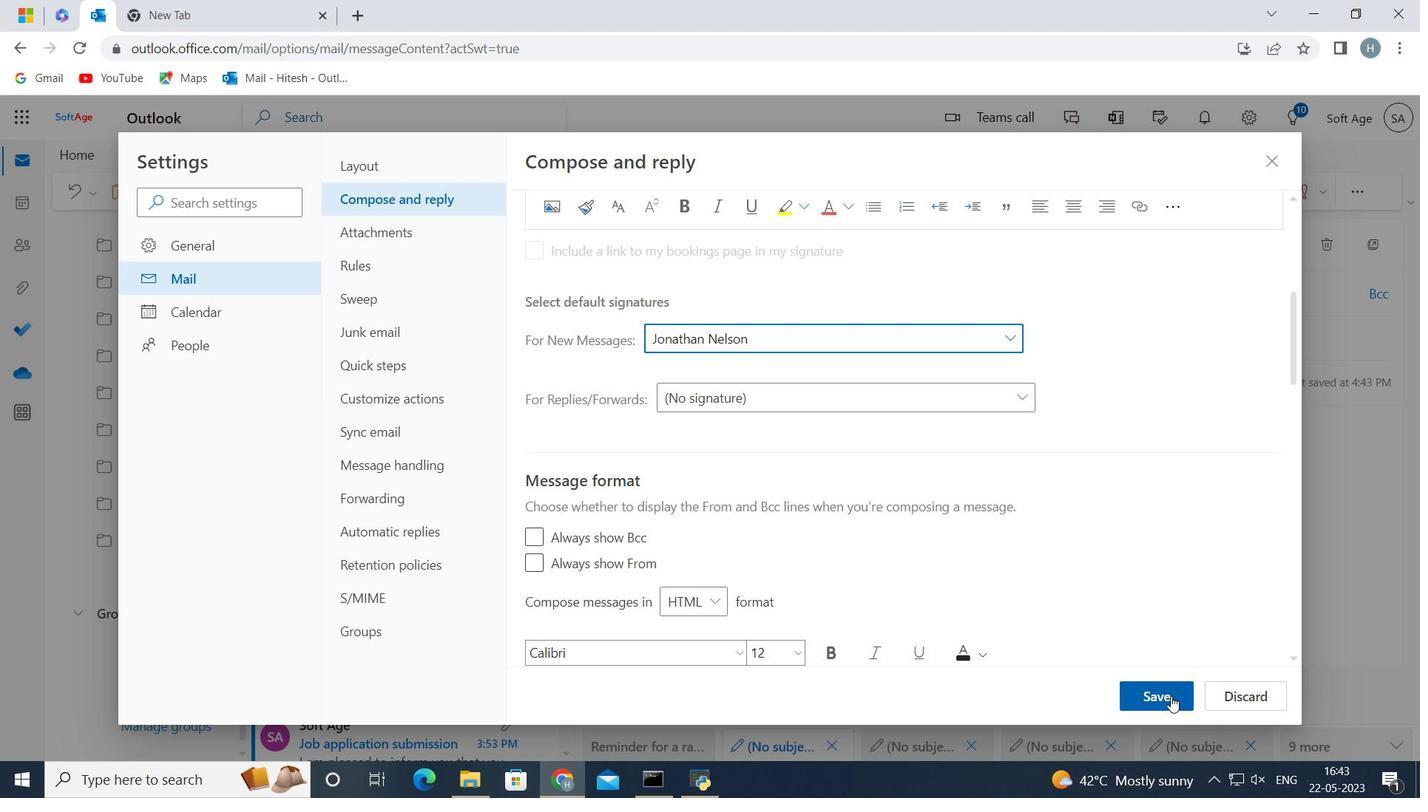 
Action: Mouse pressed left at (1170, 696)
Screenshot: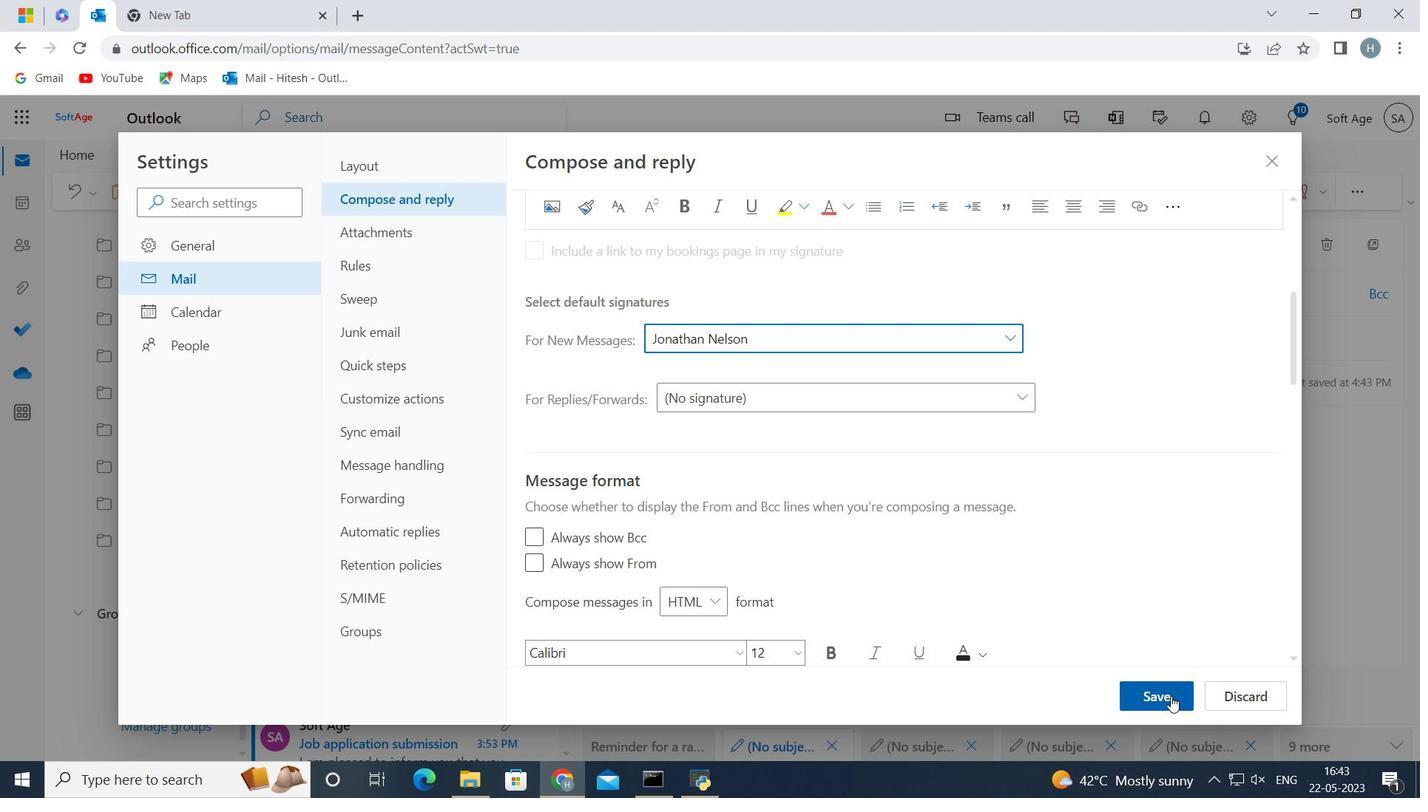 
Action: Mouse moved to (1261, 157)
Screenshot: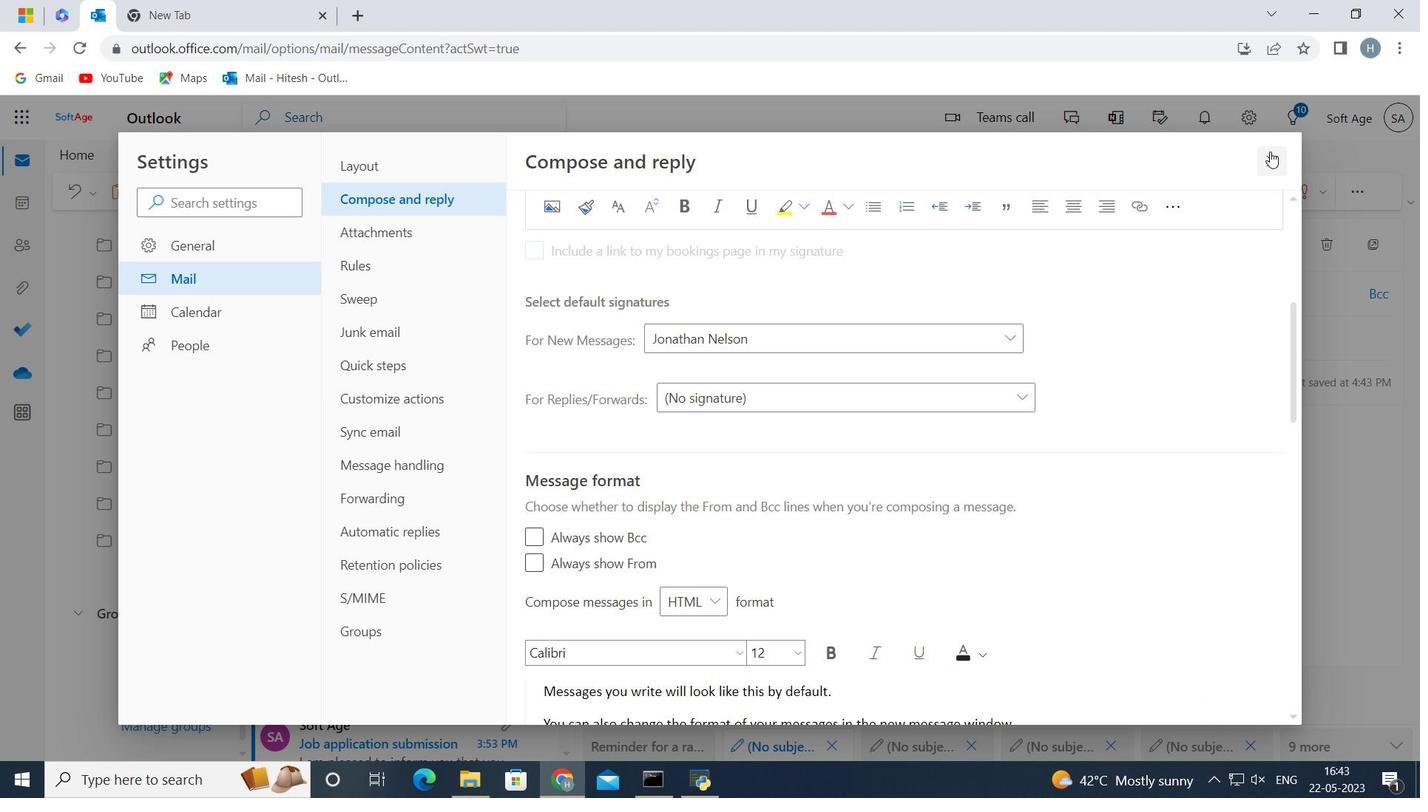 
Action: Mouse pressed left at (1261, 157)
Screenshot: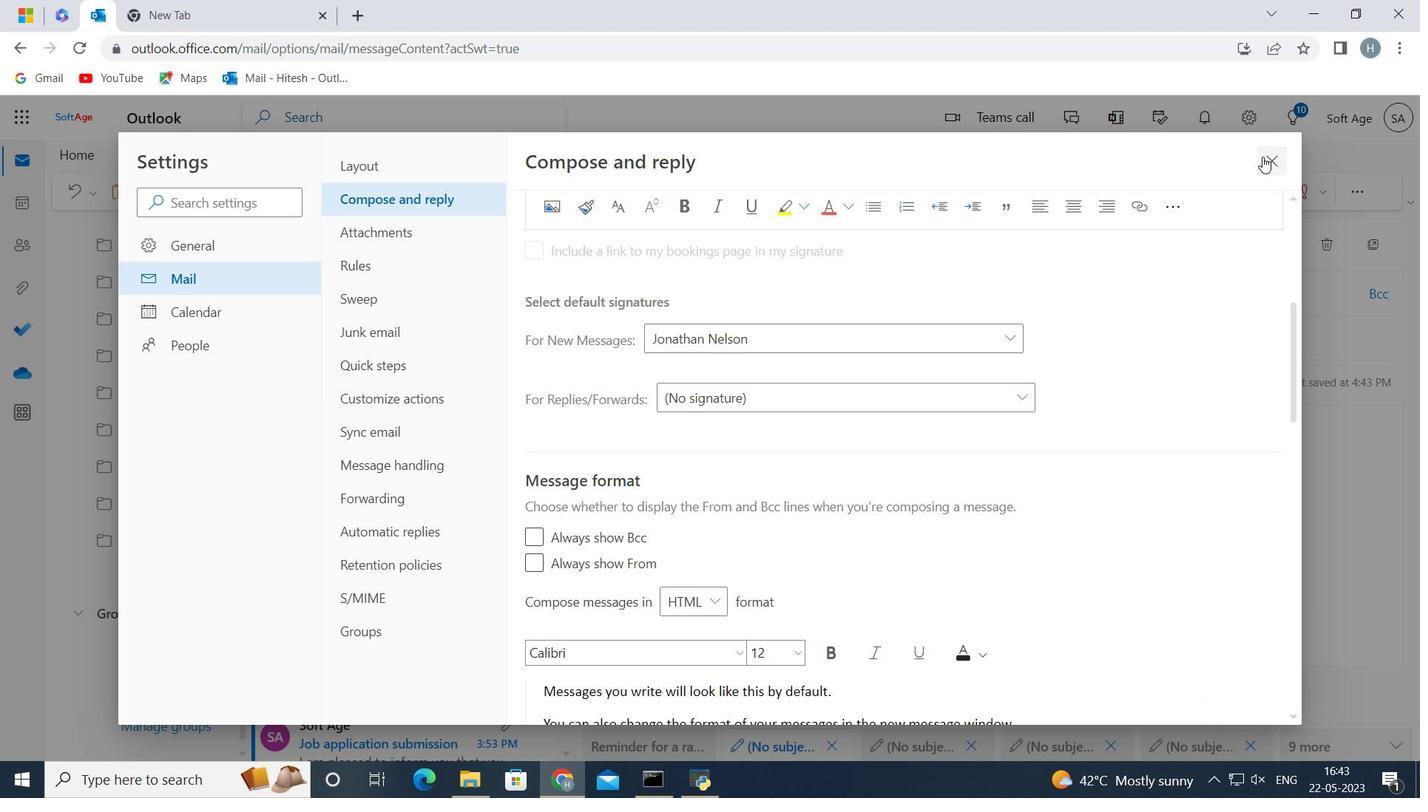 
Action: Mouse moved to (698, 437)
Screenshot: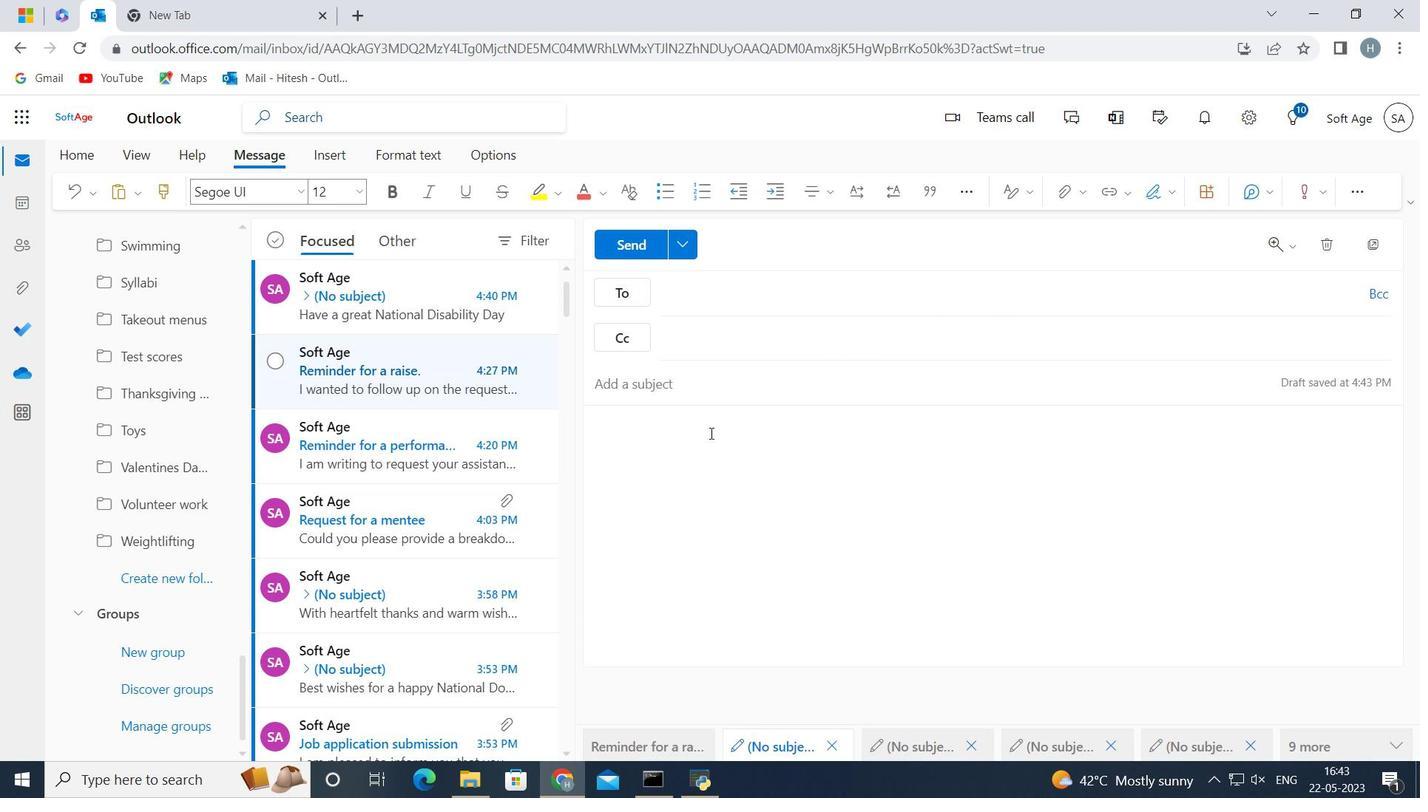 
Action: Mouse pressed left at (698, 437)
Screenshot: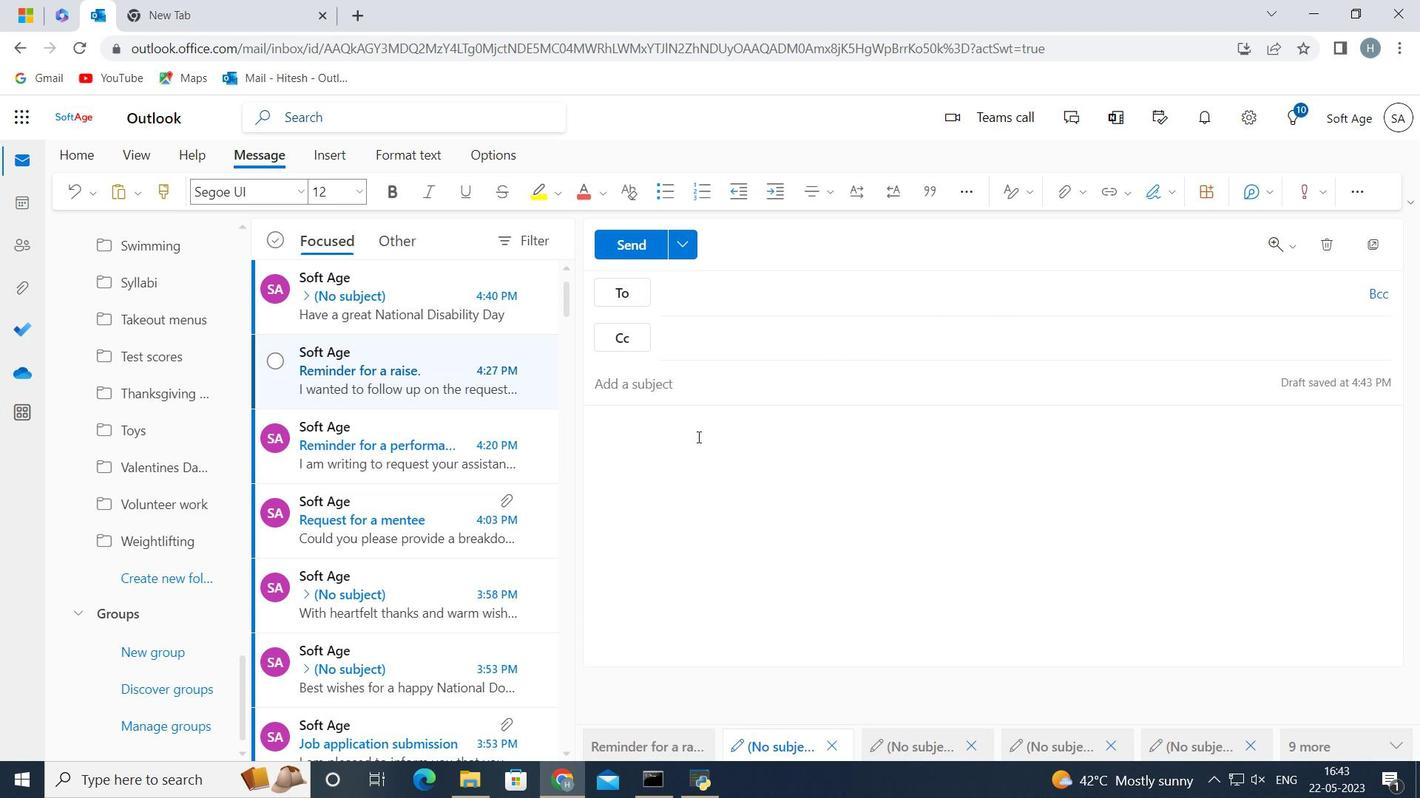 
Action: Key pressed <Key.shift>With<Key.space>sincere<Key.space>appreciation<Key.space>and<Key.space>gratitude<Key.space>
Screenshot: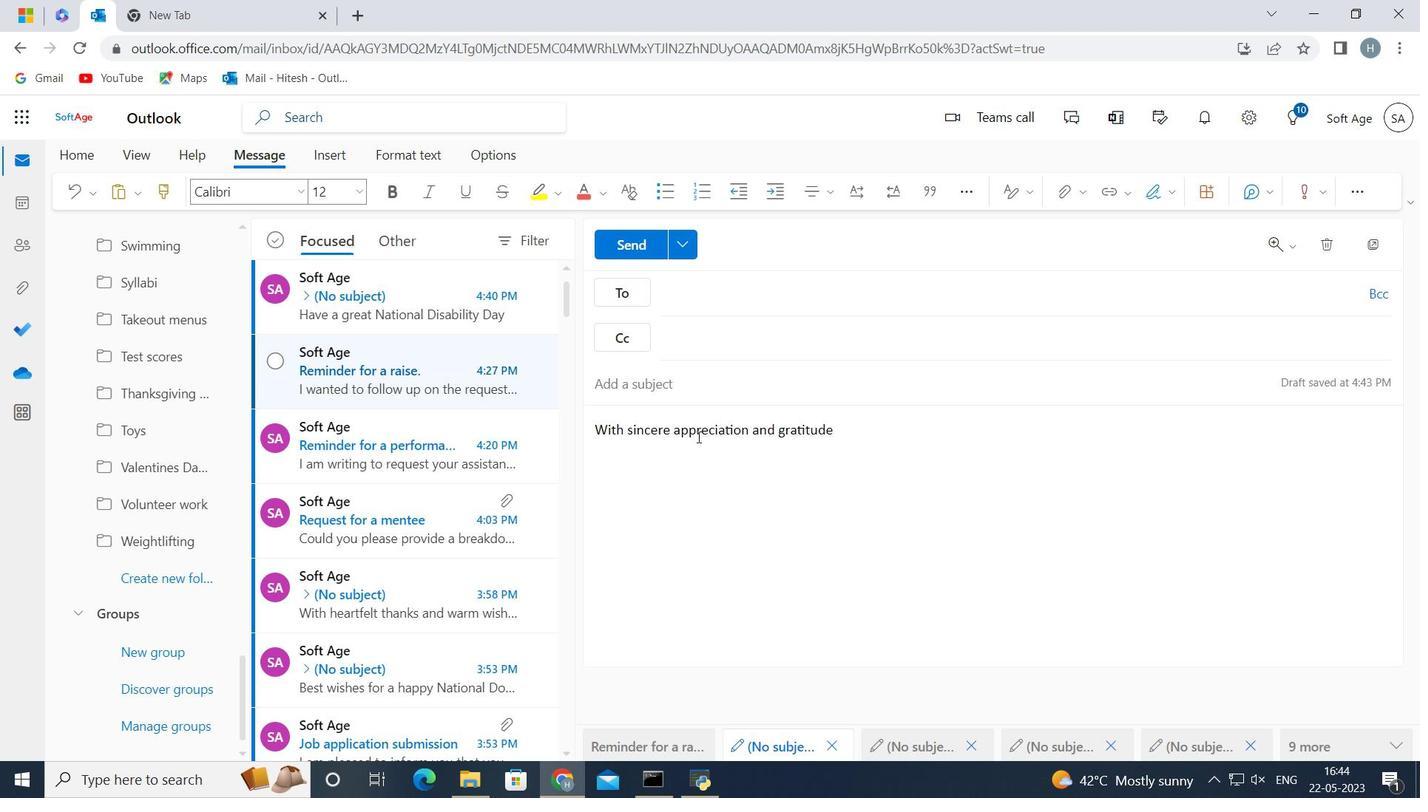 
Action: Mouse moved to (1167, 198)
Screenshot: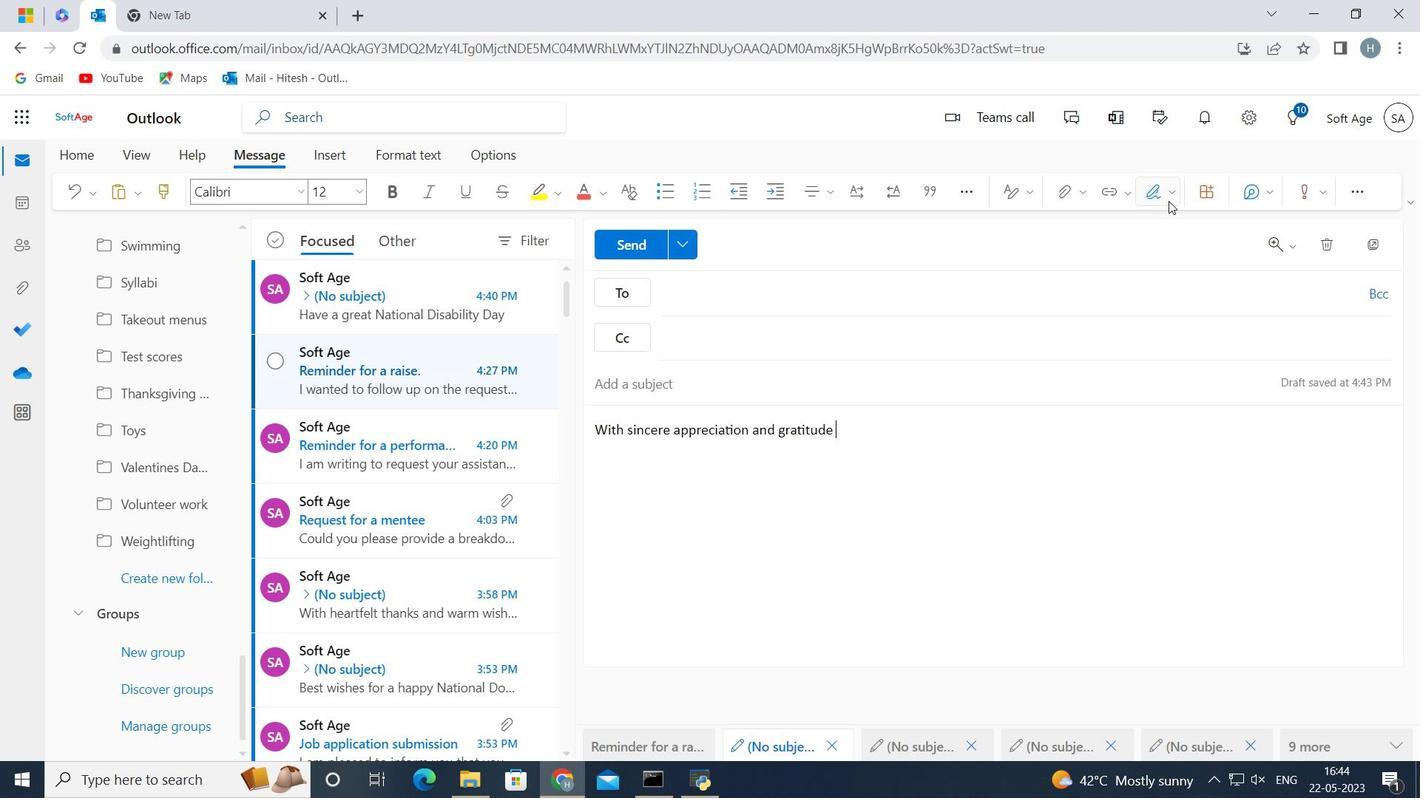 
Action: Mouse pressed left at (1167, 198)
Screenshot: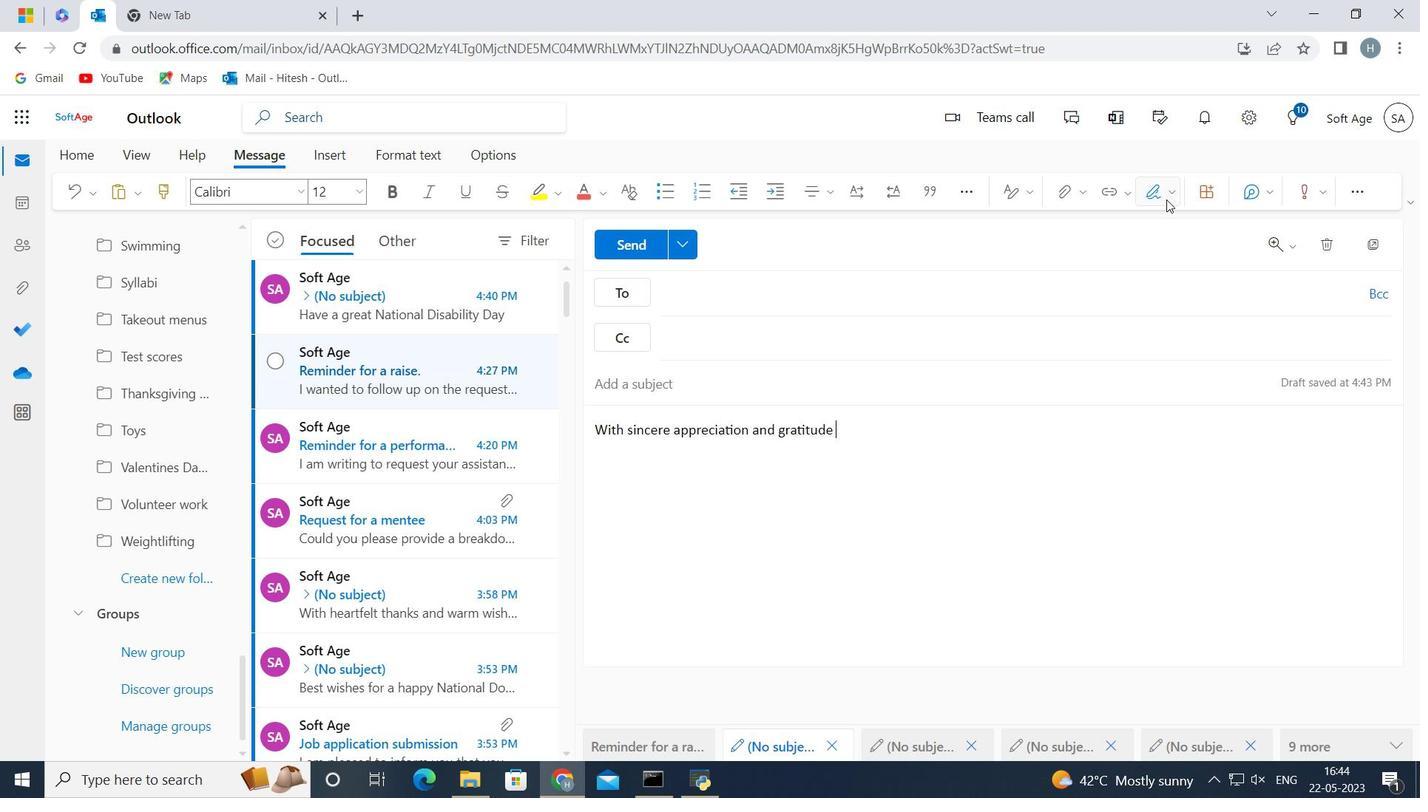 
Action: Mouse moved to (1151, 234)
Screenshot: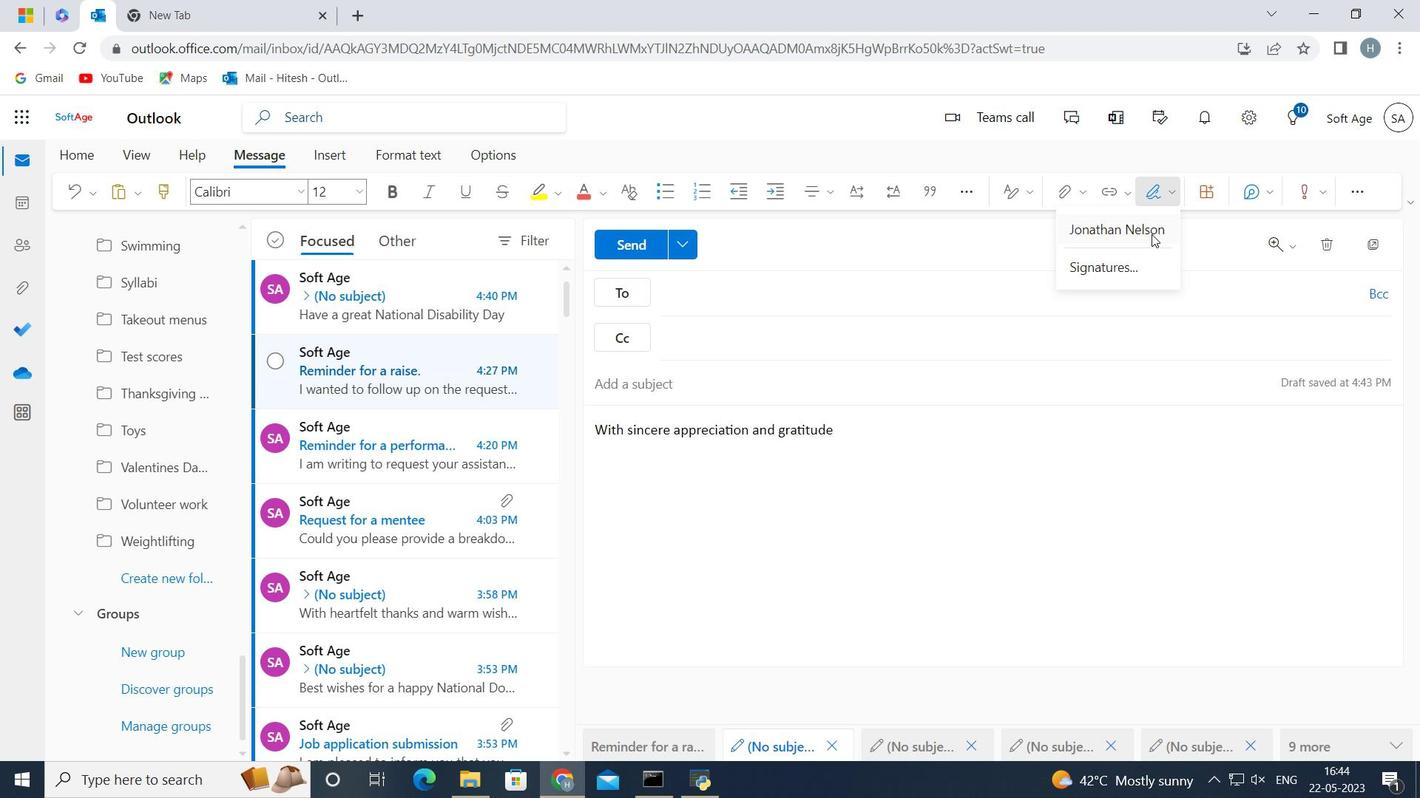 
Action: Mouse pressed left at (1151, 234)
Screenshot: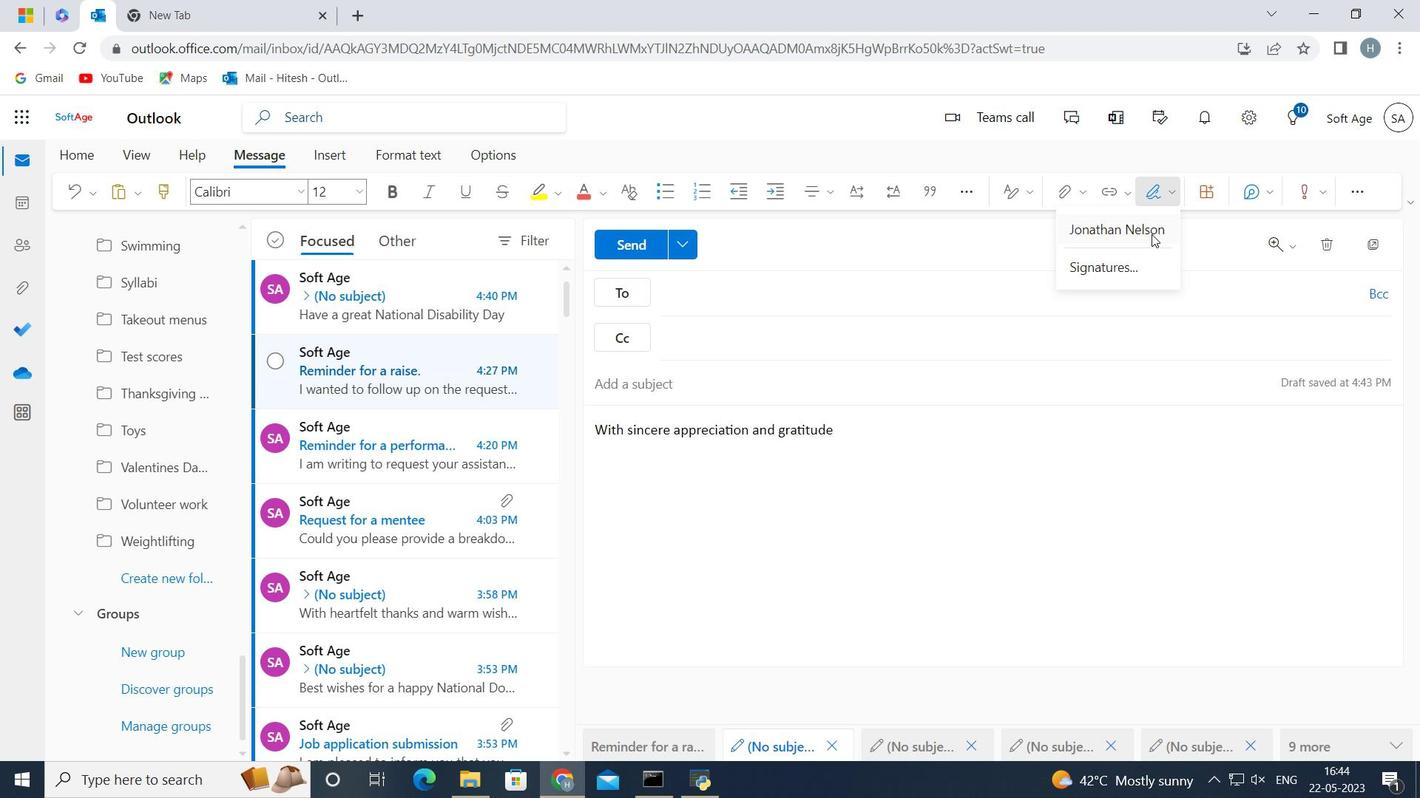 
Action: Mouse moved to (780, 295)
Screenshot: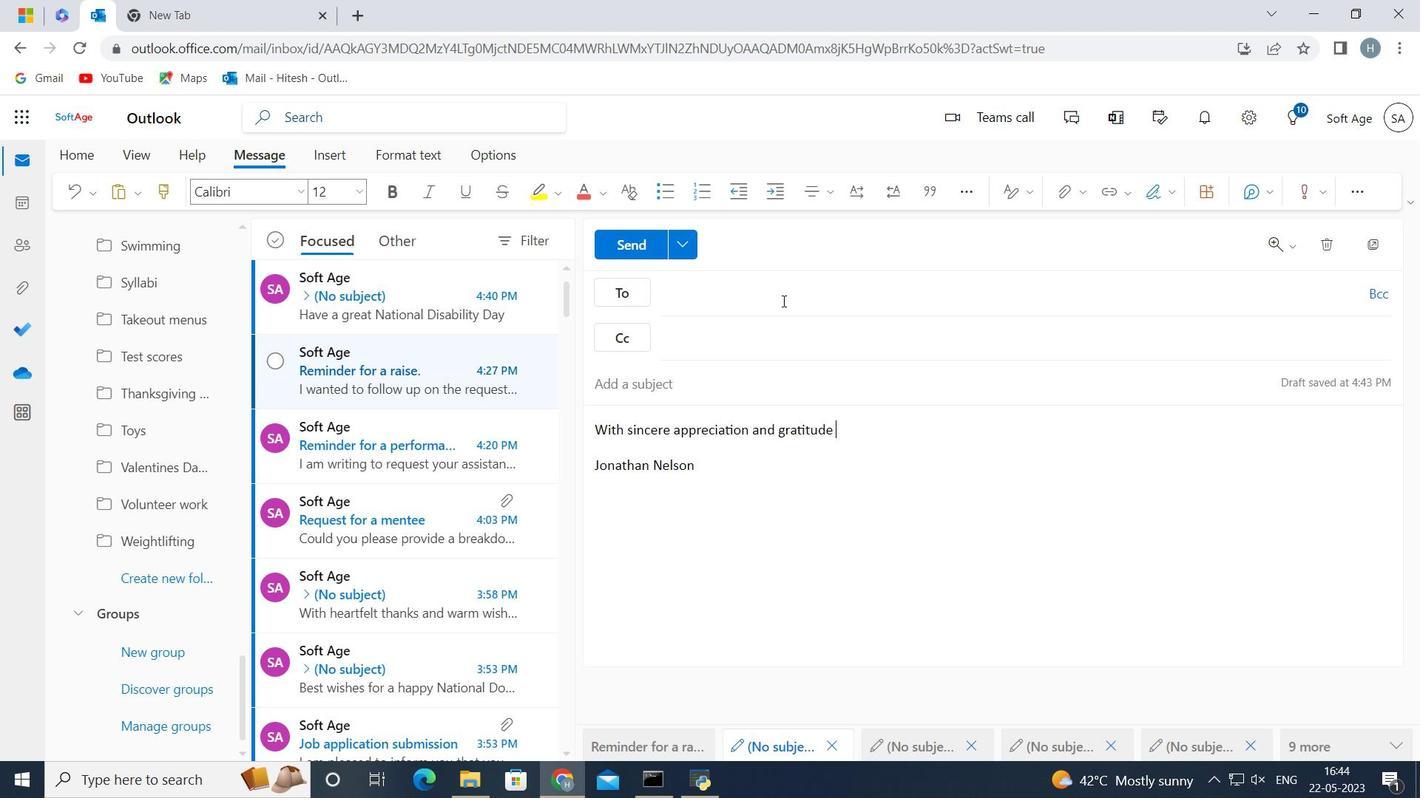 
Action: Mouse pressed left at (780, 295)
Screenshot: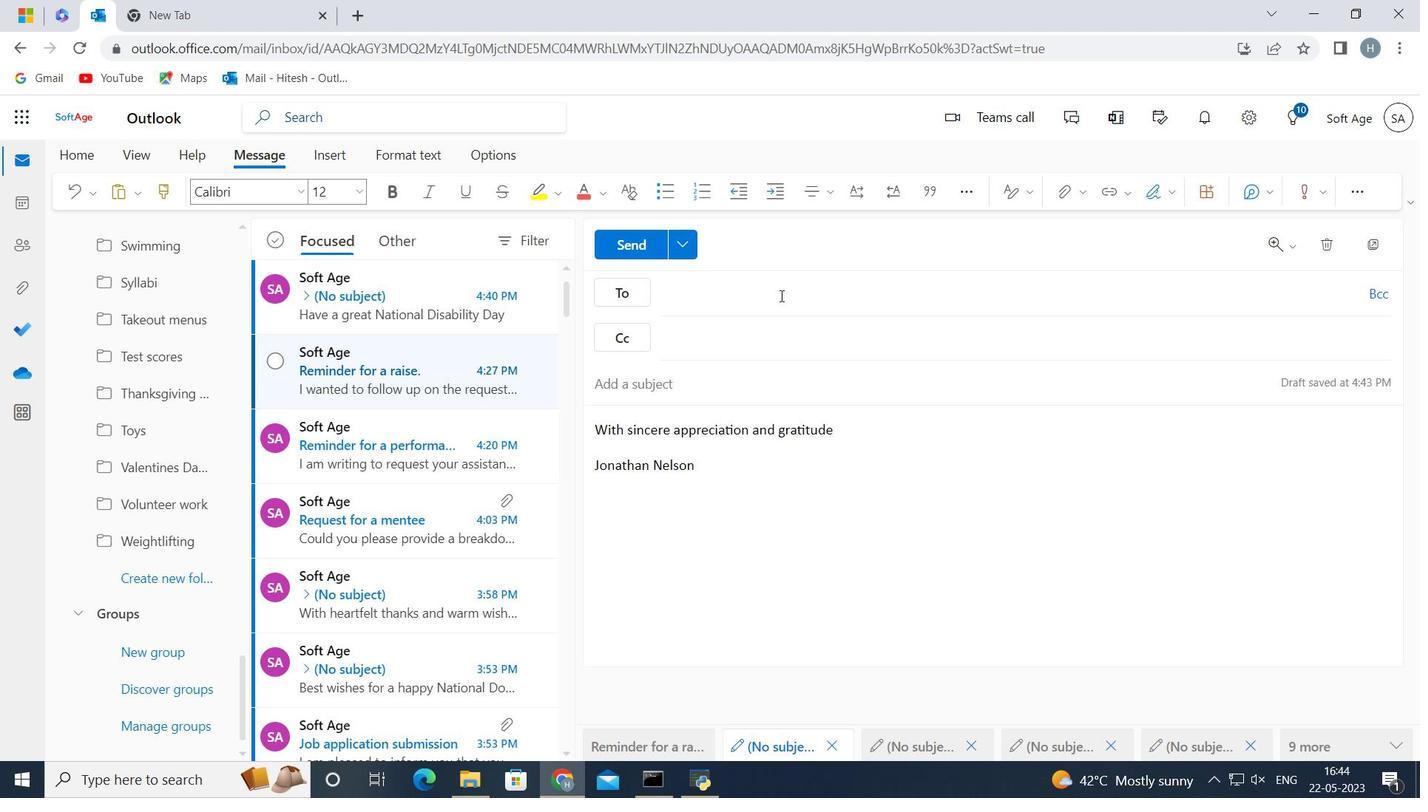
Action: Key pressed softage.8<Key.shift>@softage.net
Screenshot: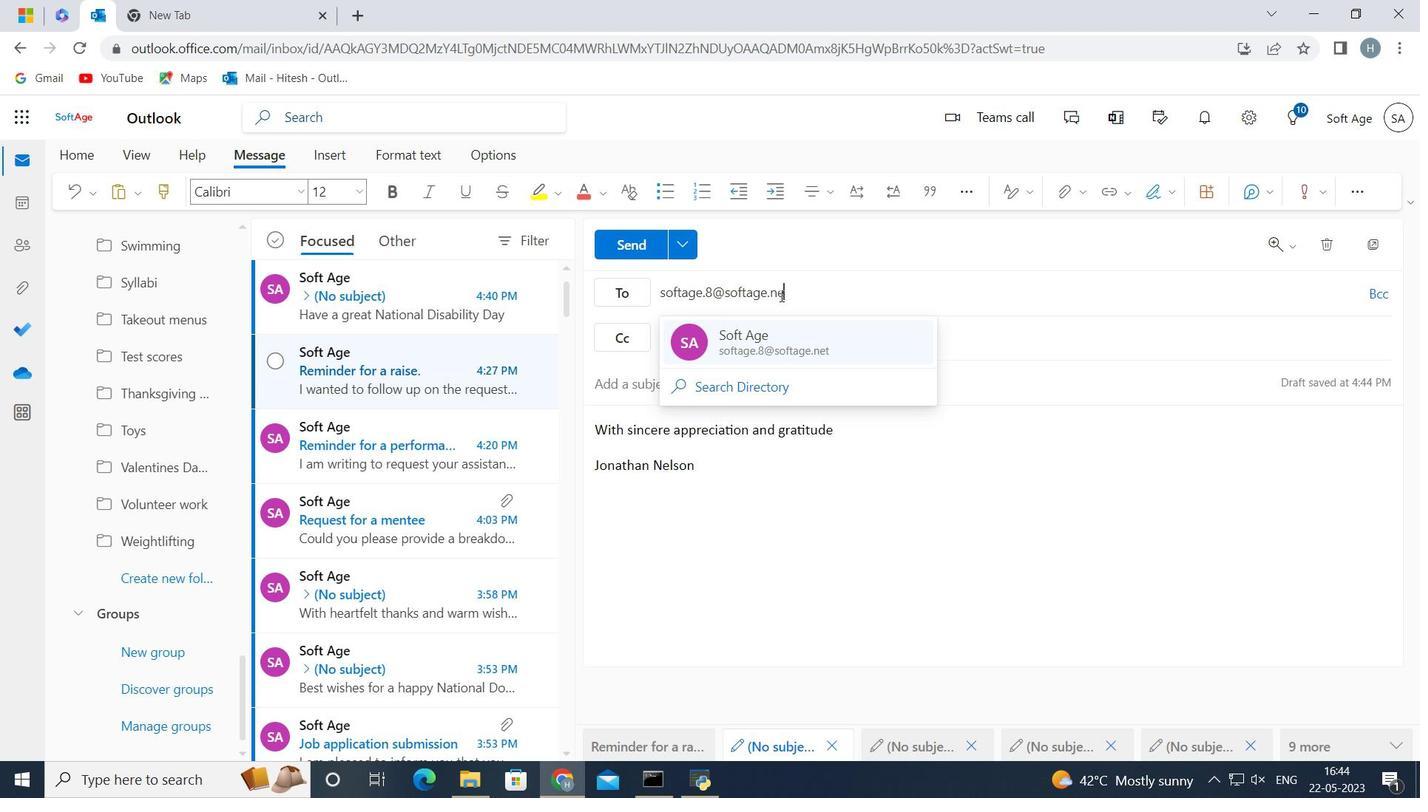 
Action: Mouse moved to (767, 341)
Screenshot: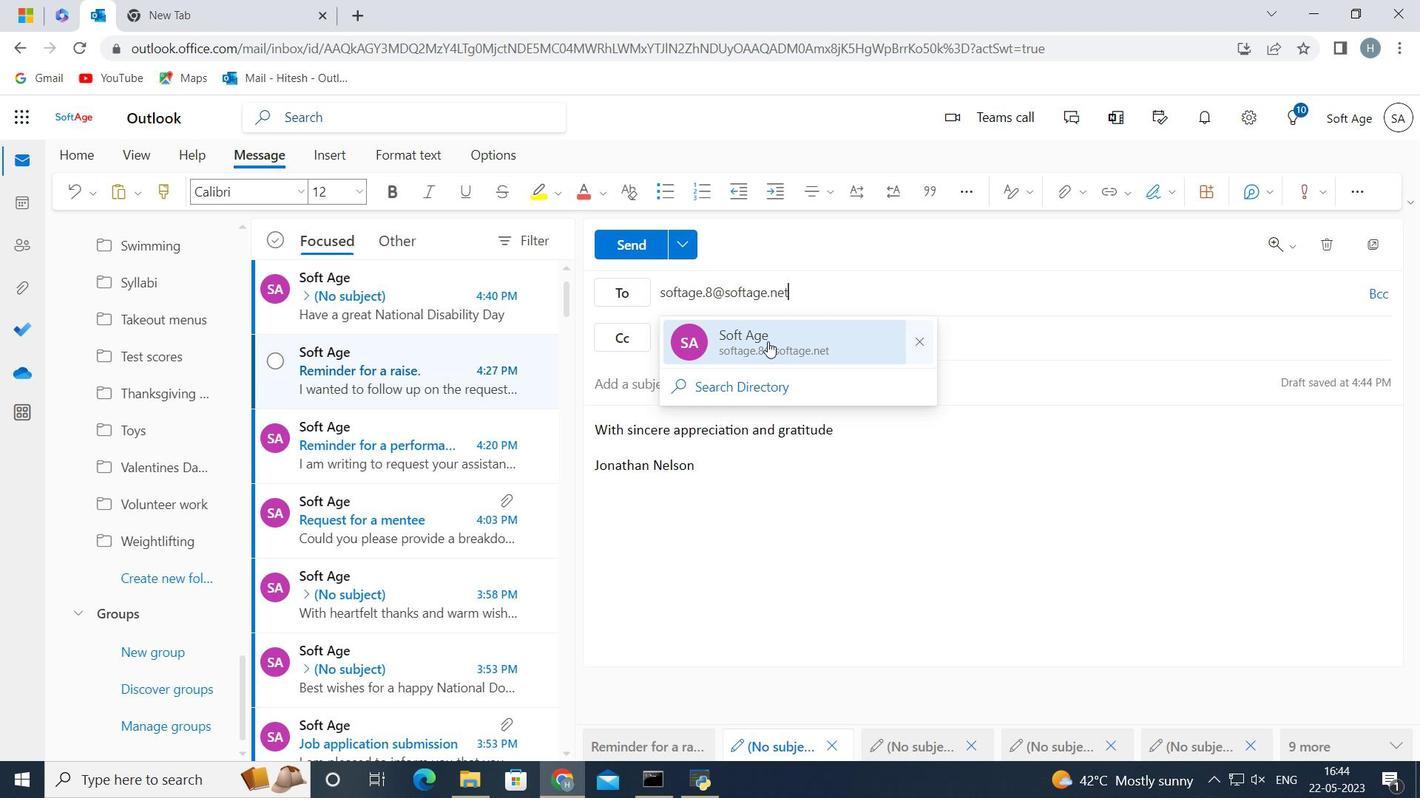 
Action: Mouse pressed left at (767, 341)
Screenshot: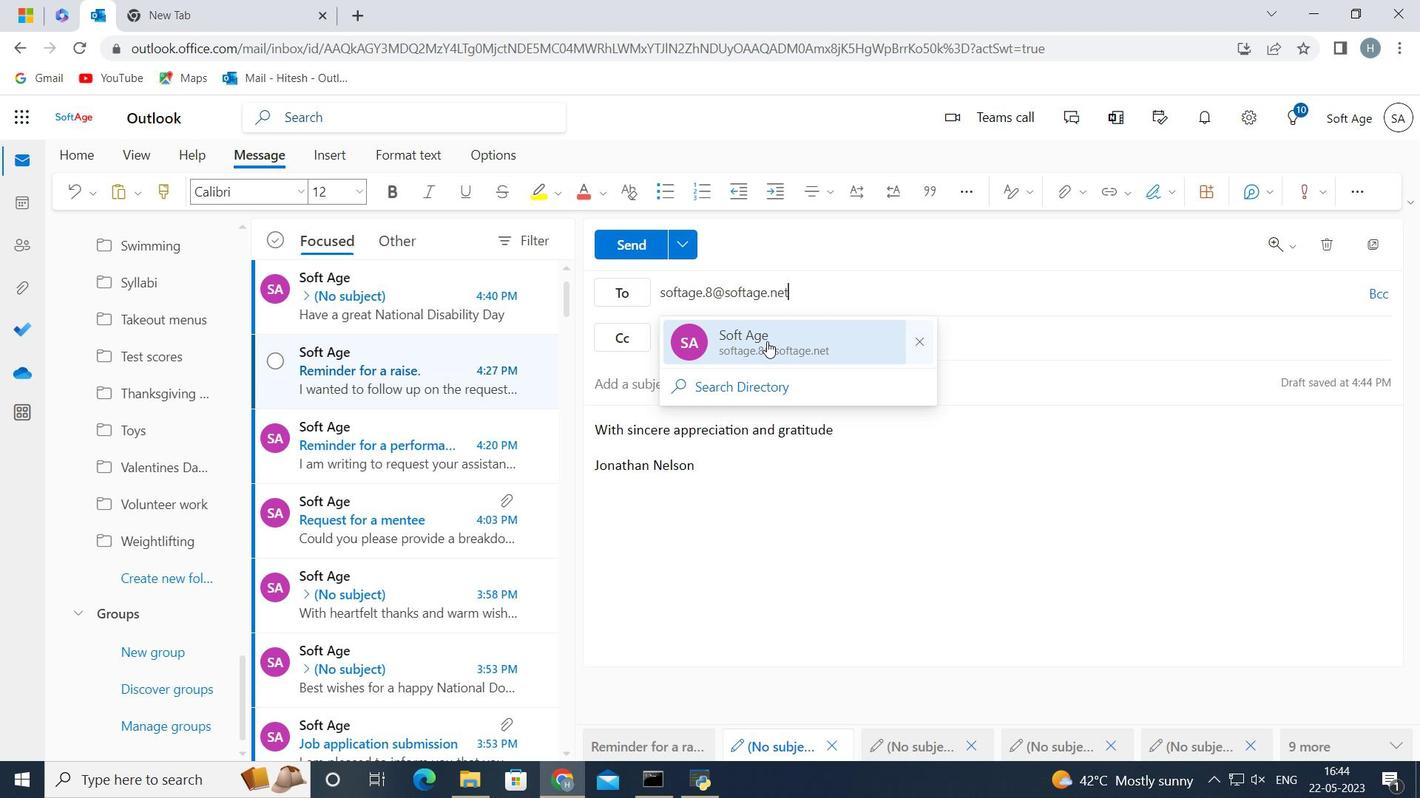 
Action: Mouse moved to (183, 587)
Screenshot: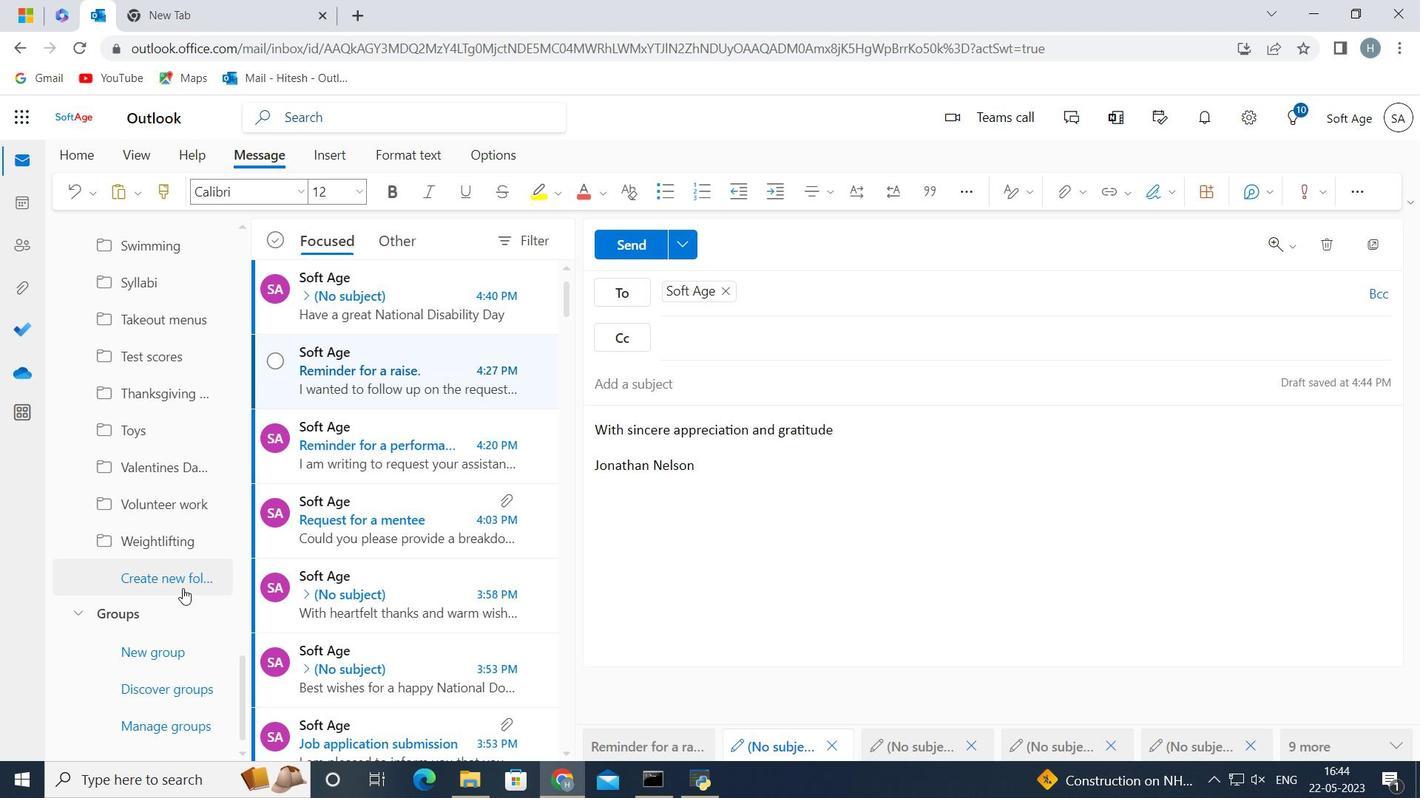 
Action: Mouse pressed left at (183, 587)
Screenshot: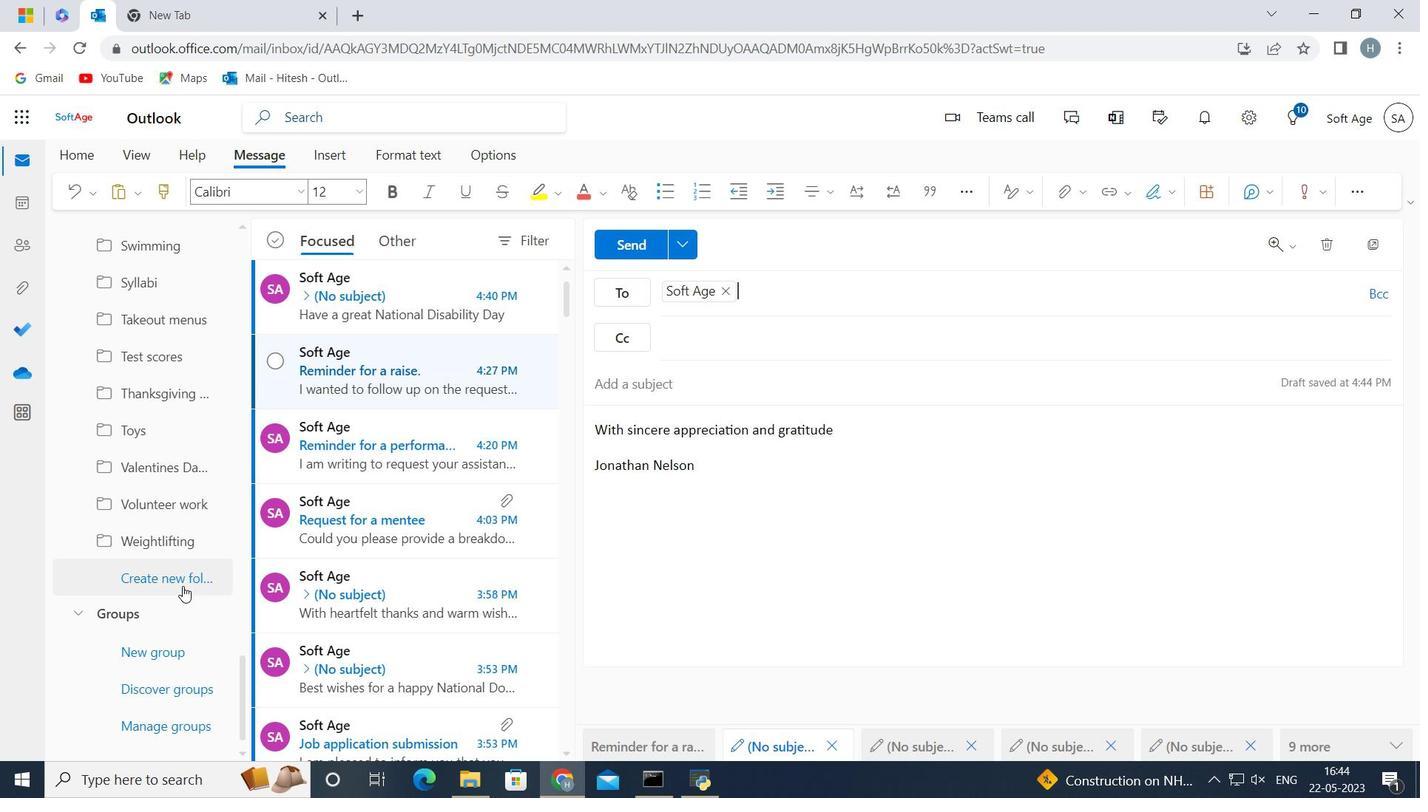 
Action: Key pressed <Key.shift>Web<Key.space>design
Screenshot: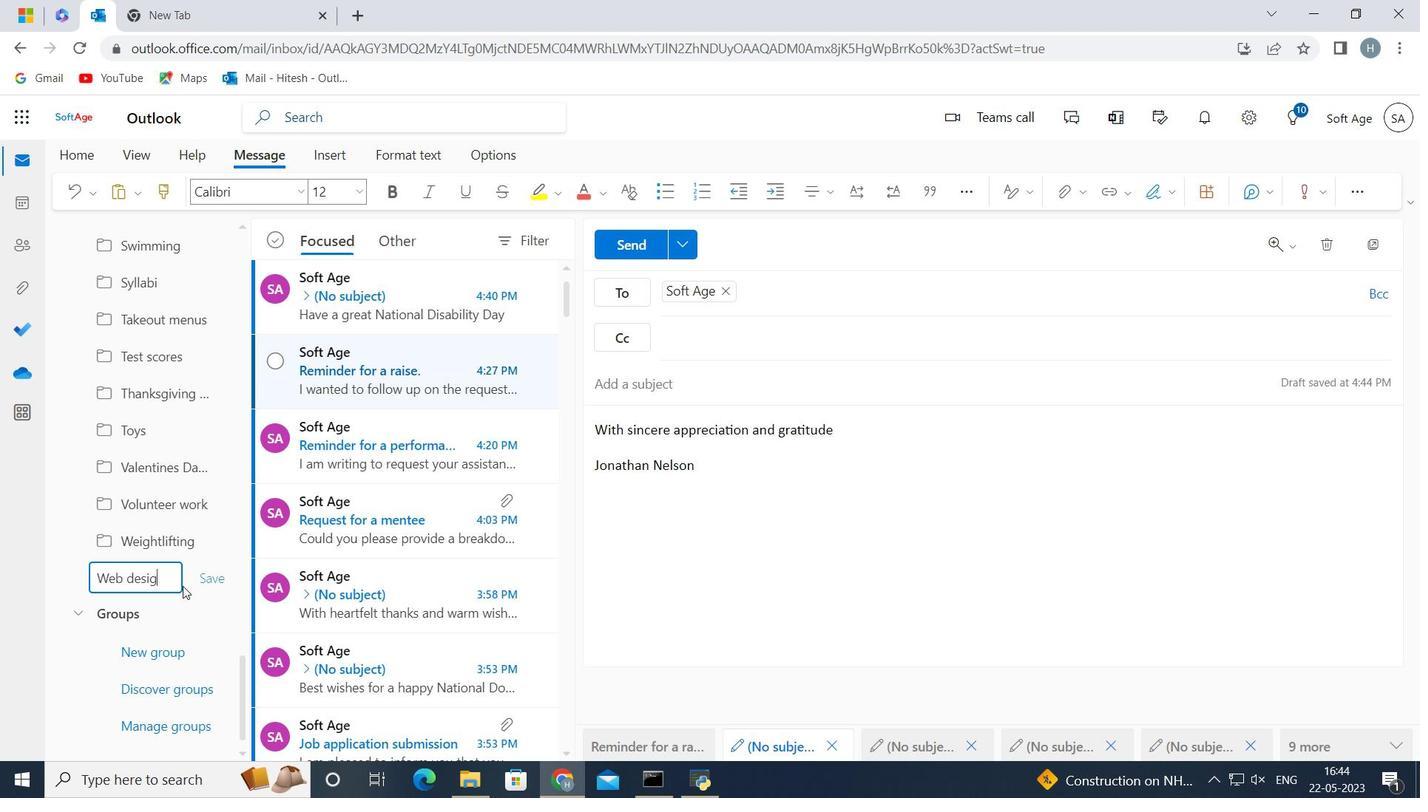 
Action: Mouse moved to (210, 576)
Screenshot: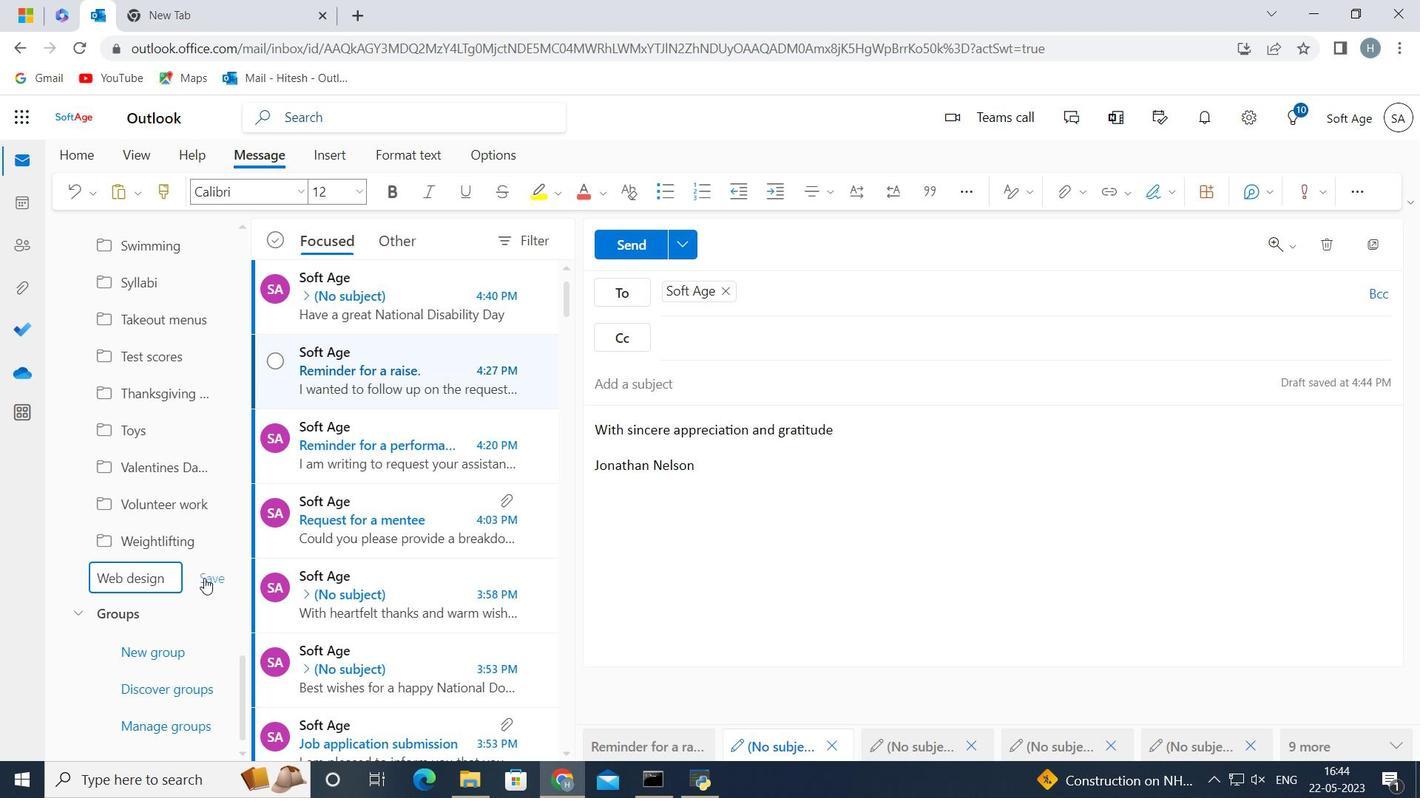 
Action: Mouse pressed left at (210, 576)
Screenshot: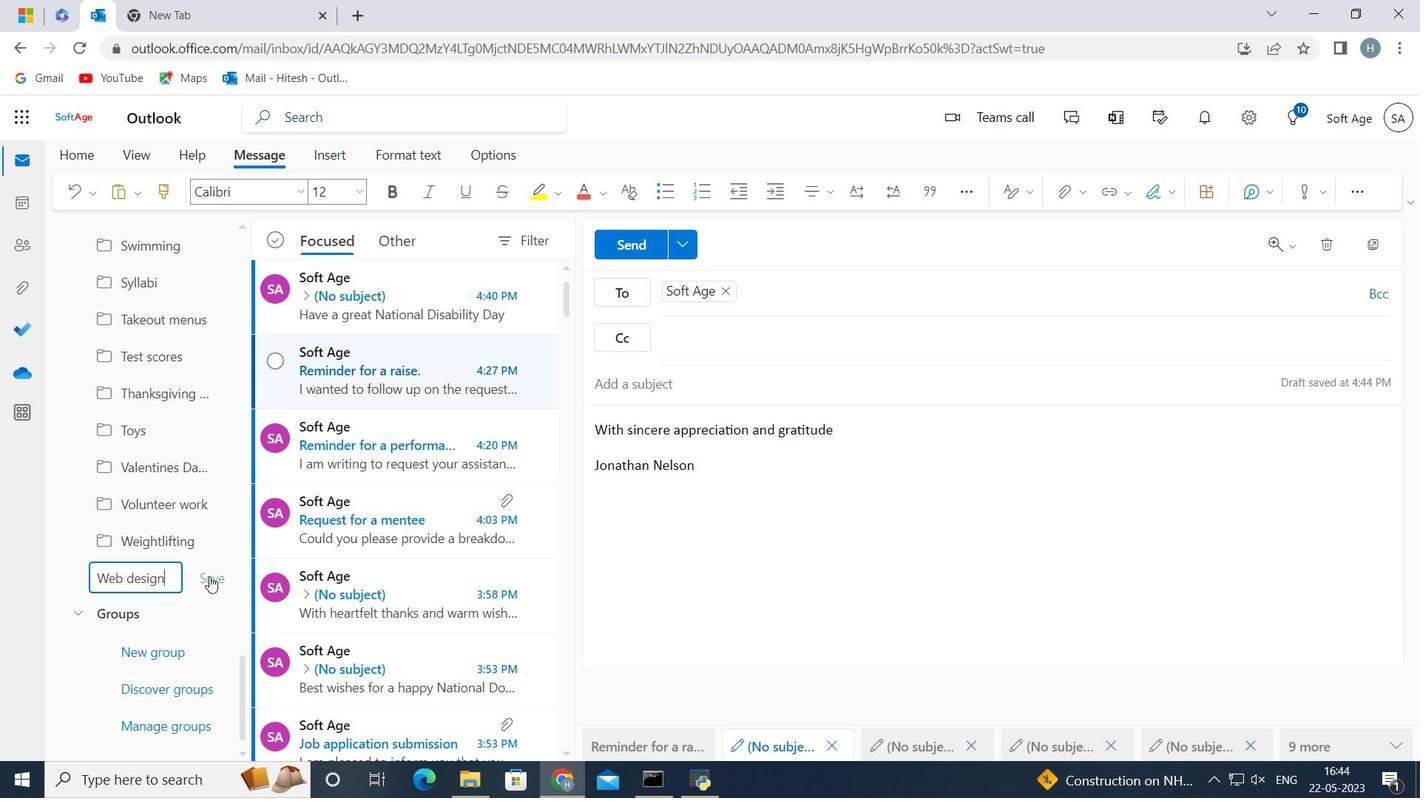 
Action: Mouse moved to (657, 543)
Screenshot: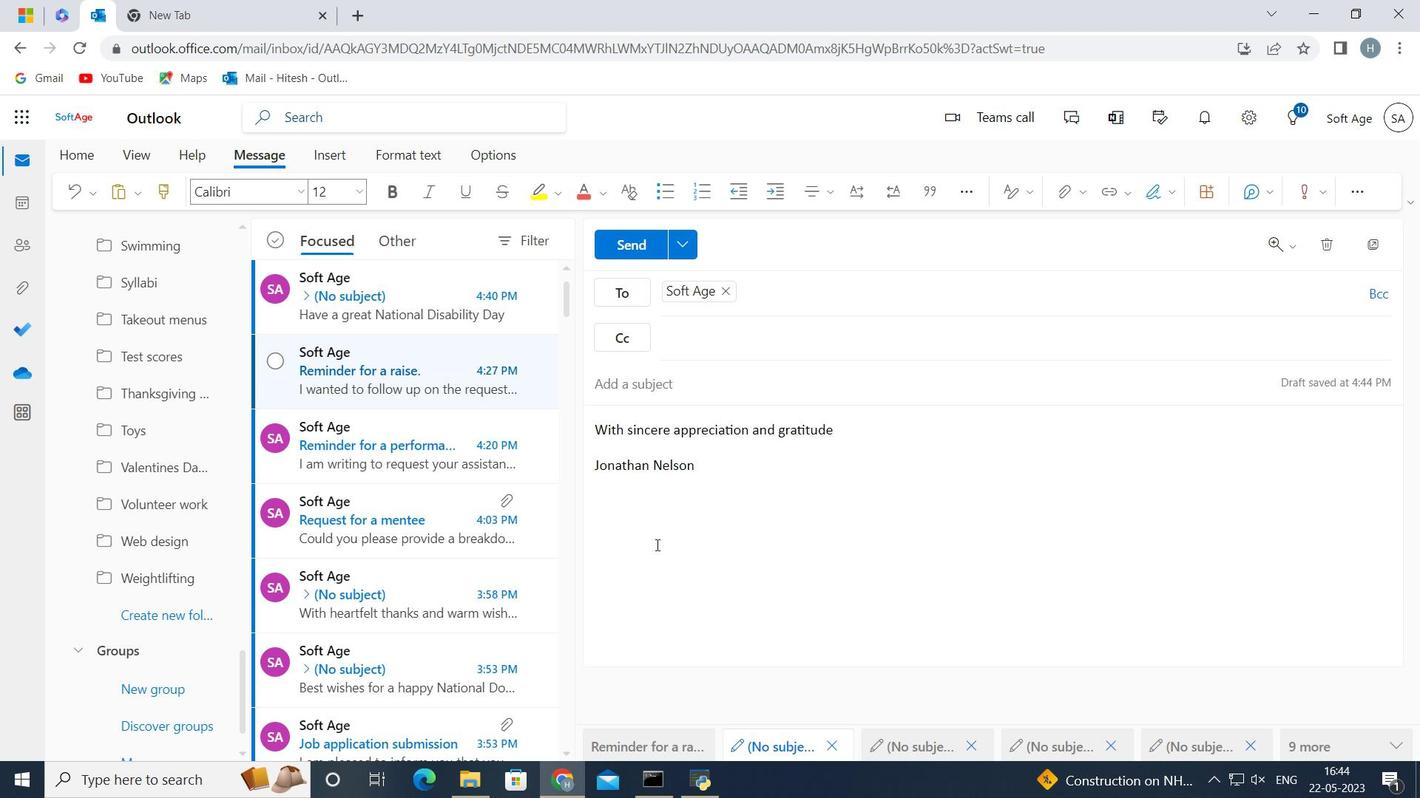 
